 Task: Add an event  with title  Casual Second Networking Event, date '2023/12/24' to 2023/12/25 & Select Event type as  Collective. Add location for the event as  Hong Kong and add a description: Whether you are a seasoned presenter looking to refine your skills or a novice seeking to build confidence, this Presentation Practice session offers a safe and supportive space for you to develop your abilities. Join us to receive valuable feedback, gain insights from peers, and enhance your presentation prowess. Together, we will strive for excellence in public speaking and presentation delivery.Create an event link  http-casualsecondnetworkingeventcom & Select the event color as  Bright Yellow. , logged in from the account softage.4@softage.netand send the event invitation to softage.1@softage.net and softage.2@softage.net
Action: Mouse moved to (778, 109)
Screenshot: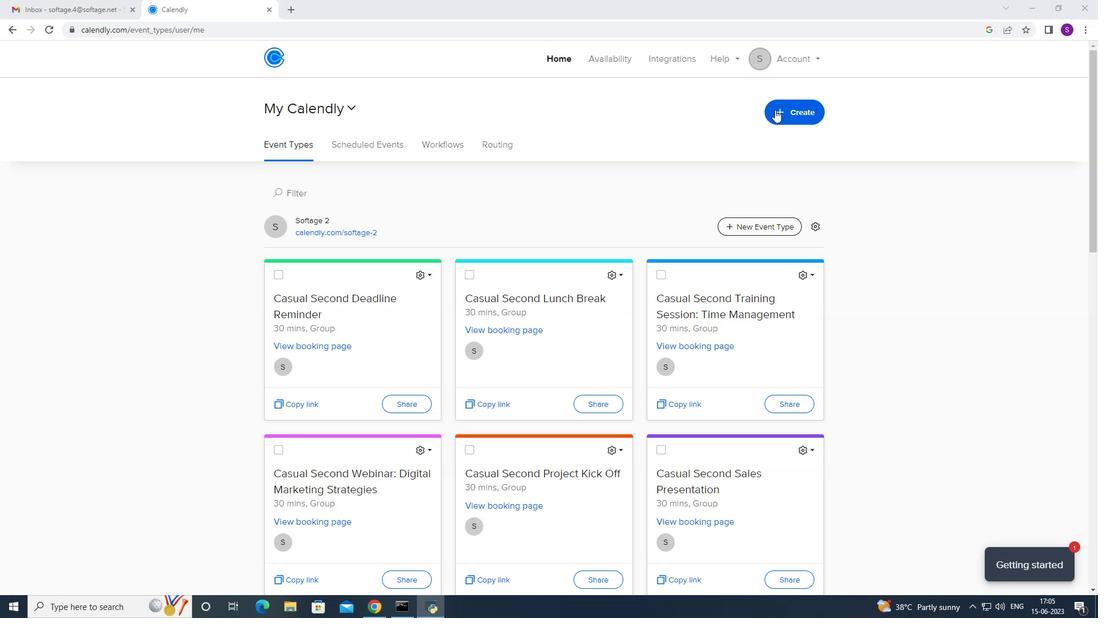 
Action: Mouse pressed left at (778, 109)
Screenshot: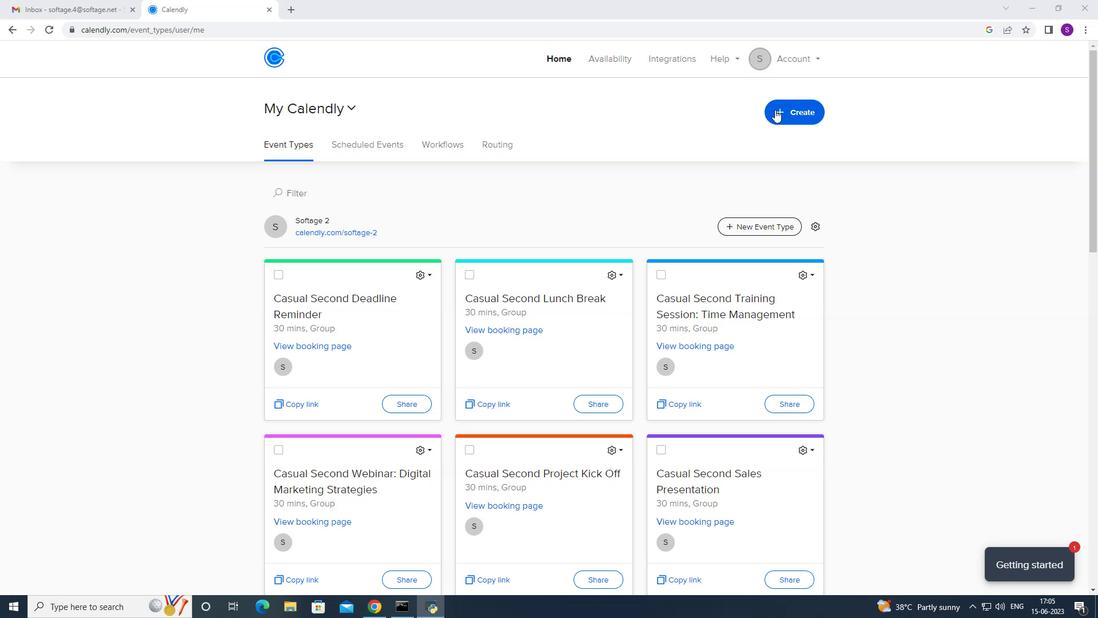 
Action: Mouse moved to (734, 165)
Screenshot: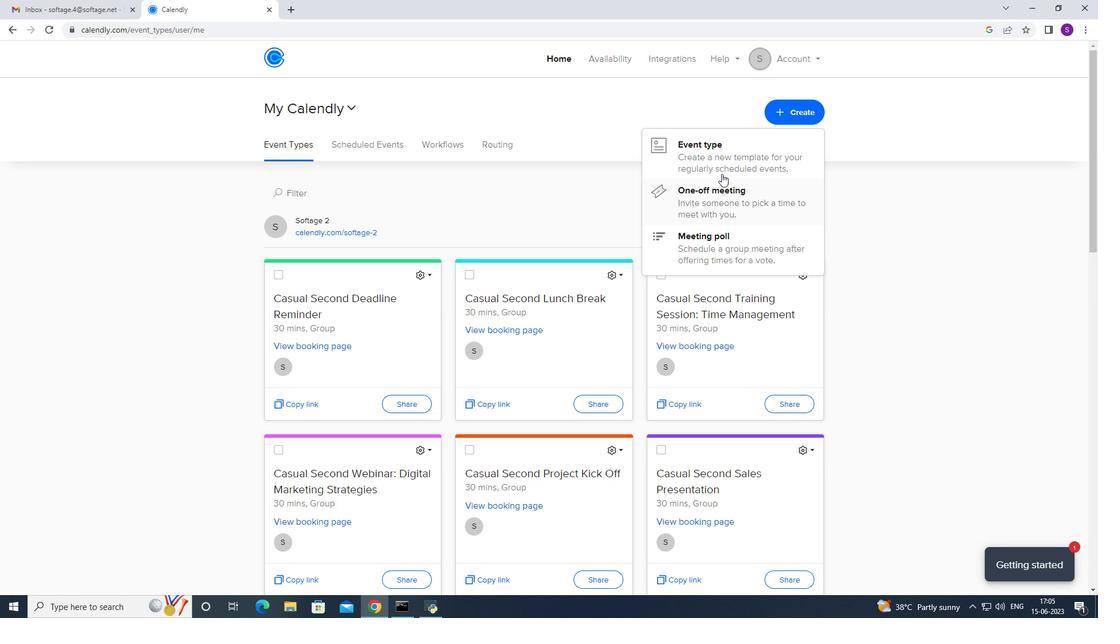 
Action: Mouse pressed left at (734, 165)
Screenshot: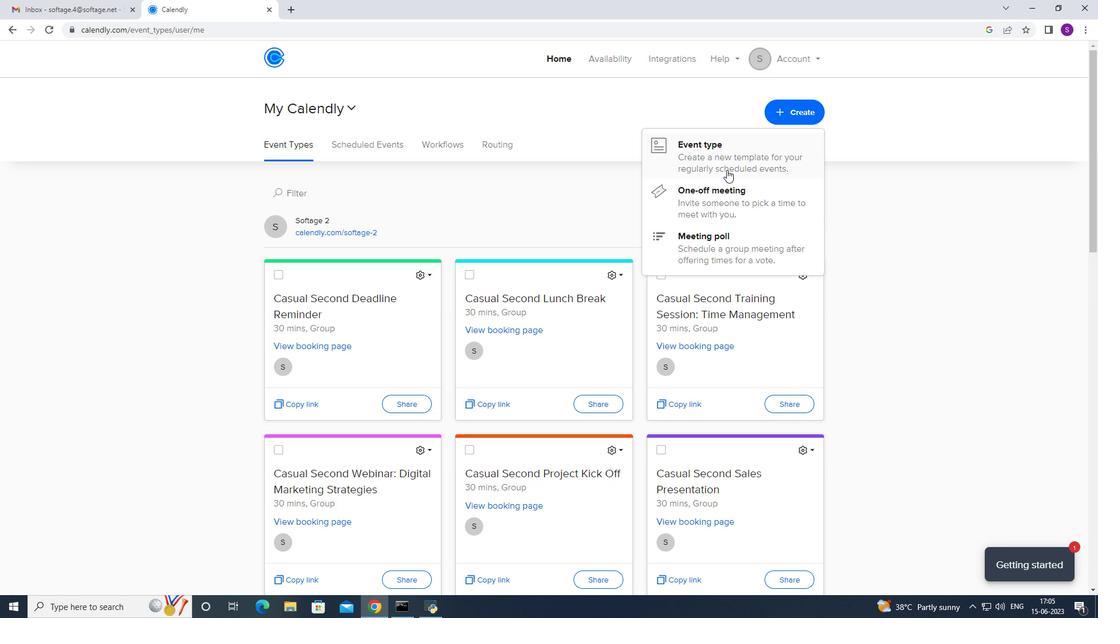 
Action: Mouse moved to (445, 346)
Screenshot: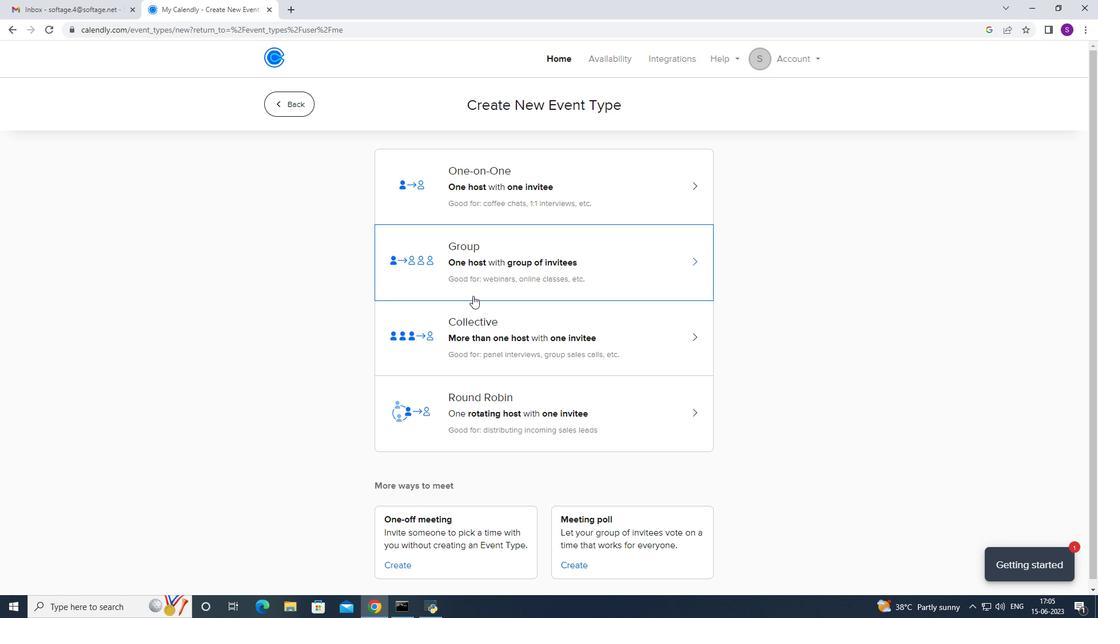 
Action: Mouse pressed left at (445, 346)
Screenshot: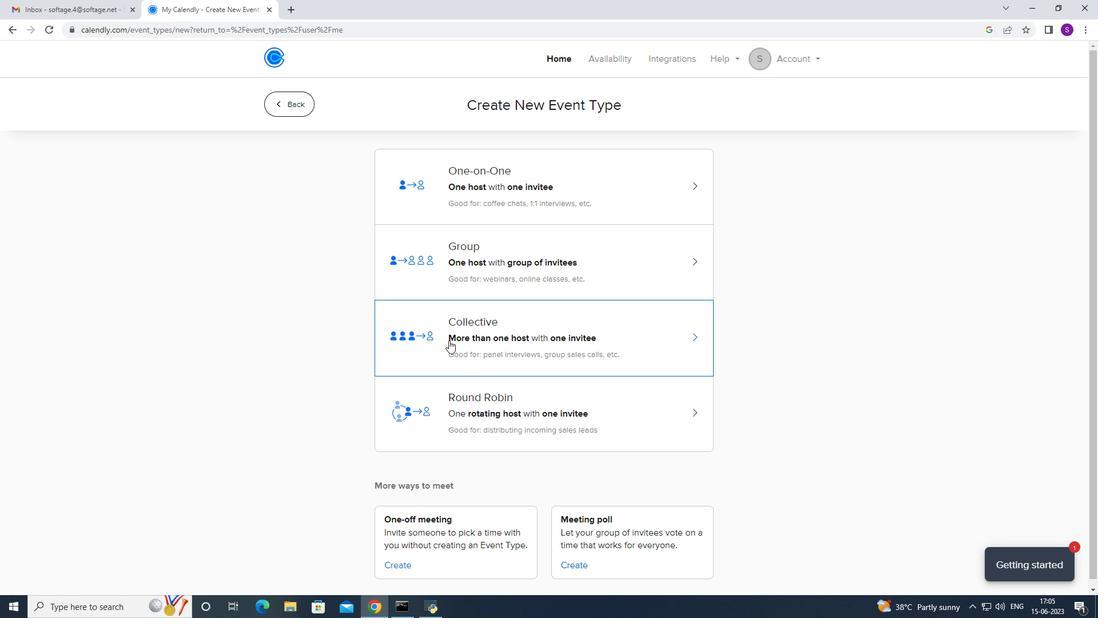 
Action: Mouse moved to (666, 242)
Screenshot: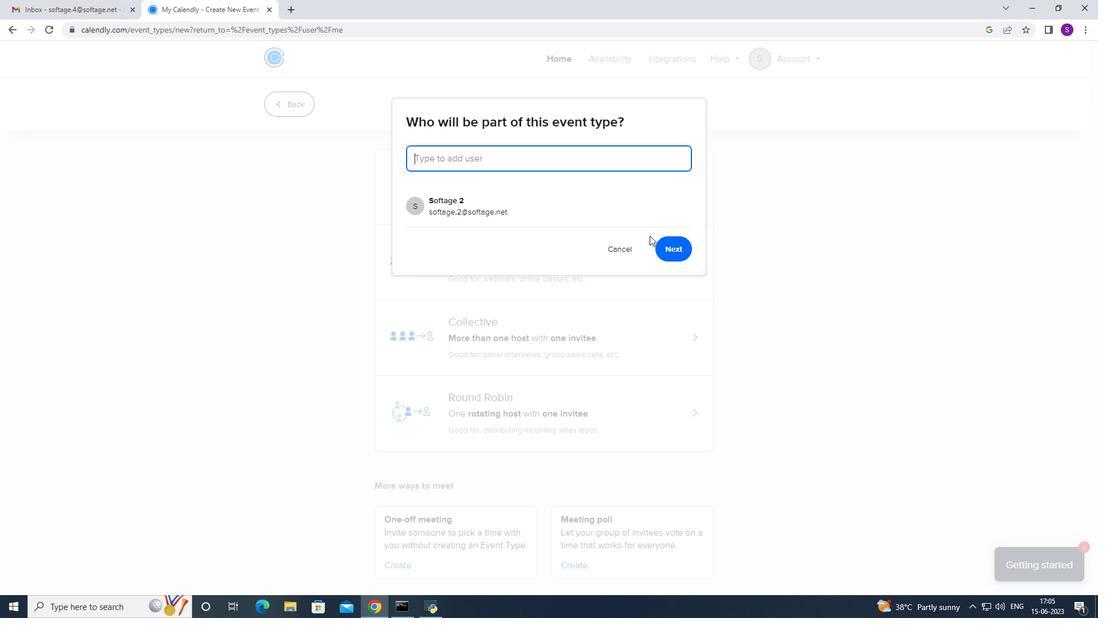 
Action: Mouse pressed left at (666, 242)
Screenshot: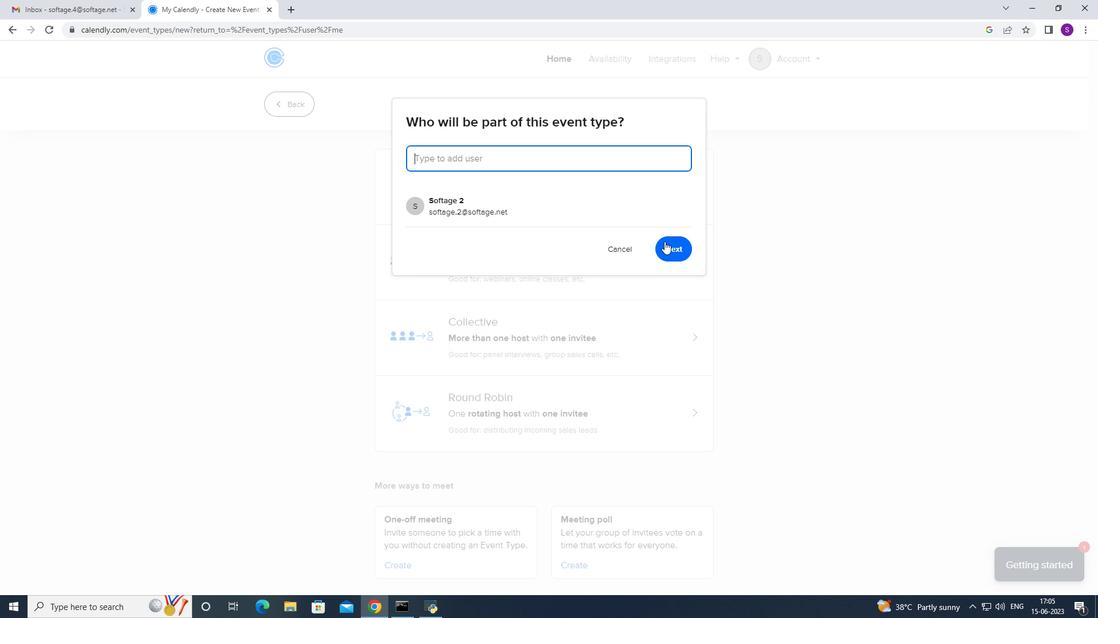 
Action: Mouse moved to (335, 265)
Screenshot: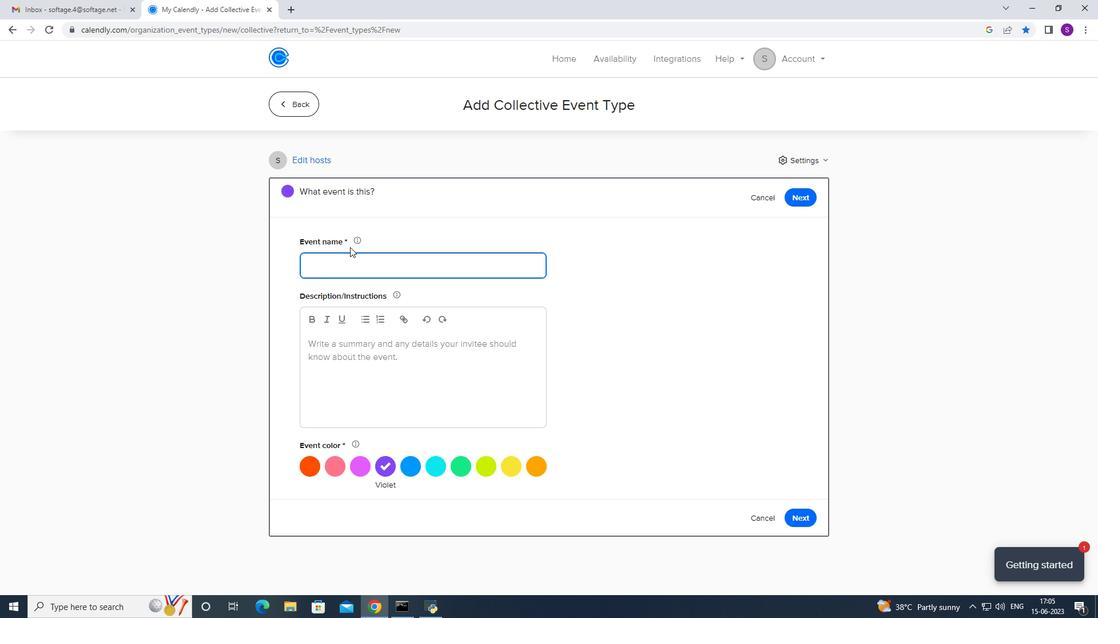 
Action: Mouse pressed left at (335, 265)
Screenshot: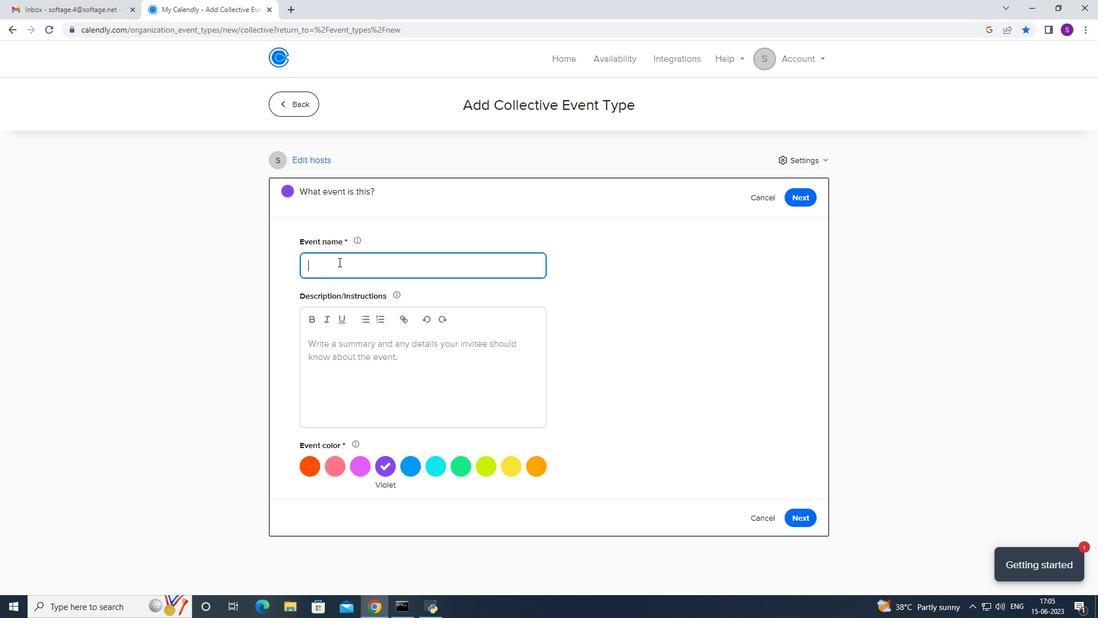 
Action: Mouse moved to (338, 252)
Screenshot: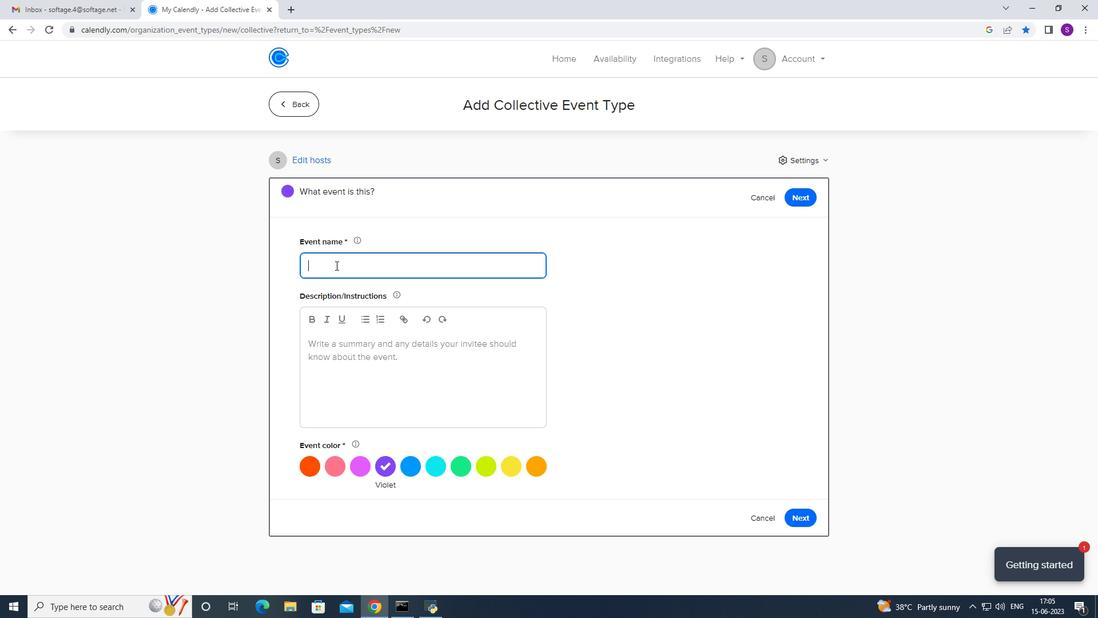 
Action: Key pressed <Key.caps_lock>C<Key.caps_lock>asual<Key.space><Key.caps_lock>S<Key.caps_lock>econd<Key.space><Key.caps_lock>N<Key.caps_lock>etworking<Key.space><Key.caps_lock>E<Key.caps_lock>vent<Key.space>
Screenshot: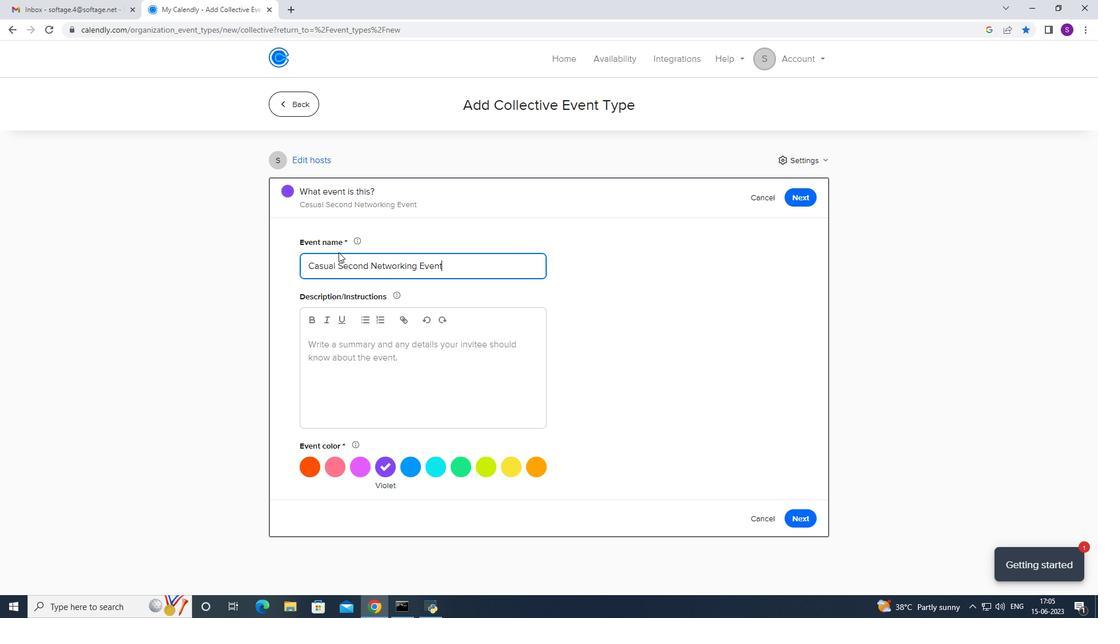 
Action: Mouse moved to (319, 352)
Screenshot: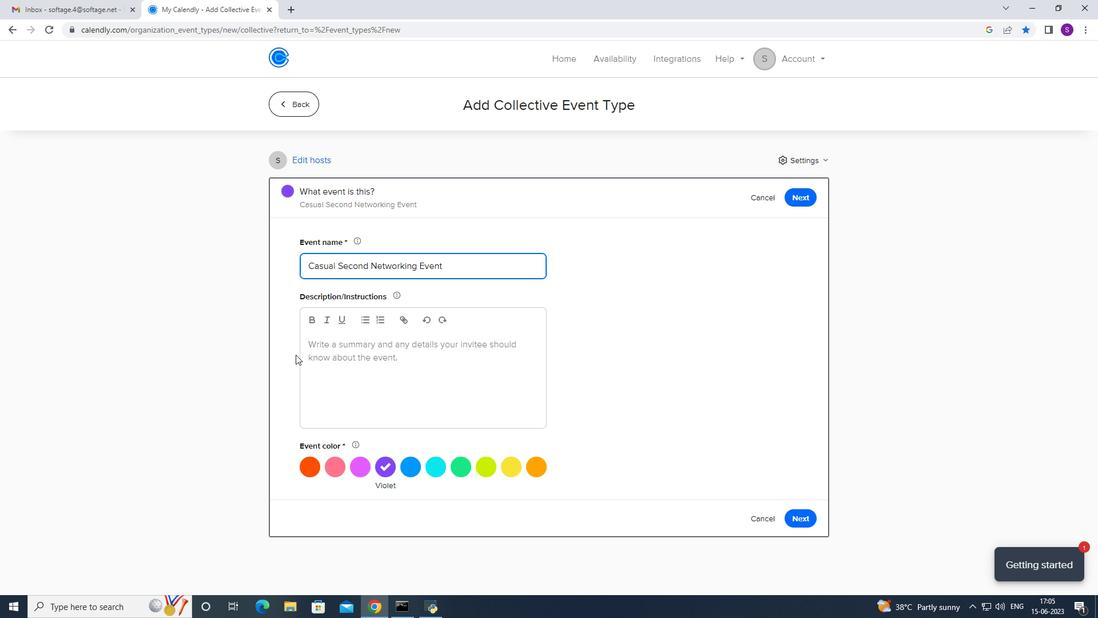 
Action: Mouse pressed left at (319, 352)
Screenshot: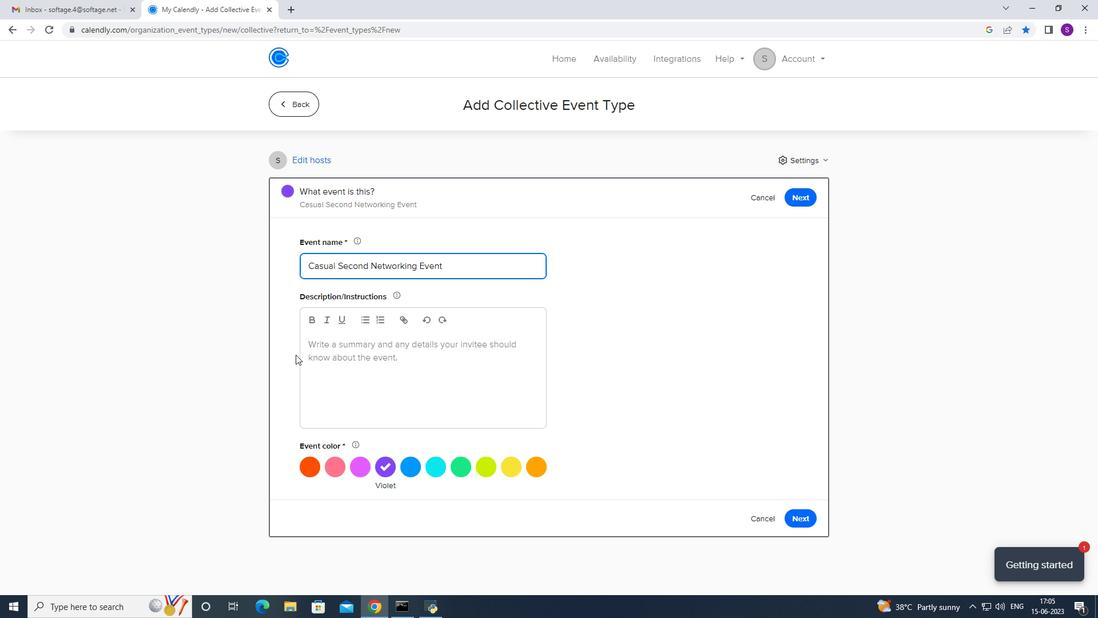 
Action: Mouse moved to (313, 351)
Screenshot: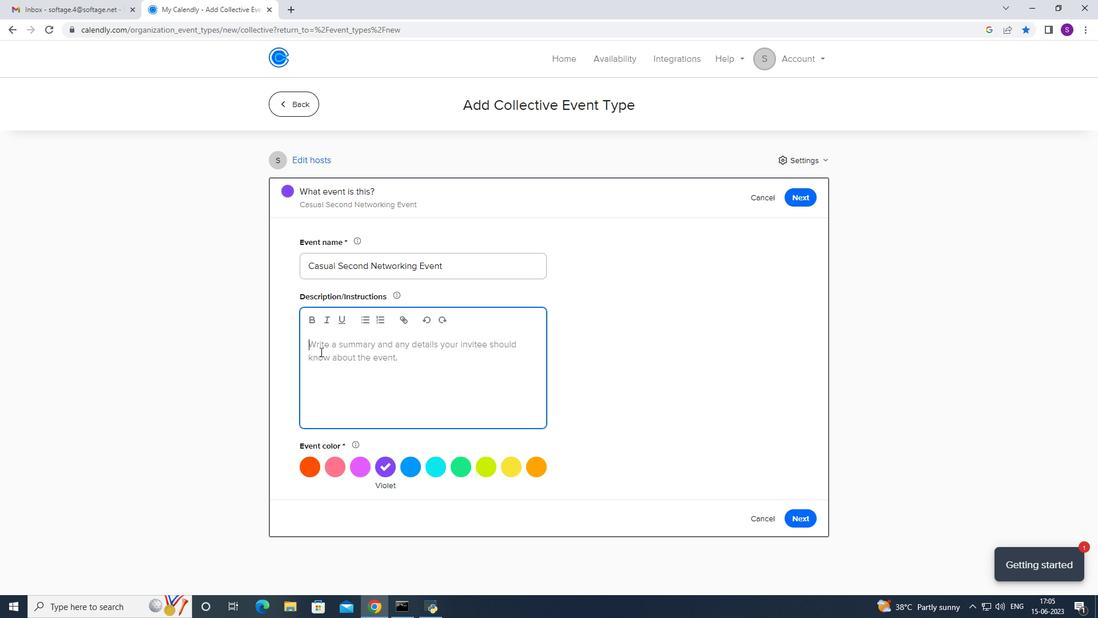 
Action: Key pressed <Key.caps_lock>W<Key.caps_lock>hether<Key.space>you<Key.space>are<Key.space>a<Key.space>seasoned<Key.space>presenter<Key.space>or<Key.space>an<Key.backspace><Key.space>novice<Key.space>seekingtpo<Key.space><Key.backspace><Key.backspace><Key.backspace><Key.space><Key.backspace><Key.backspace><Key.space>ty<Key.backspace>o<Key.space>build<Key.space>cong<Key.backspace>fidence,this<Key.space>presentation<Key.space>prtactice<Key.space><Key.backspace><Key.backspace><Key.backspace><Key.backspace><Key.backspace><Key.backspace><Key.backspace><Key.backspace><Key.backspace><Key.backspace><Key.space>practice<Key.space>
Screenshot: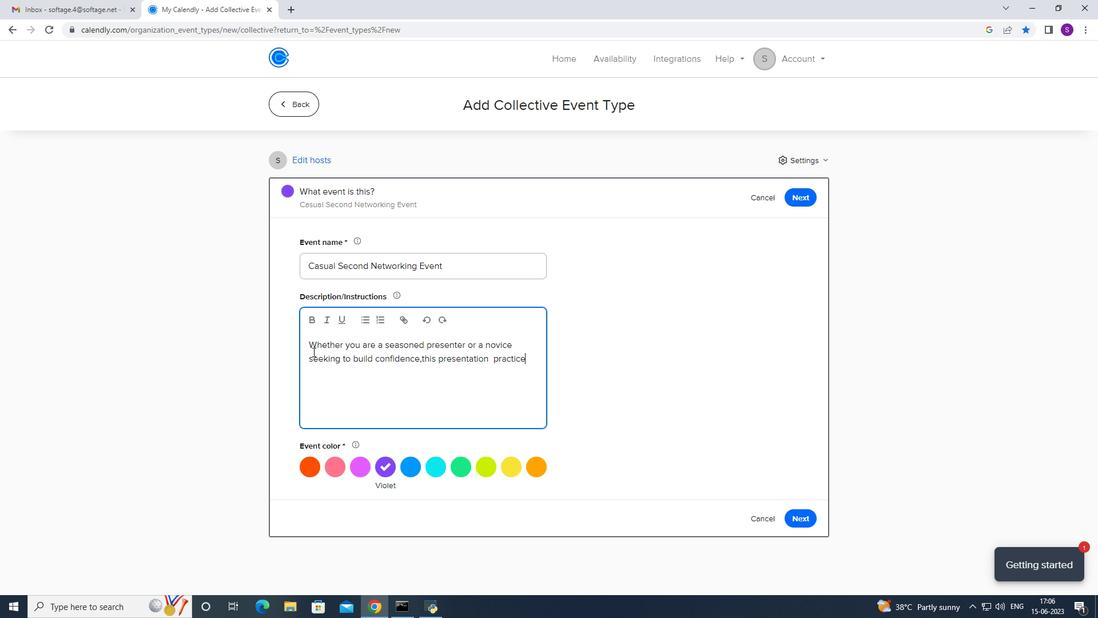 
Action: Mouse moved to (446, 353)
Screenshot: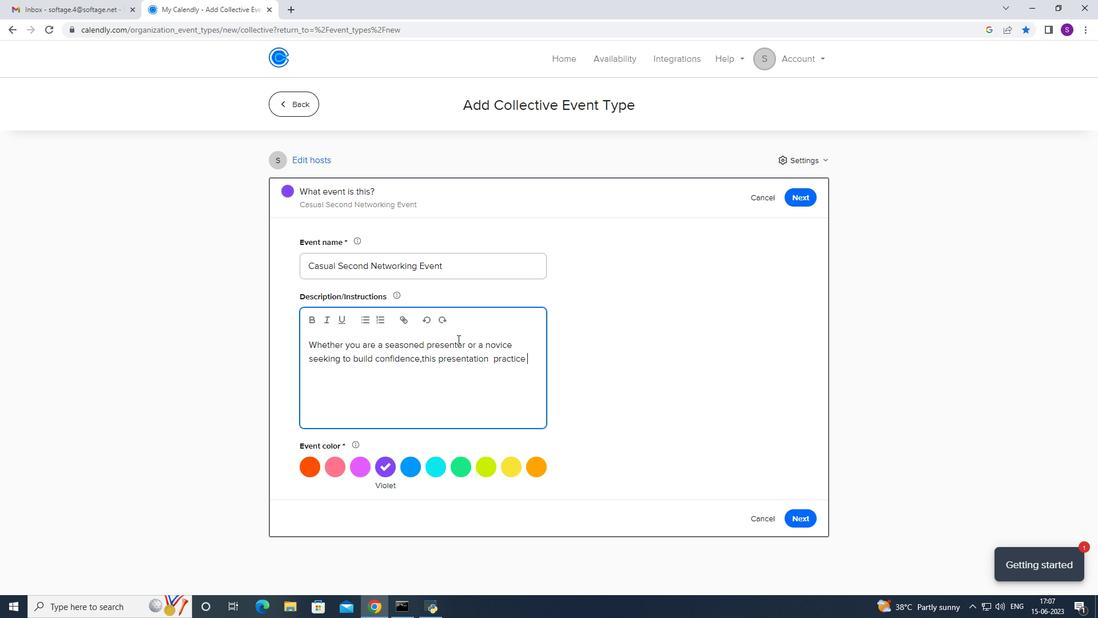 
Action: Mouse pressed left at (446, 353)
Screenshot: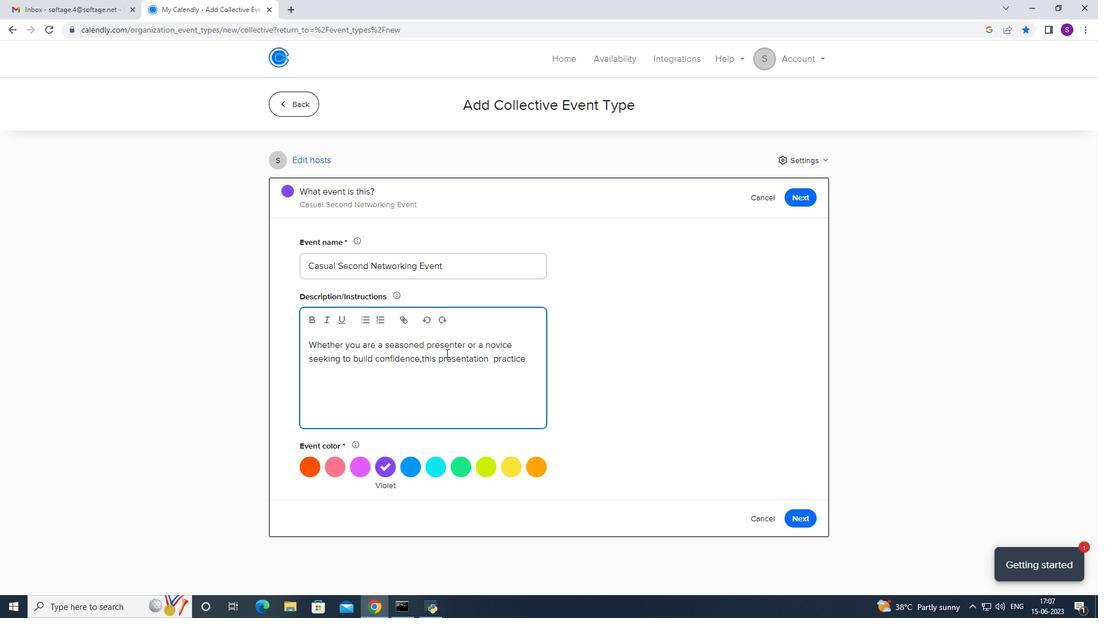 
Action: Mouse moved to (440, 355)
Screenshot: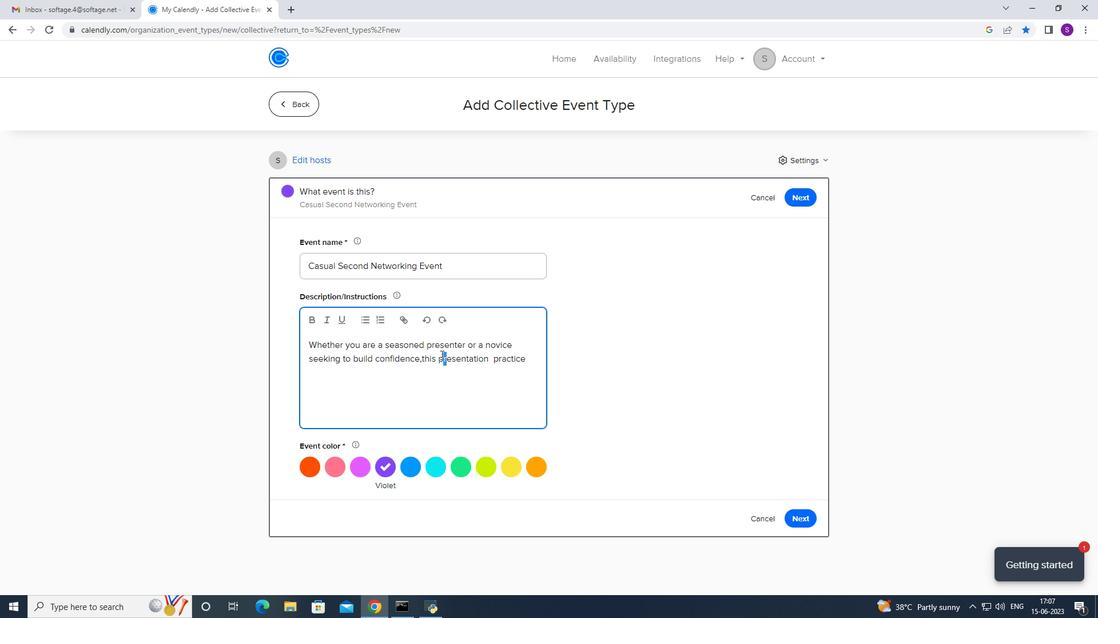 
Action: Mouse pressed left at (440, 355)
Screenshot: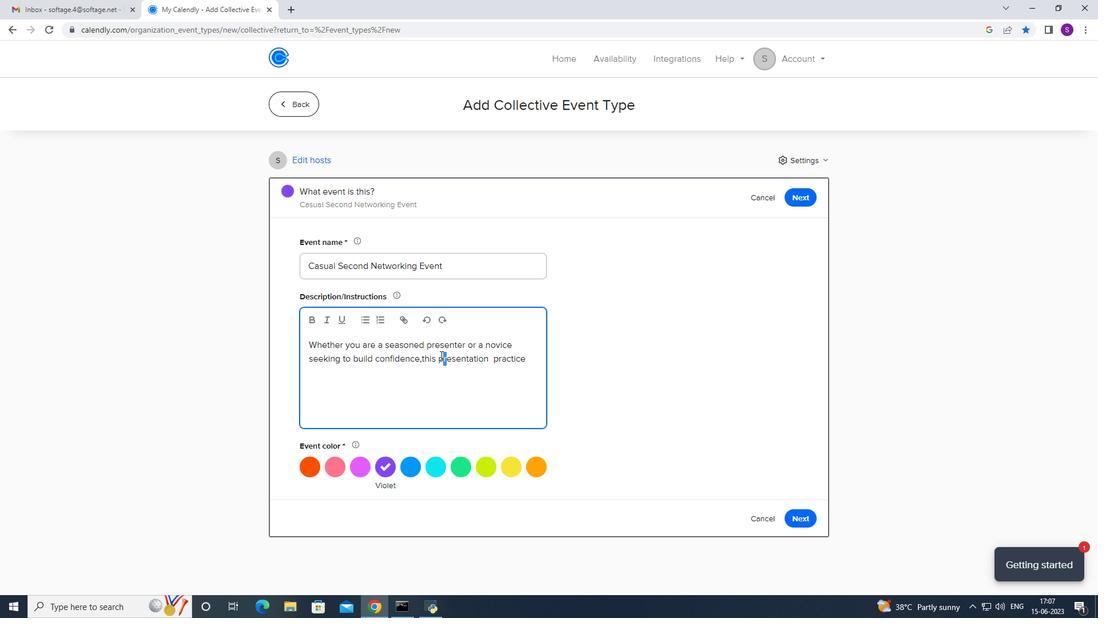 
Action: Mouse moved to (440, 356)
Screenshot: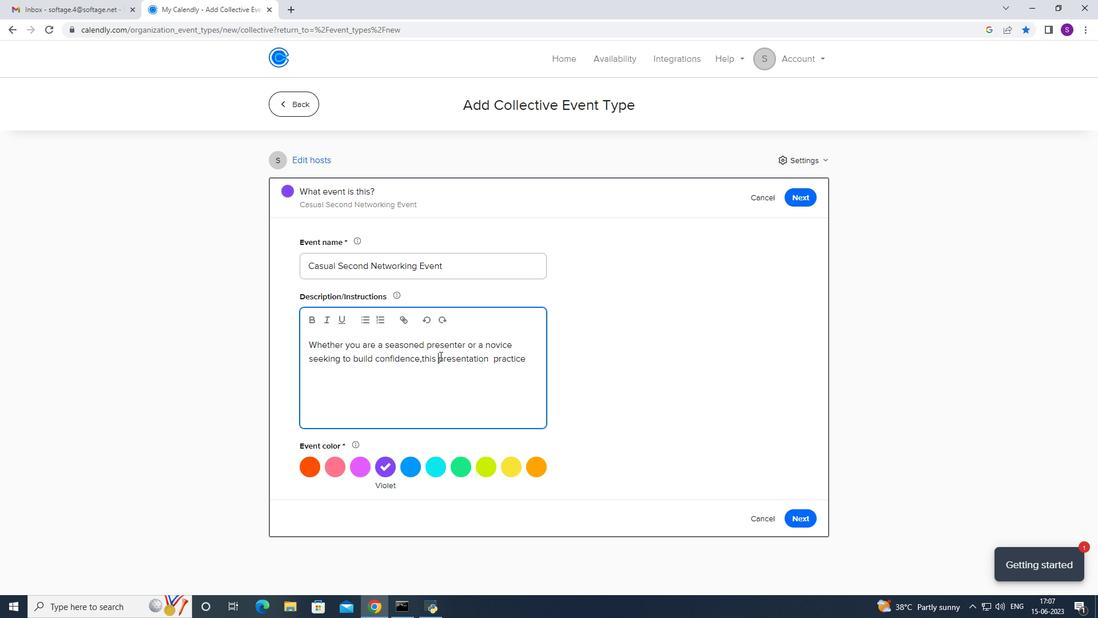
Action: Mouse pressed left at (440, 356)
Screenshot: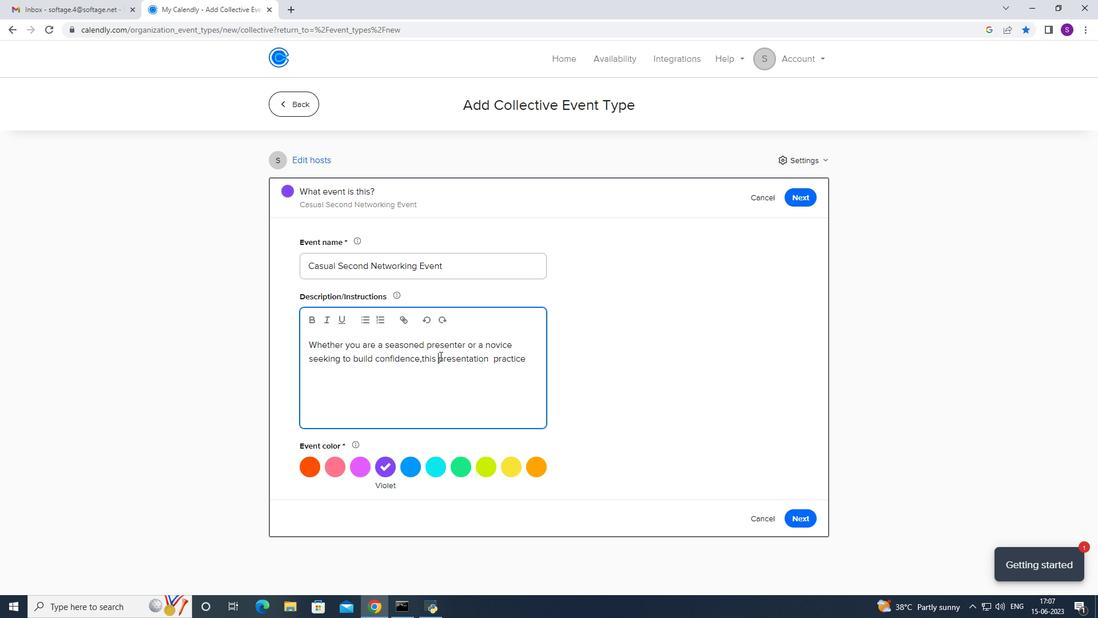 
Action: Mouse pressed left at (440, 356)
Screenshot: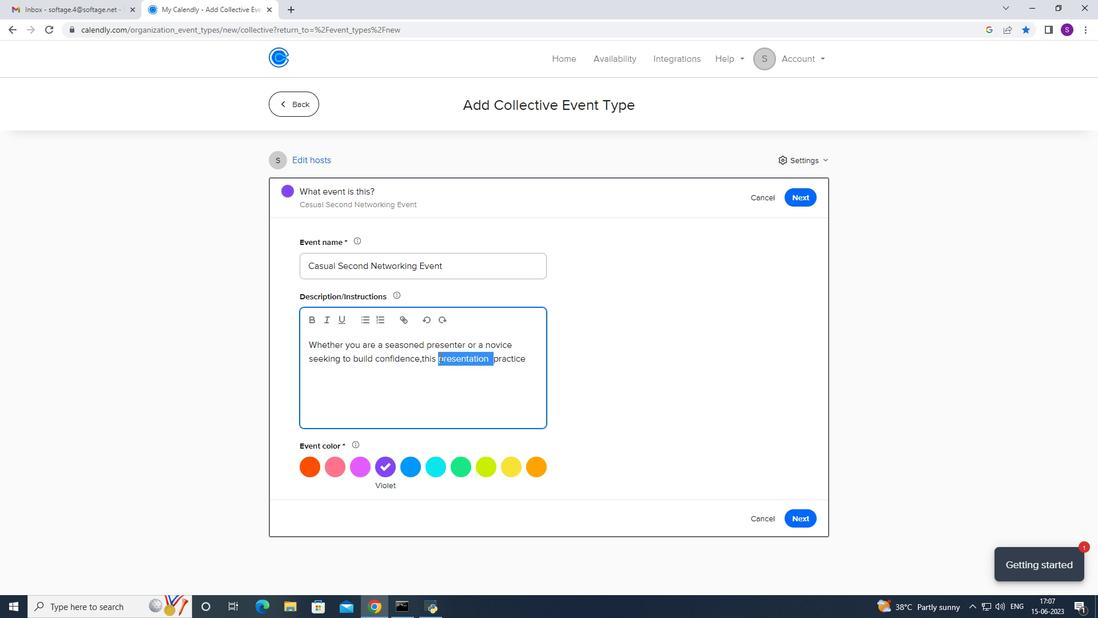 
Action: Mouse moved to (527, 357)
Screenshot: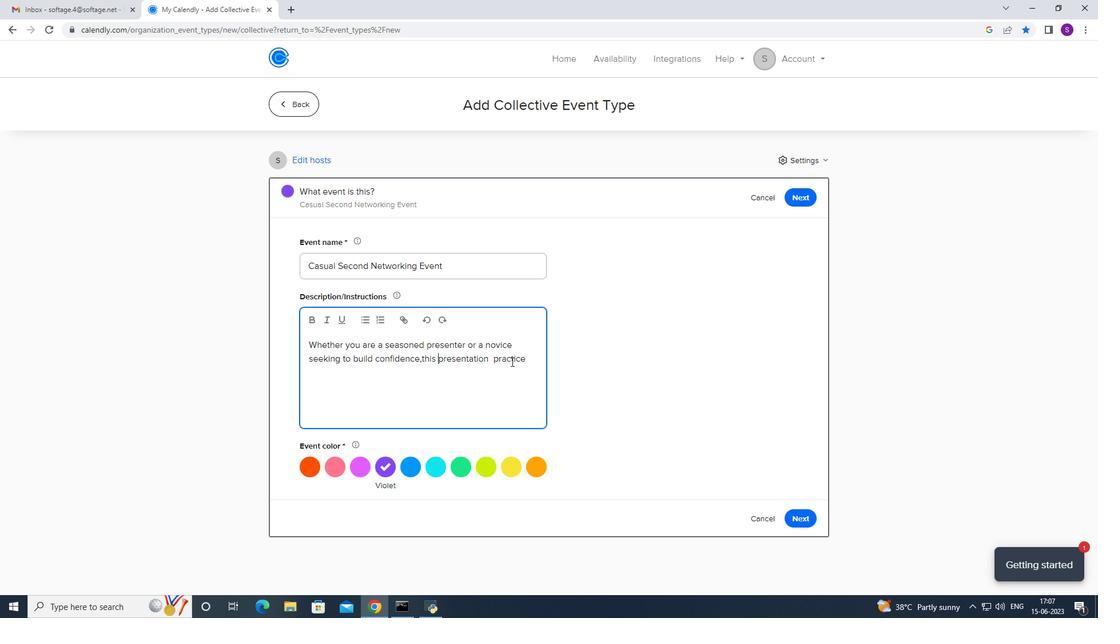 
Action: Mouse pressed left at (527, 357)
Screenshot: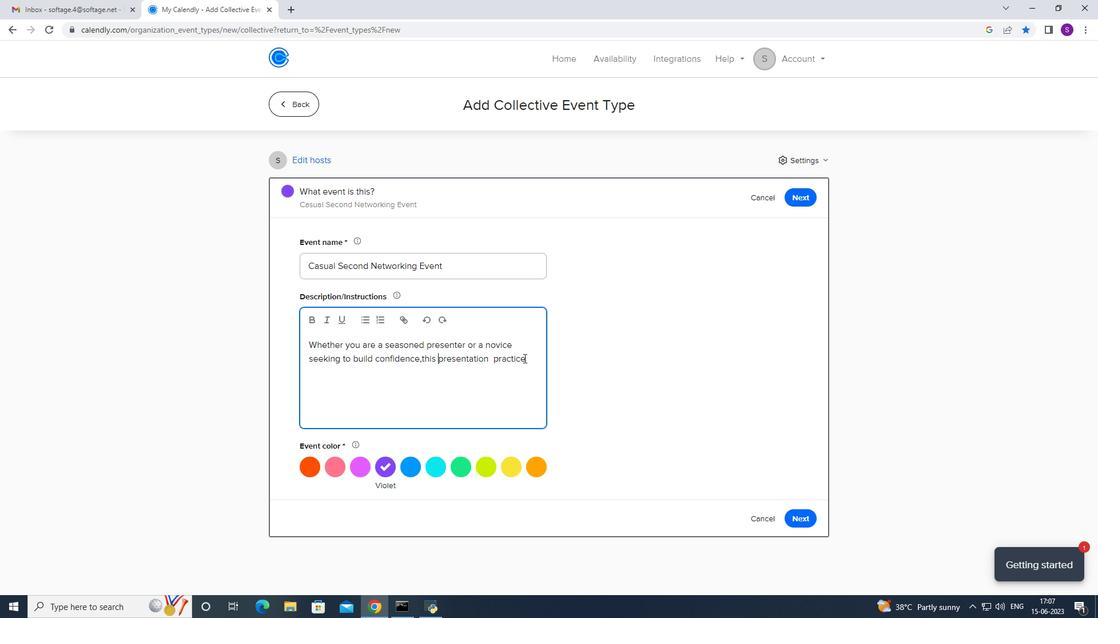 
Action: Mouse moved to (531, 357)
Screenshot: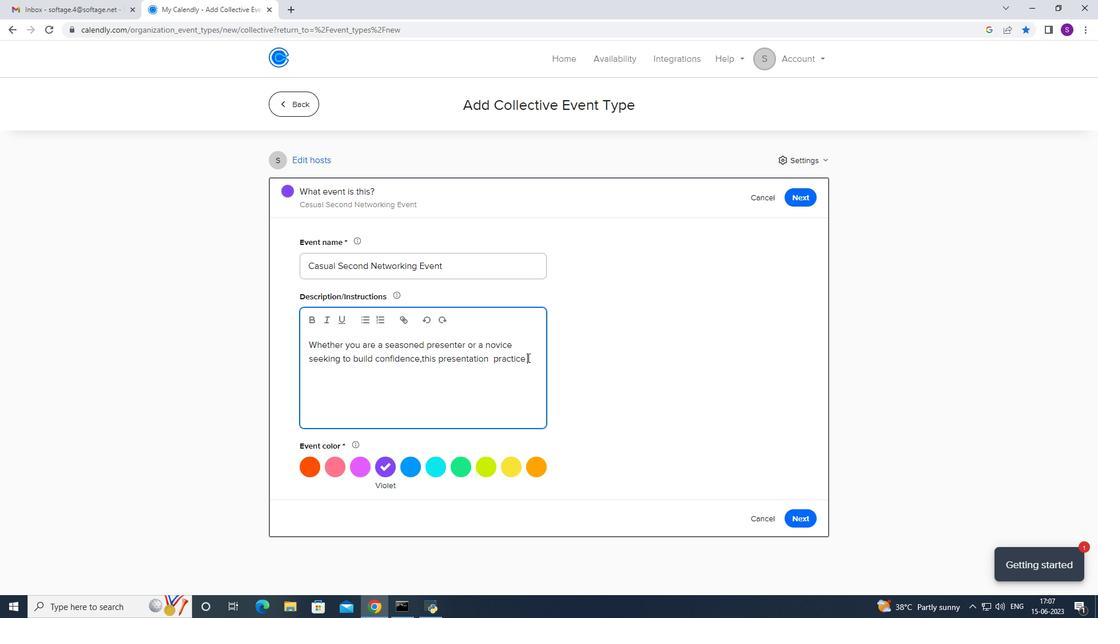 
Action: Key pressed <Key.space>session<Key.space>offers<Key.space>a<Key.space>safe<Key.space>and<Key.space>supportibvre<Key.backspace><Key.backspace><Key.backspace><Key.backspace><Key.backspace>ve<Key.space>sp
Screenshot: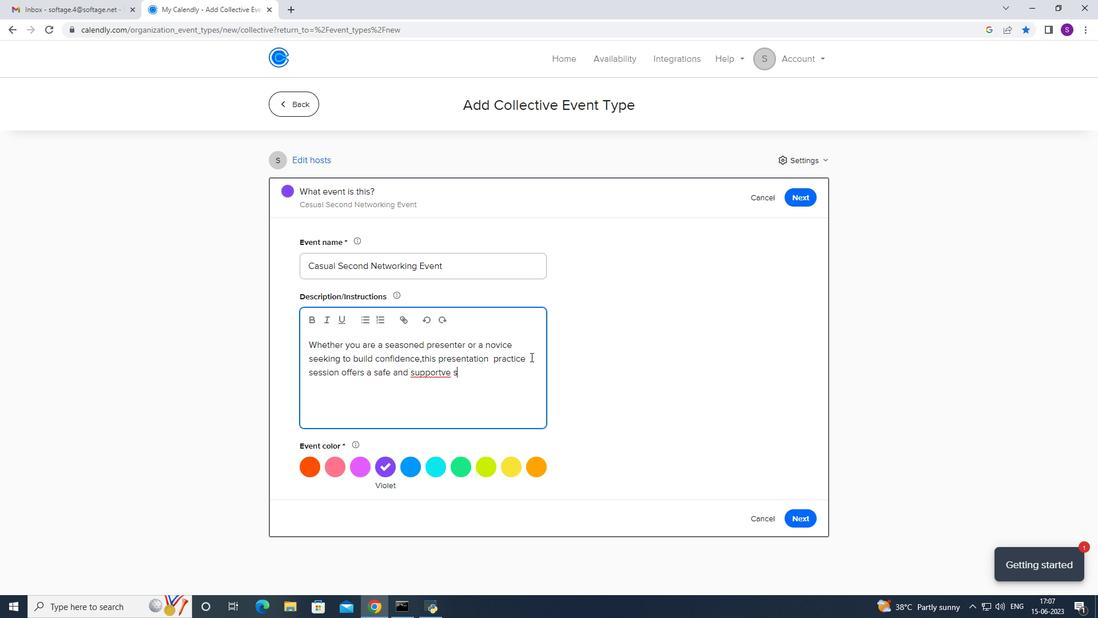 
Action: Mouse moved to (443, 375)
Screenshot: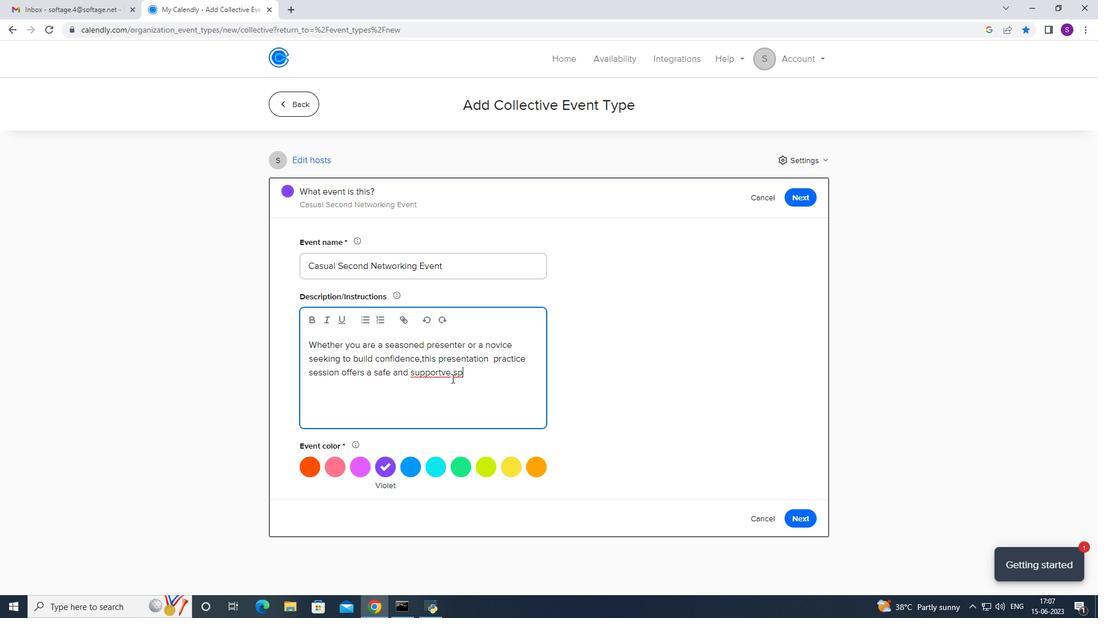 
Action: Mouse pressed left at (443, 375)
Screenshot: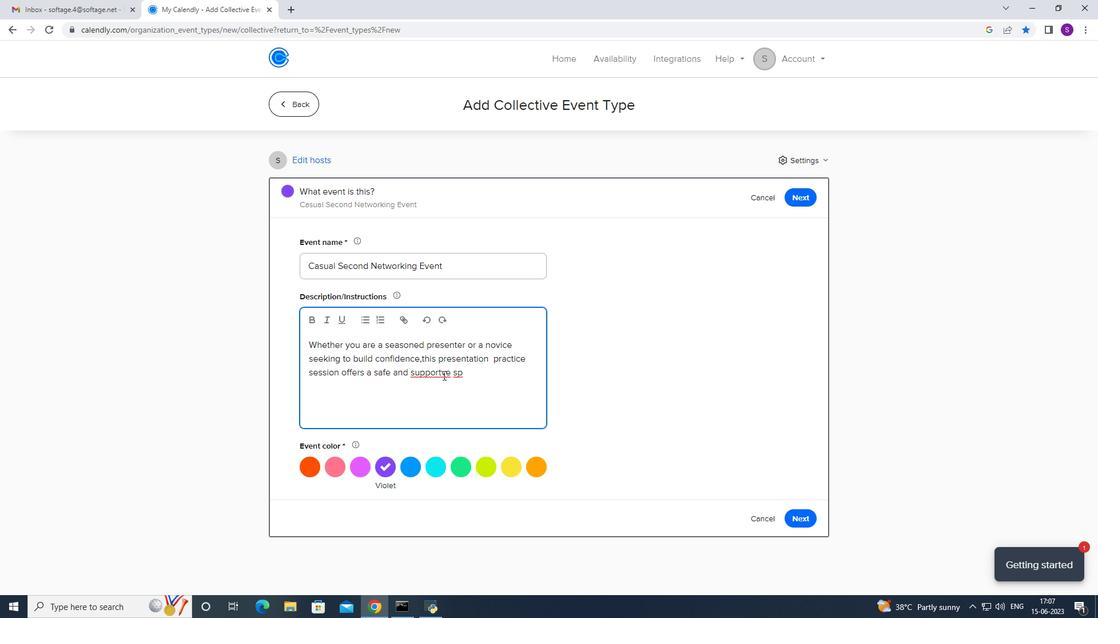 
Action: Key pressed i
Screenshot: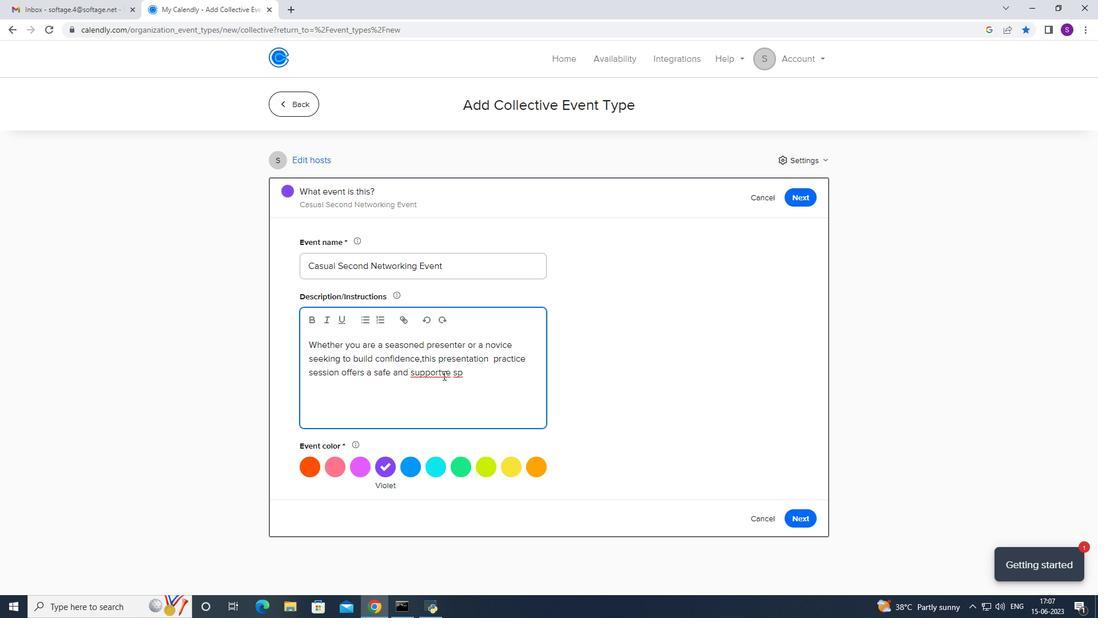 
Action: Mouse moved to (475, 373)
Screenshot: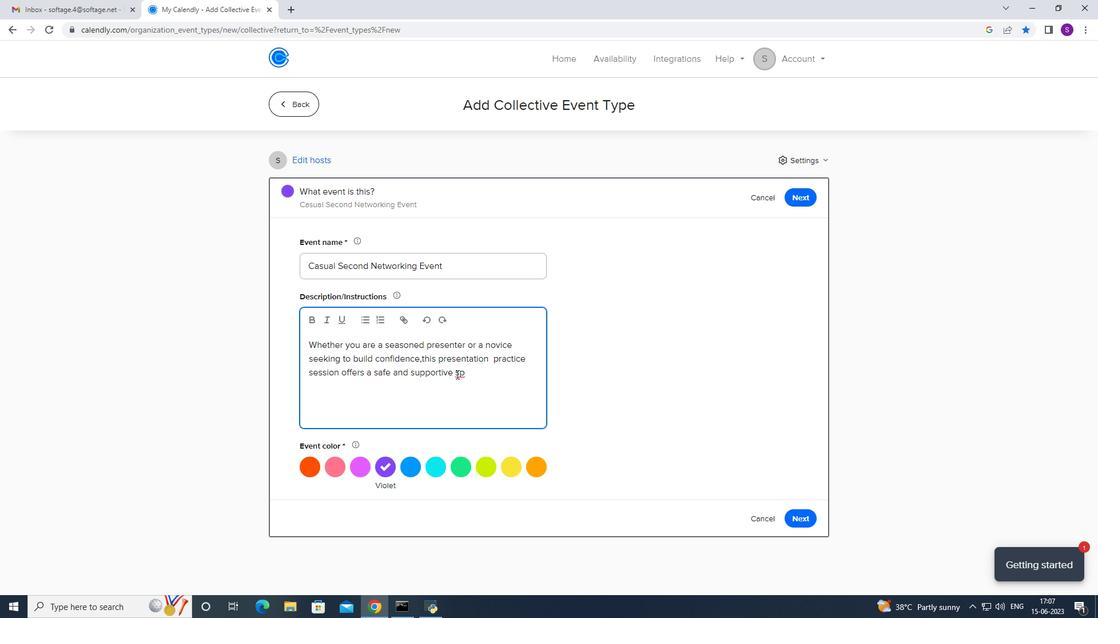 
Action: Mouse pressed left at (475, 373)
Screenshot: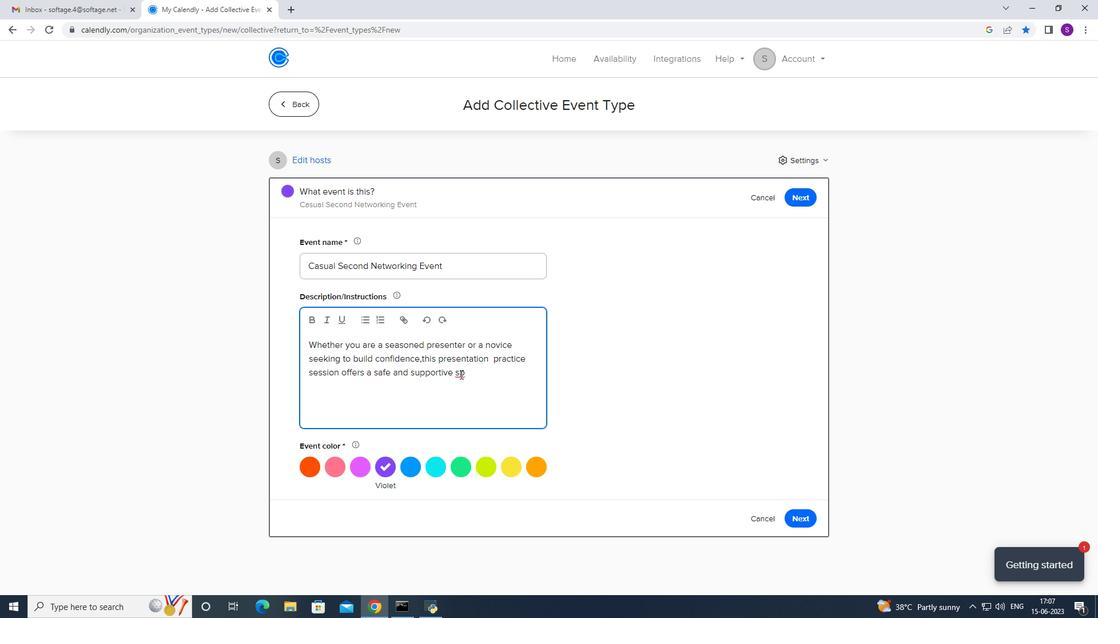 
Action: Mouse moved to (478, 374)
Screenshot: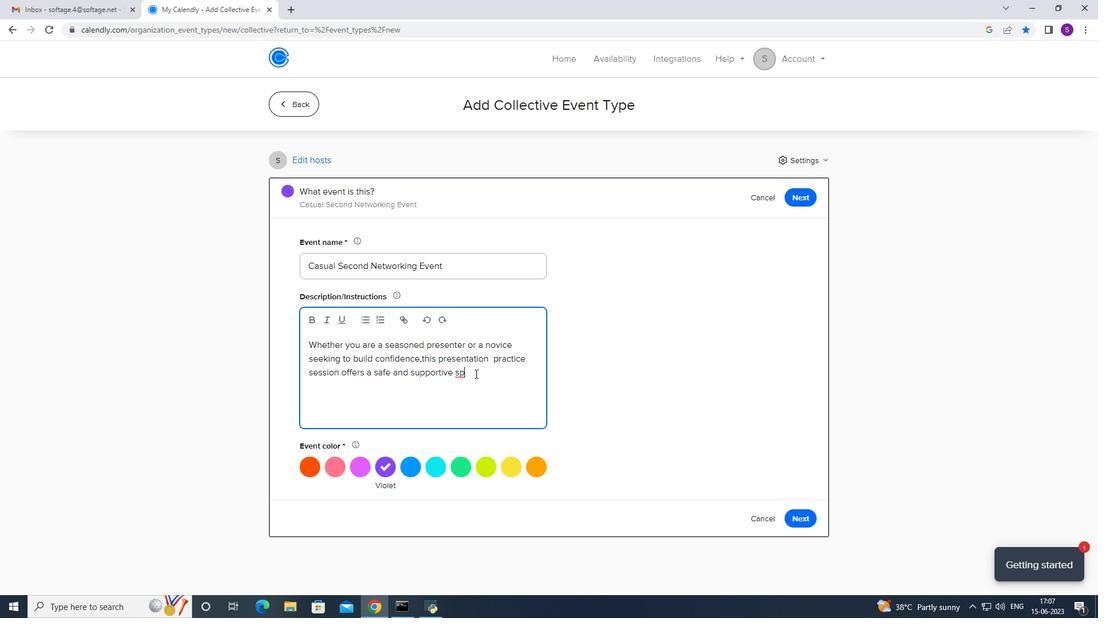 
Action: Key pressed ace<Key.space>for<Key.space>you<Key.space>to<Key.space>devek<Key.backspace><Key.backspace>elop<Key.space>your<Key.space>abilitiesw.<Key.space><Key.backspace><Key.backspace><Key.backspace>.<Key.space><Key.caps_lock>J<Key.caps_lock>oi<Key.backspace><Key.backspace>oin<Key.space>us<Key.space>to<Key.space>recieve<Key.space>valuablke<Key.space>feedbvack<Key.space>
Screenshot: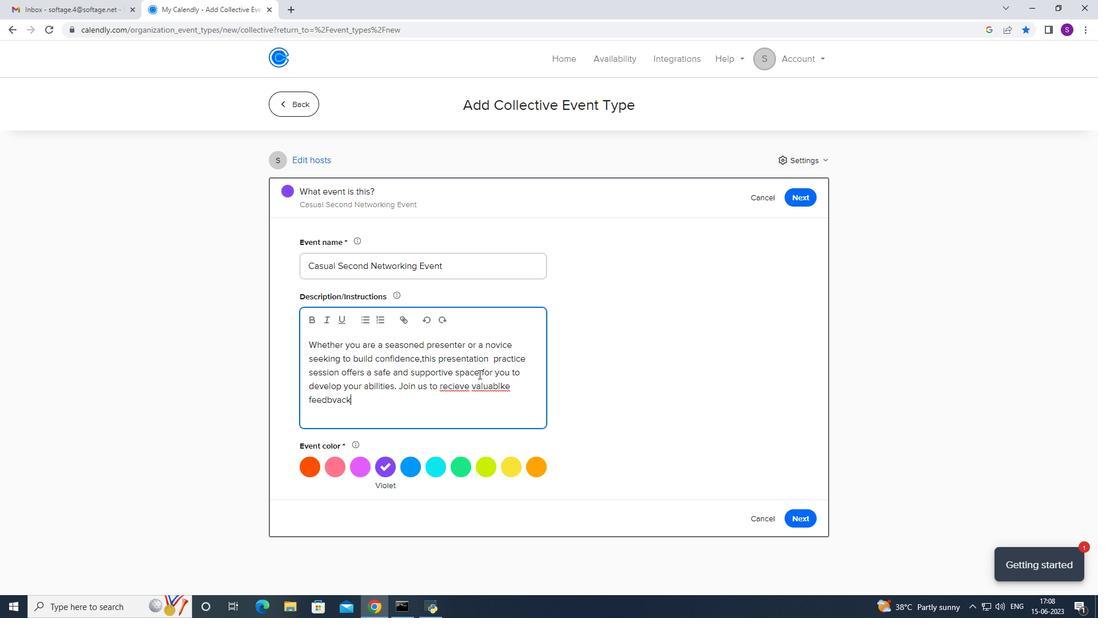 
Action: Mouse moved to (500, 394)
Screenshot: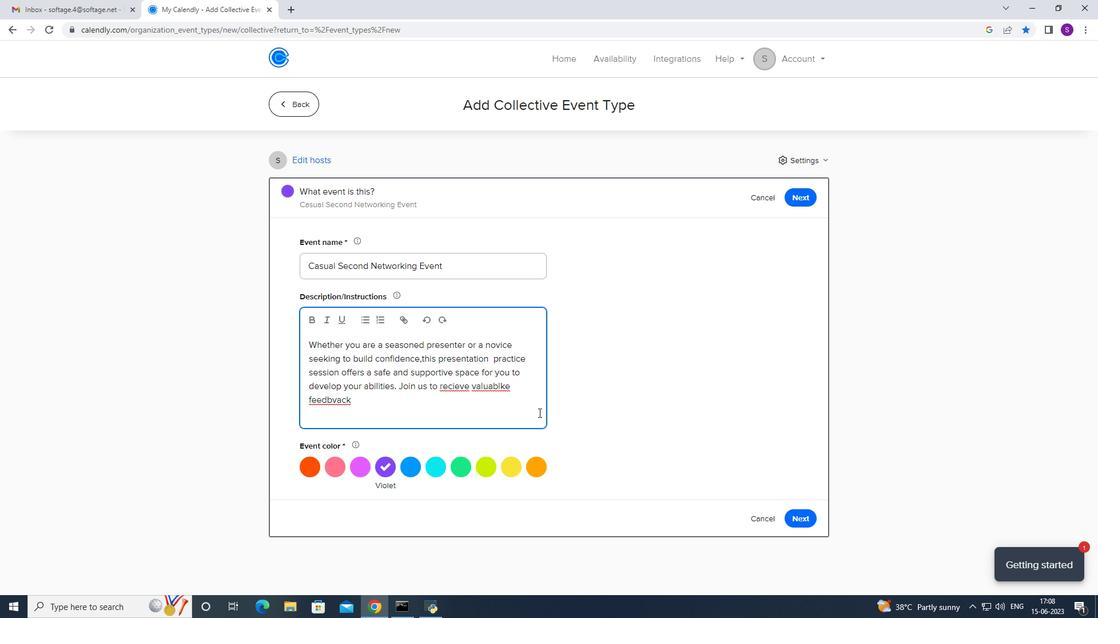 
Action: Mouse pressed left at (500, 394)
Screenshot: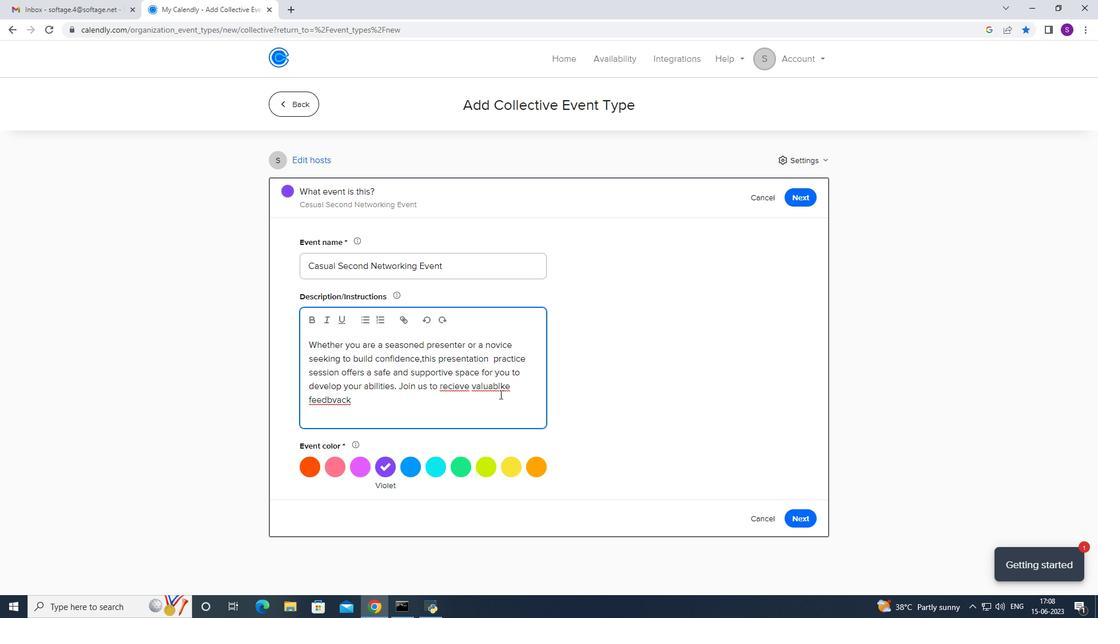
Action: Mouse pressed right at (500, 394)
Screenshot: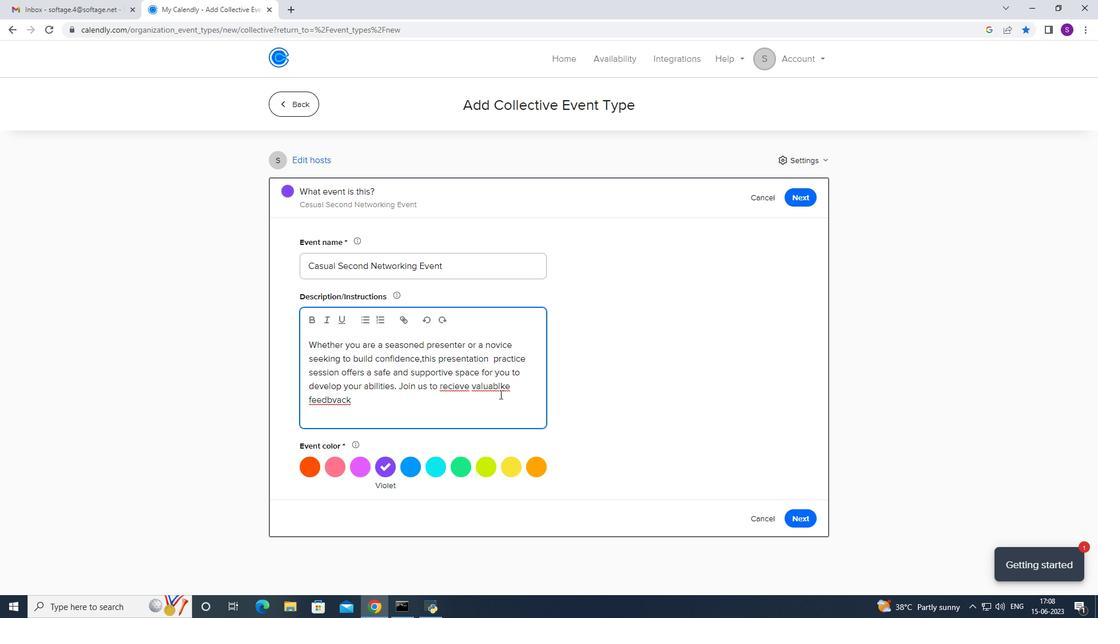 
Action: Mouse moved to (507, 389)
Screenshot: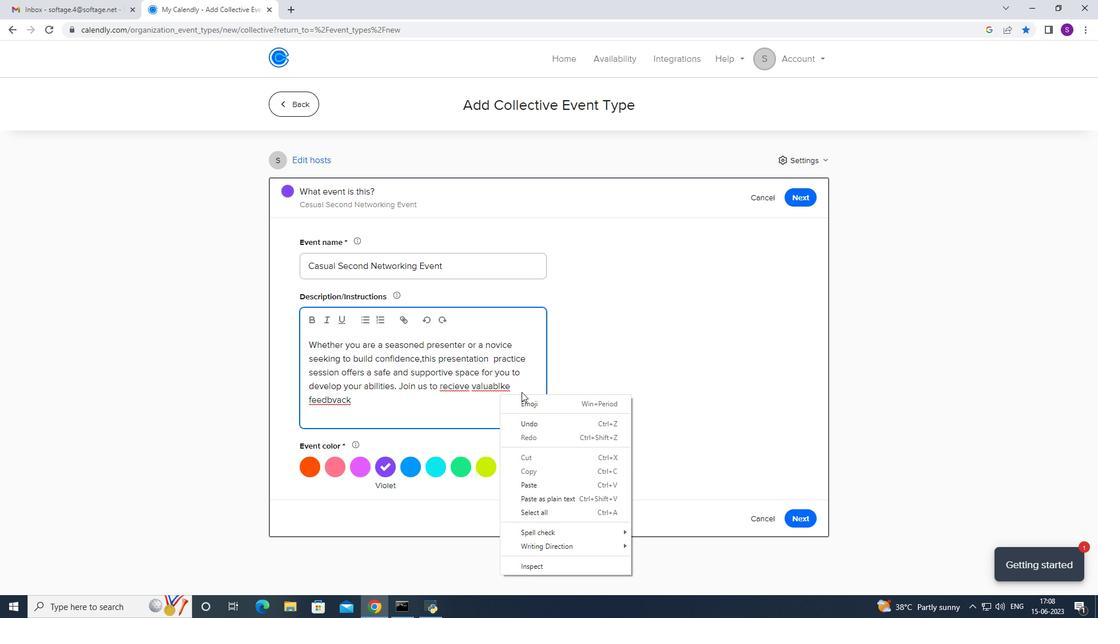 
Action: Mouse pressed left at (507, 389)
Screenshot: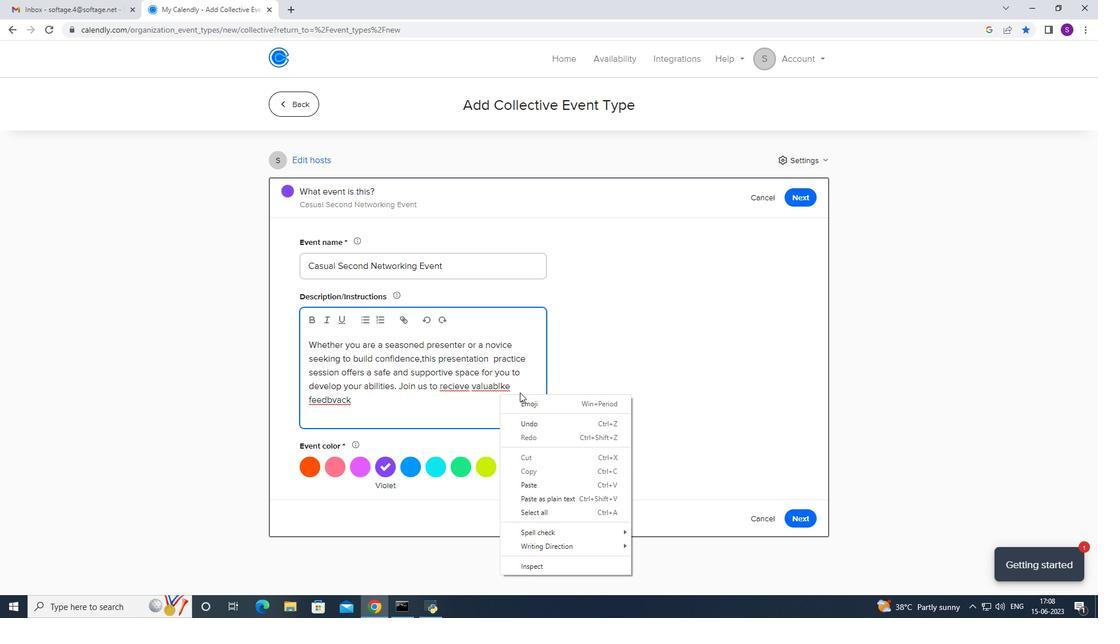 
Action: Mouse pressed right at (507, 389)
Screenshot: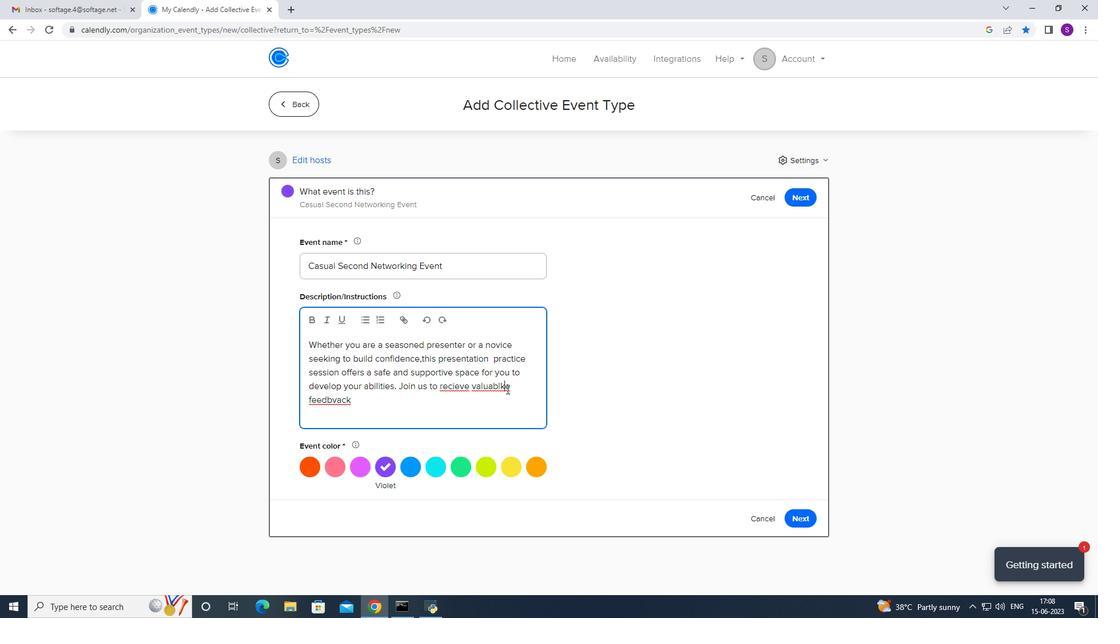 
Action: Mouse moved to (518, 396)
Screenshot: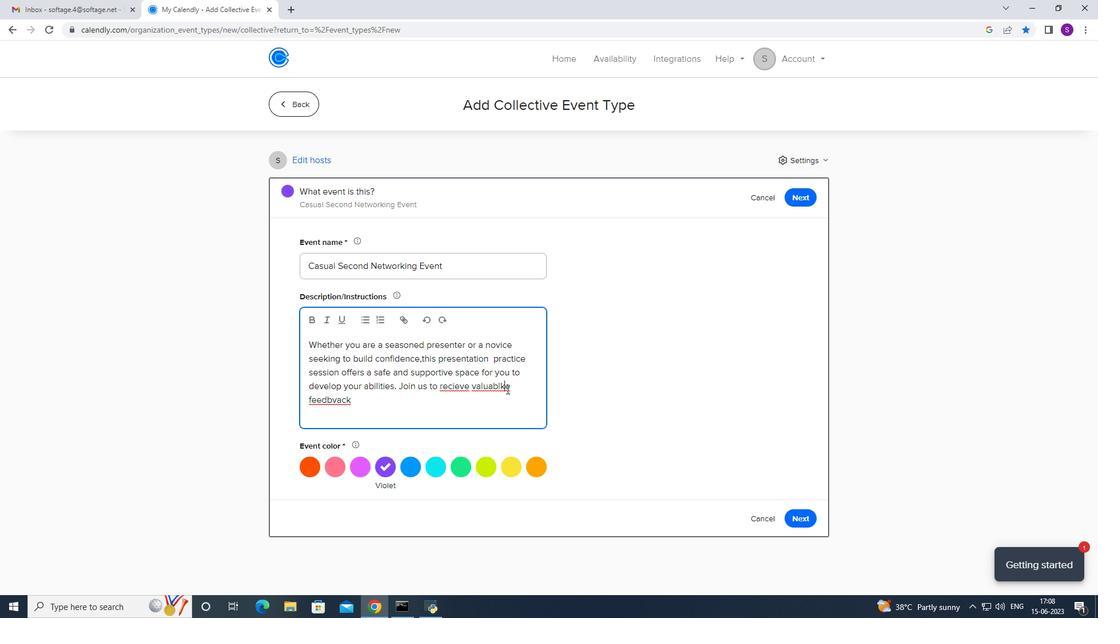 
Action: Mouse pressed left at (518, 396)
Screenshot: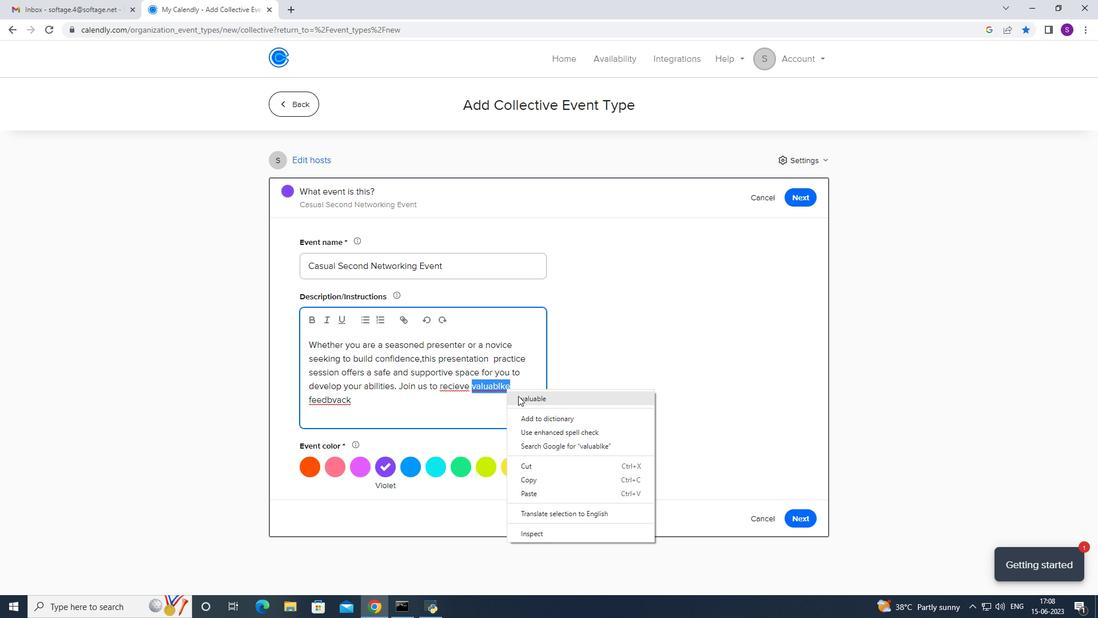 
Action: Mouse moved to (461, 381)
Screenshot: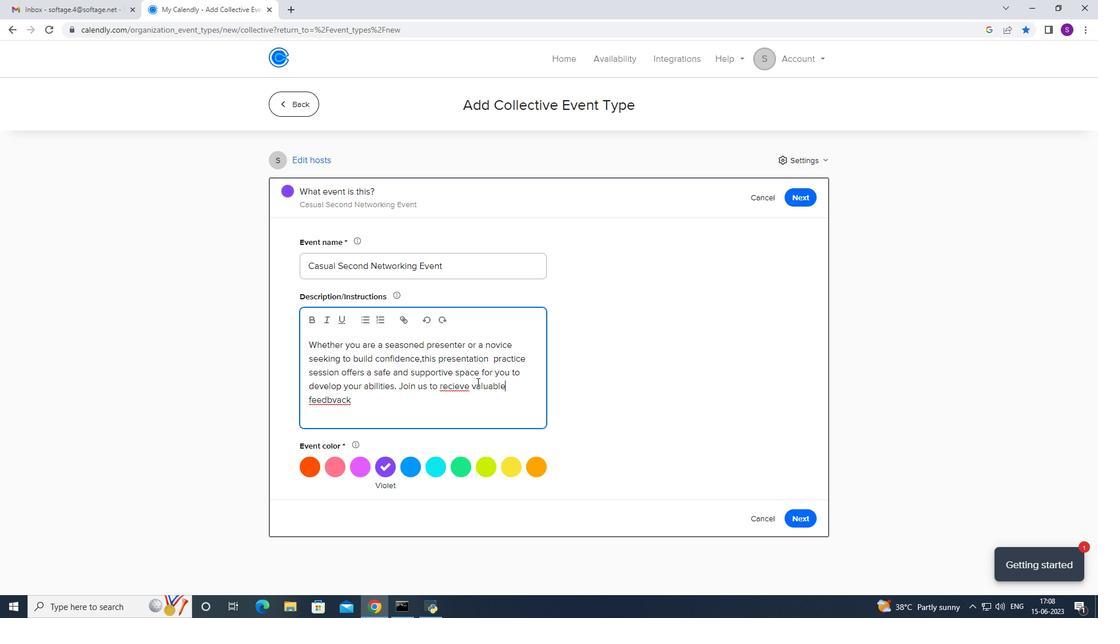 
Action: Mouse pressed right at (461, 381)
Screenshot: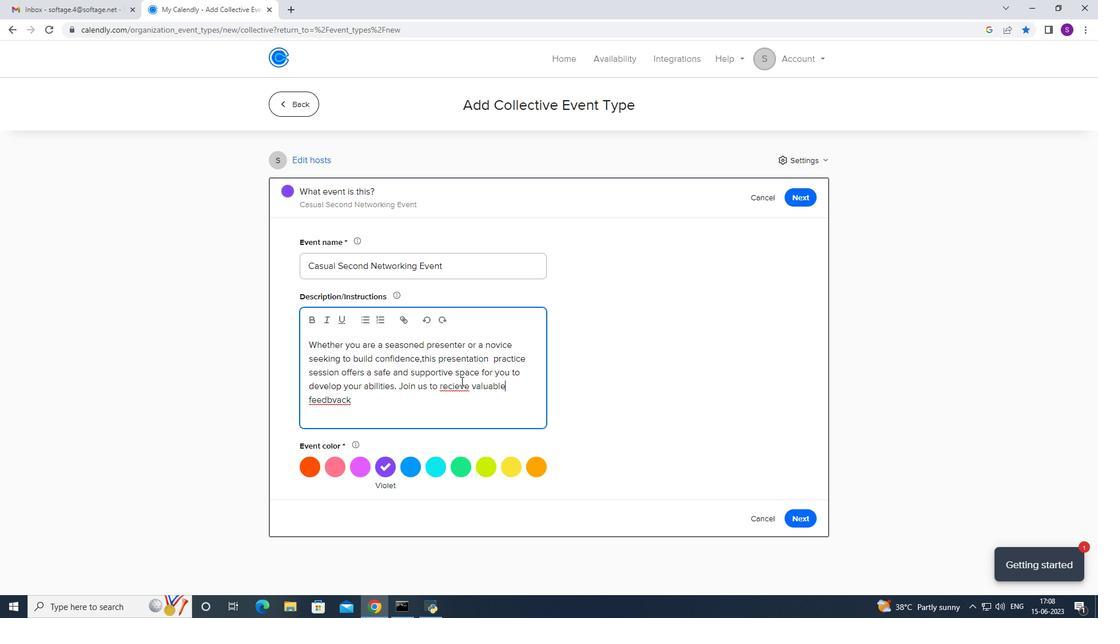 
Action: Mouse moved to (468, 397)
Screenshot: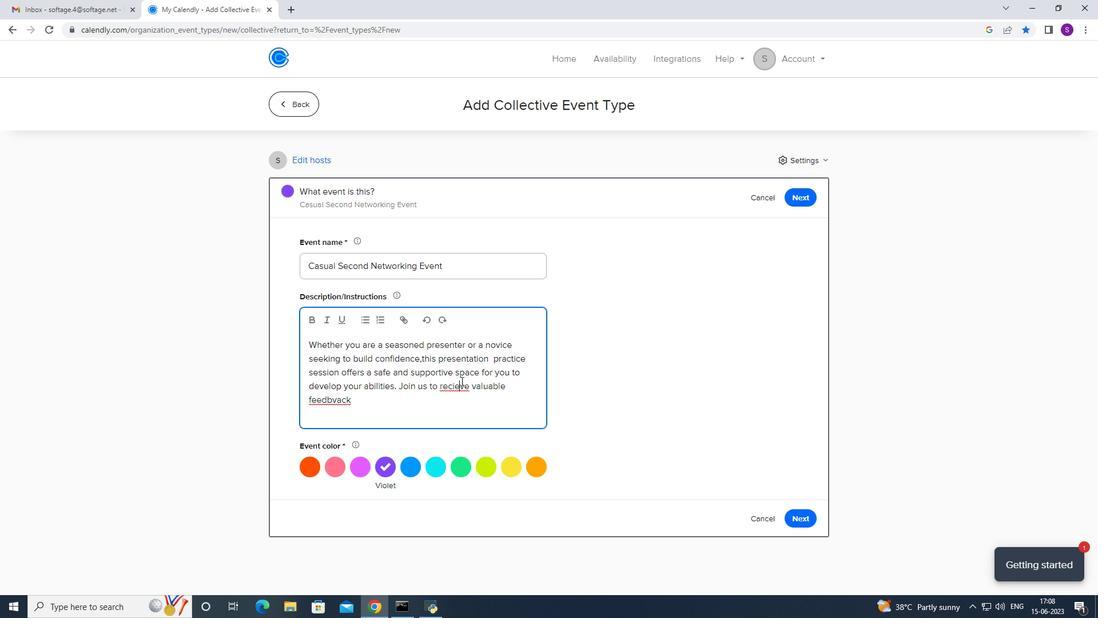 
Action: Mouse pressed left at (468, 397)
Screenshot: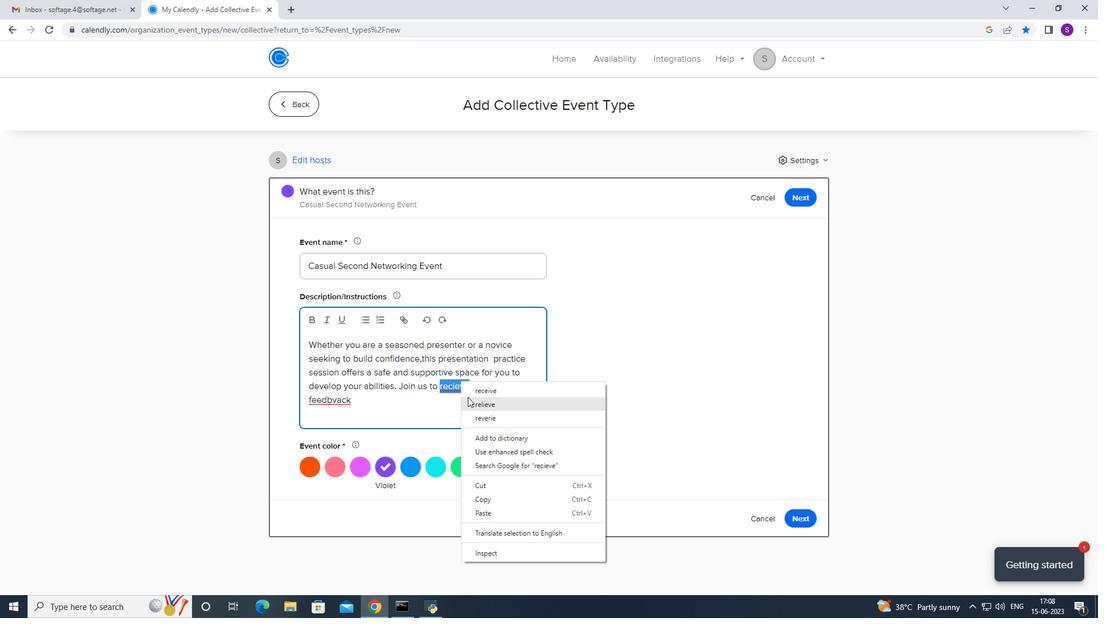 
Action: Mouse moved to (350, 402)
Screenshot: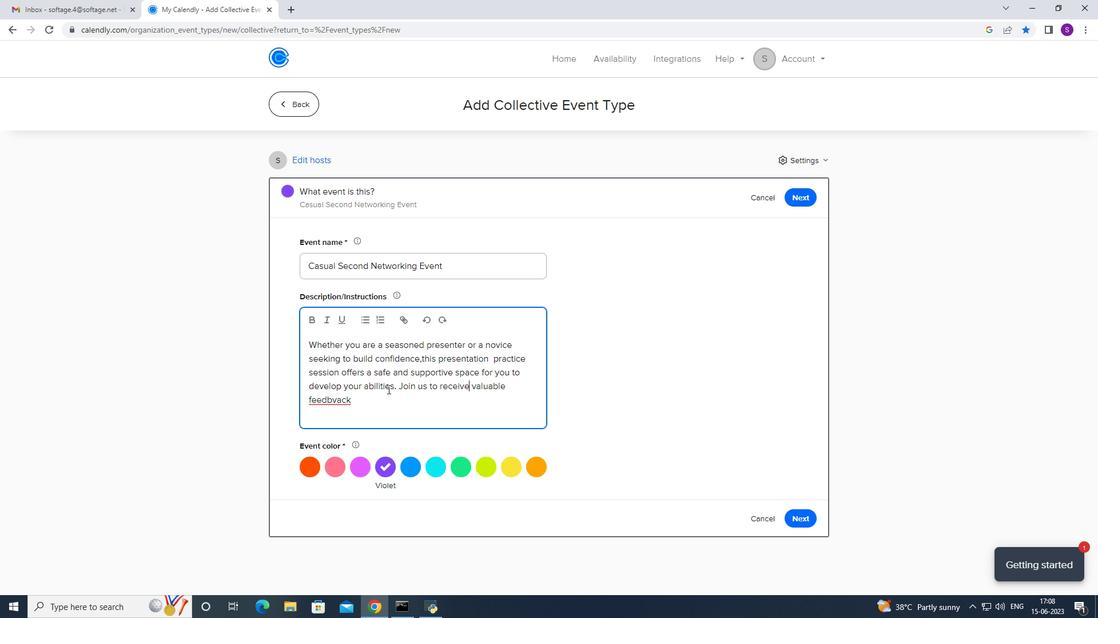 
Action: Mouse pressed right at (350, 402)
Screenshot: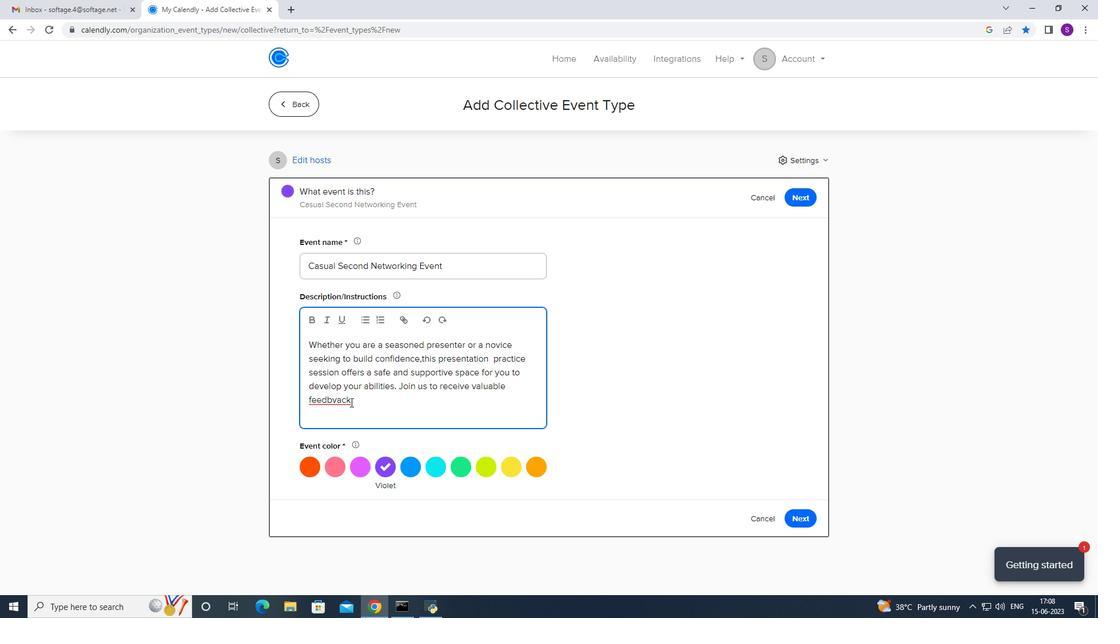 
Action: Mouse moved to (358, 410)
Screenshot: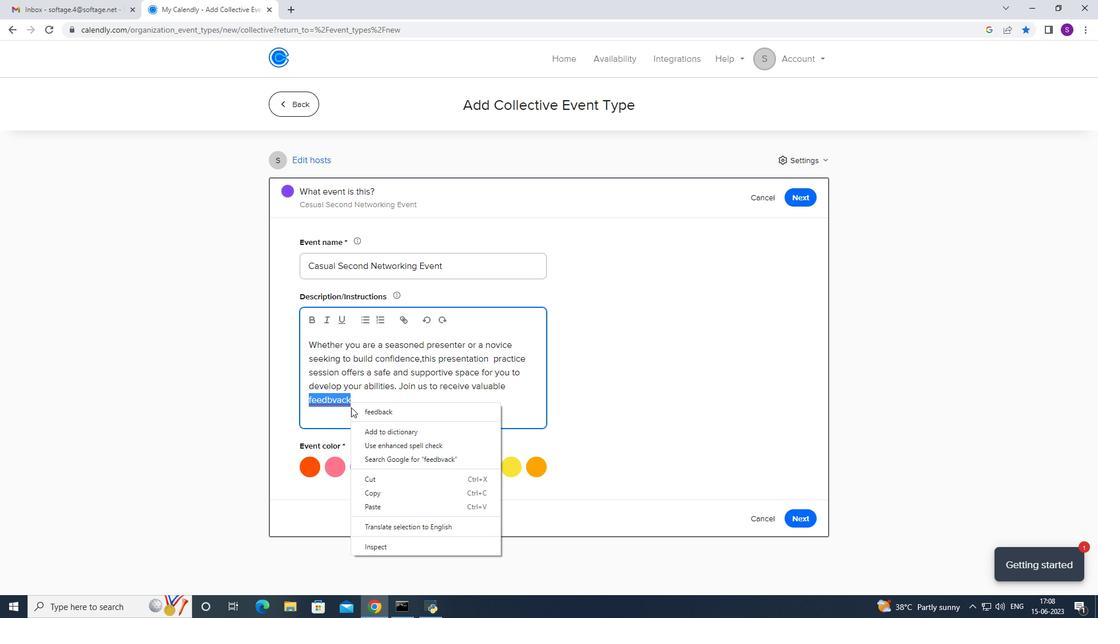 
Action: Mouse pressed left at (358, 410)
Screenshot: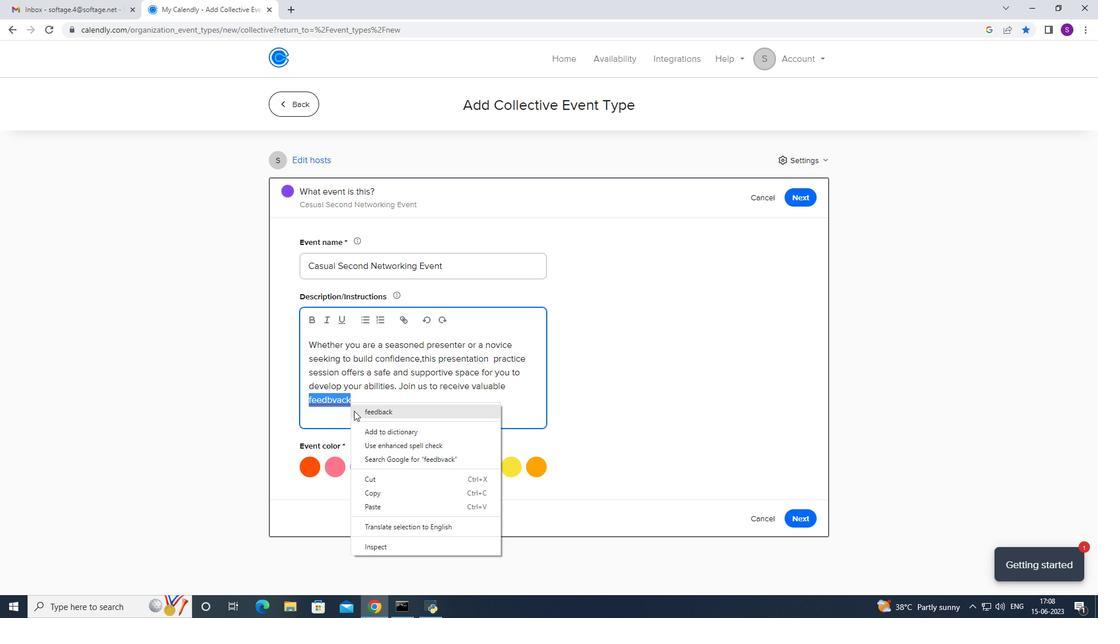 
Action: Mouse moved to (372, 406)
Screenshot: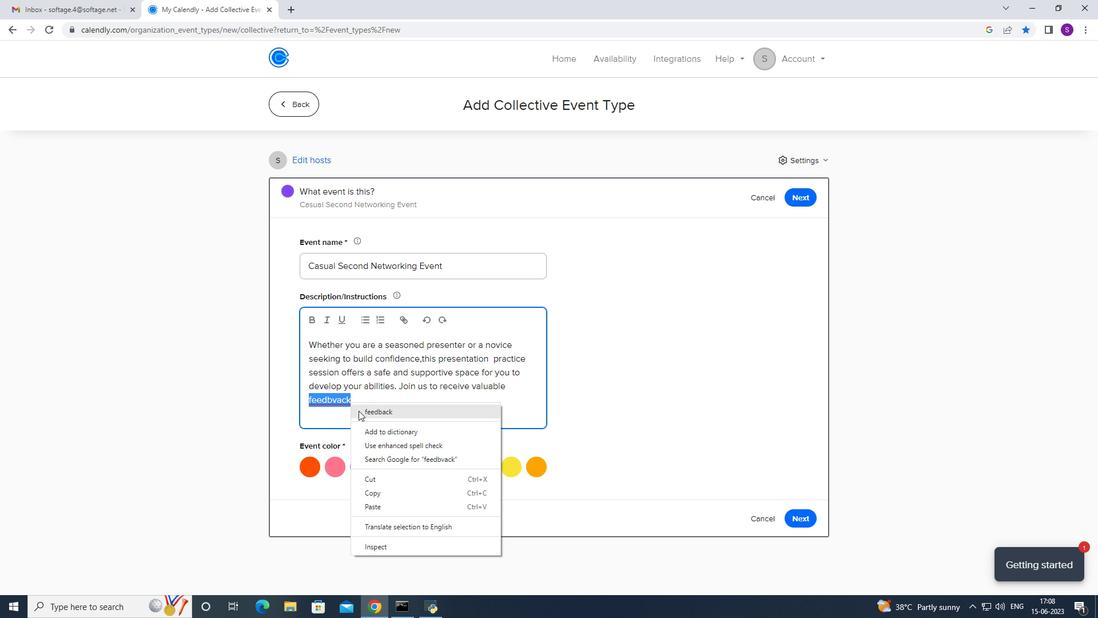 
Action: Mouse pressed left at (372, 406)
Screenshot: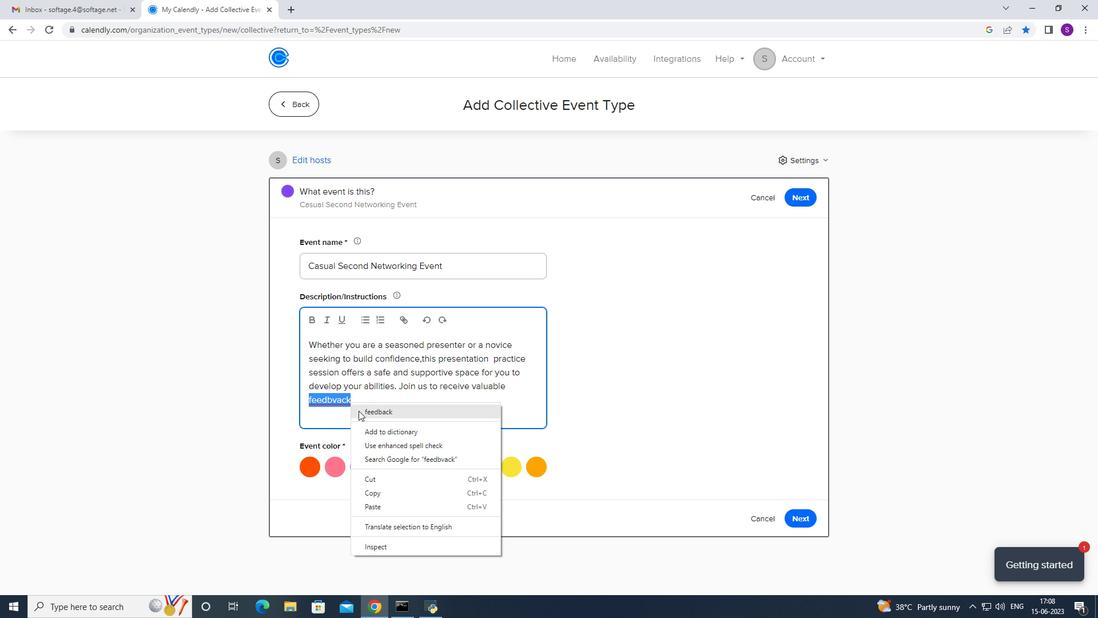 
Action: Mouse moved to (392, 438)
Screenshot: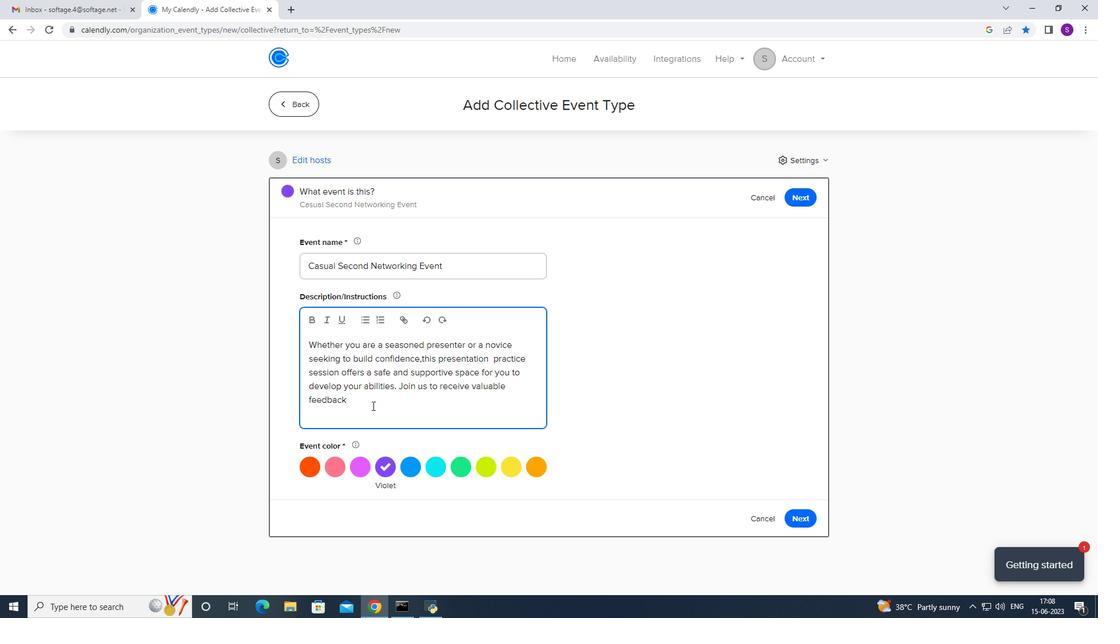 
Action: Key pressed ,gain<Key.space>insights<Key.space>fromn<Key.space><Key.backspace><Key.backspace><Key.backspace><Key.space><Key.backspace>m<Key.space>pert<Key.backspace><Key.backspace>ers<Key.space>and<Key.space>enhance<Key.space>your<Key.space>presentatuion<Key.backspace><Key.backspace><Key.backspace><Key.backspace>ion<Key.space>prowess,<Key.backspace>.<Key.caps_lock>T<Key.caps_lock>ogether<Key.space>qe<Key.space>wil<Key.space><Key.backspace><Key.backspace><Key.backspace><Key.backspace><Key.backspace><Key.backspace><Key.backspace><Key.backspace>wew<Key.backspace><Key.space>will<Key.space>strive<Key.space>for<Key.space>exceollencve<Key.space>ib<Key.space><Key.backspace><Key.backspace><Key.backspace><Key.backspace><Key.backspace><Key.backspace><Key.backspace><Key.backspace><Key.backspace><Key.backspace><Key.backspace><Key.backspace>llence<Key.space>in<Key.space>publicd<Key.space><Key.backspace><Key.backspace><Key.backspace>c<Key.space>speaking<Key.space>and<Key.space>presentatiobn<Key.space><Key.backspace><Key.backspace><Key.backspace>n<Key.space>delivery.
Screenshot: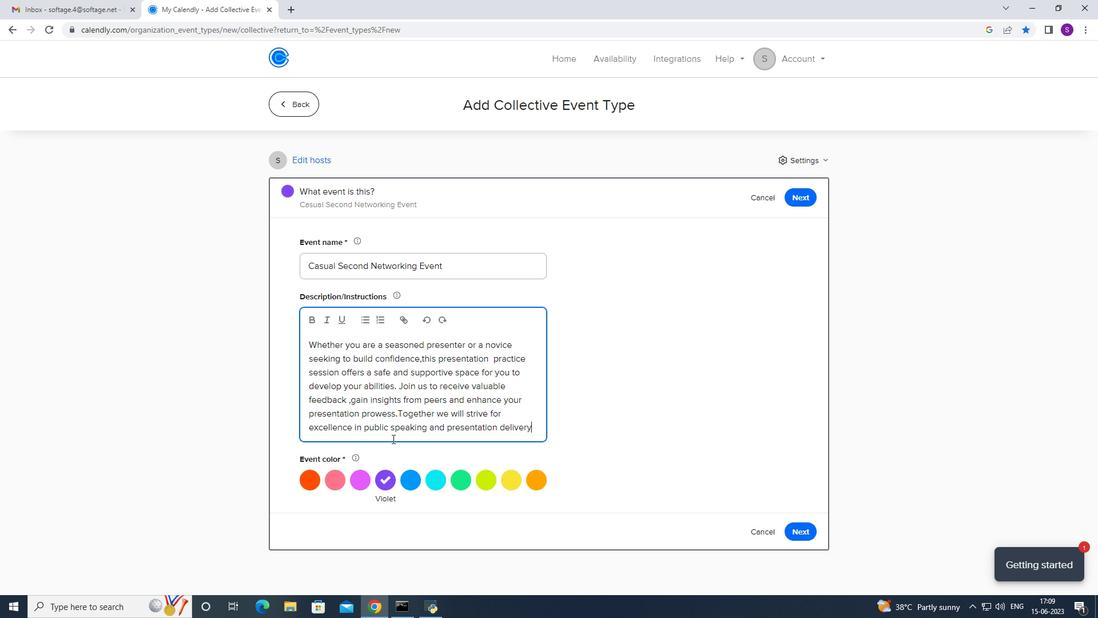 
Action: Mouse moved to (509, 479)
Screenshot: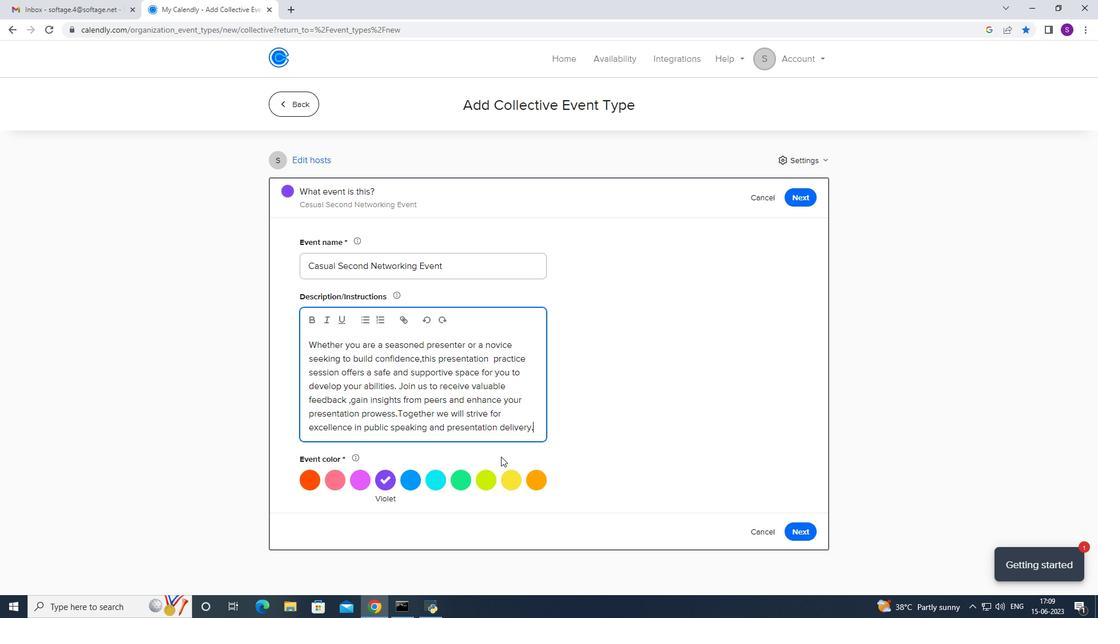 
Action: Mouse pressed left at (509, 479)
Screenshot: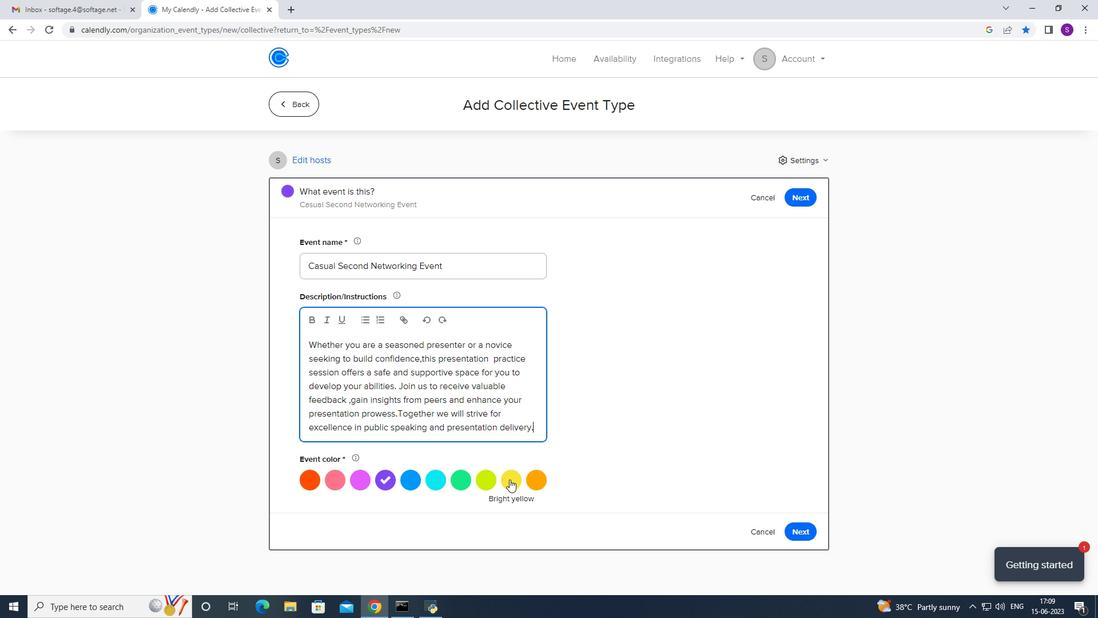 
Action: Mouse moved to (818, 535)
Screenshot: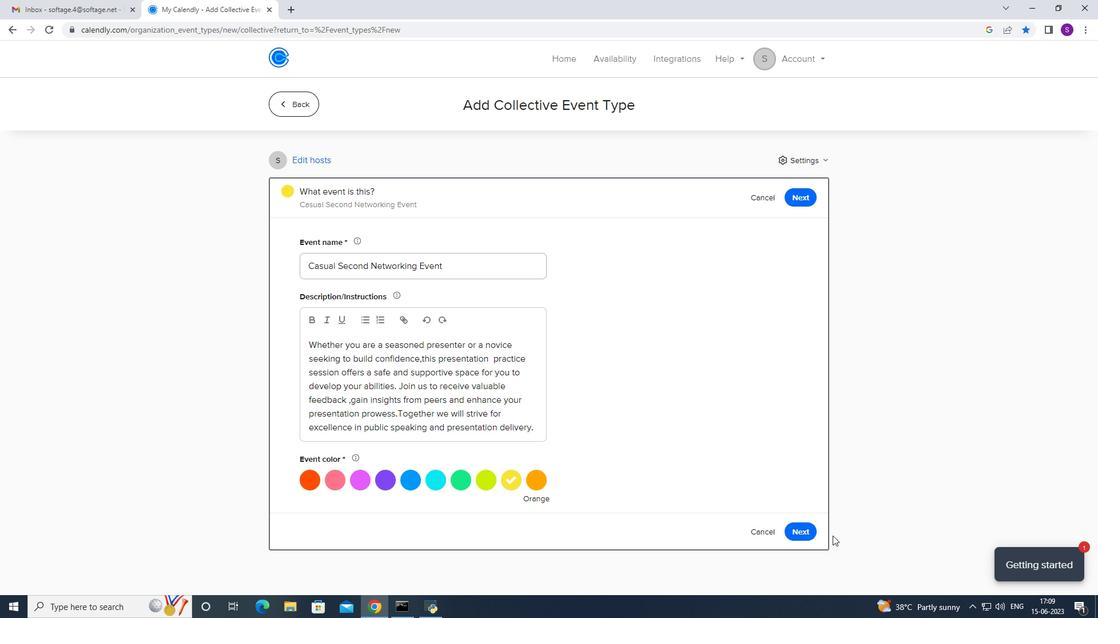 
Action: Mouse pressed left at (818, 535)
Screenshot: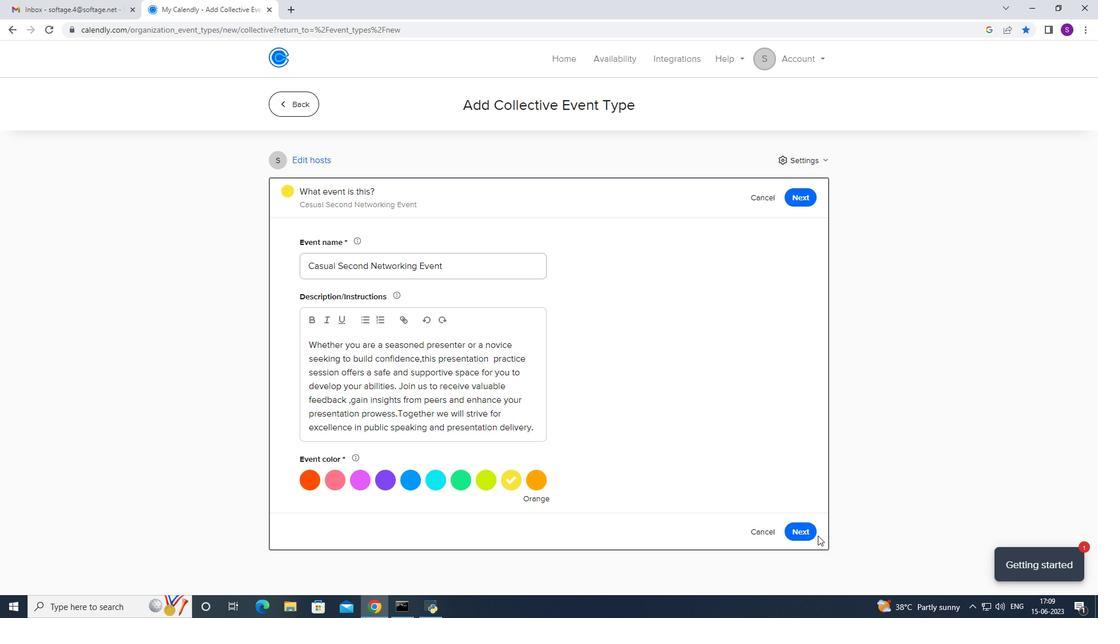 
Action: Mouse moved to (804, 534)
Screenshot: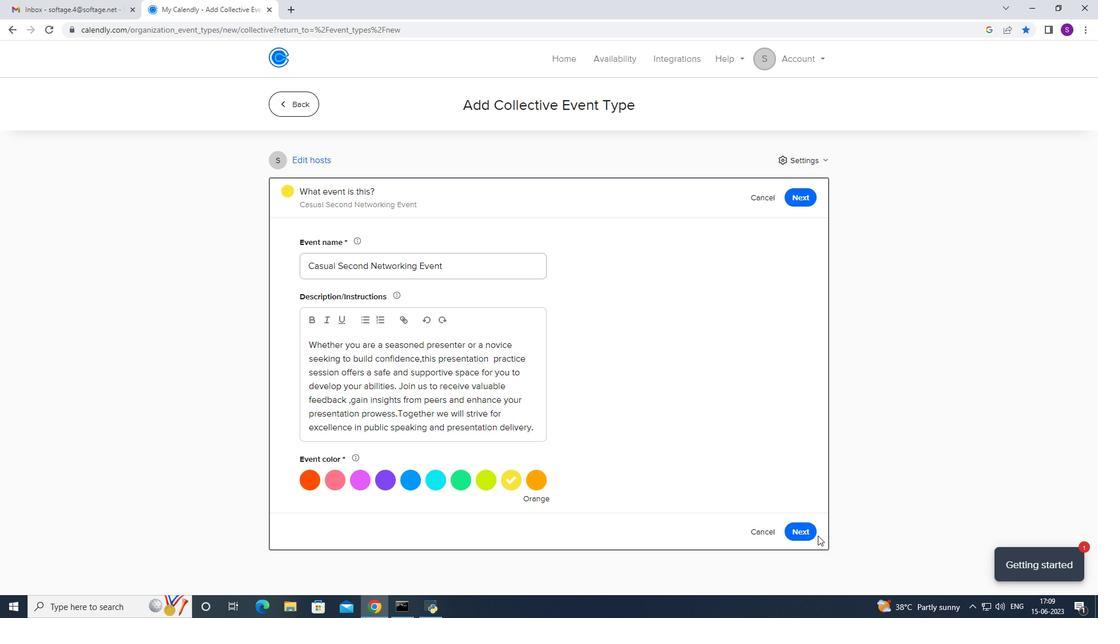 
Action: Mouse pressed left at (804, 534)
Screenshot: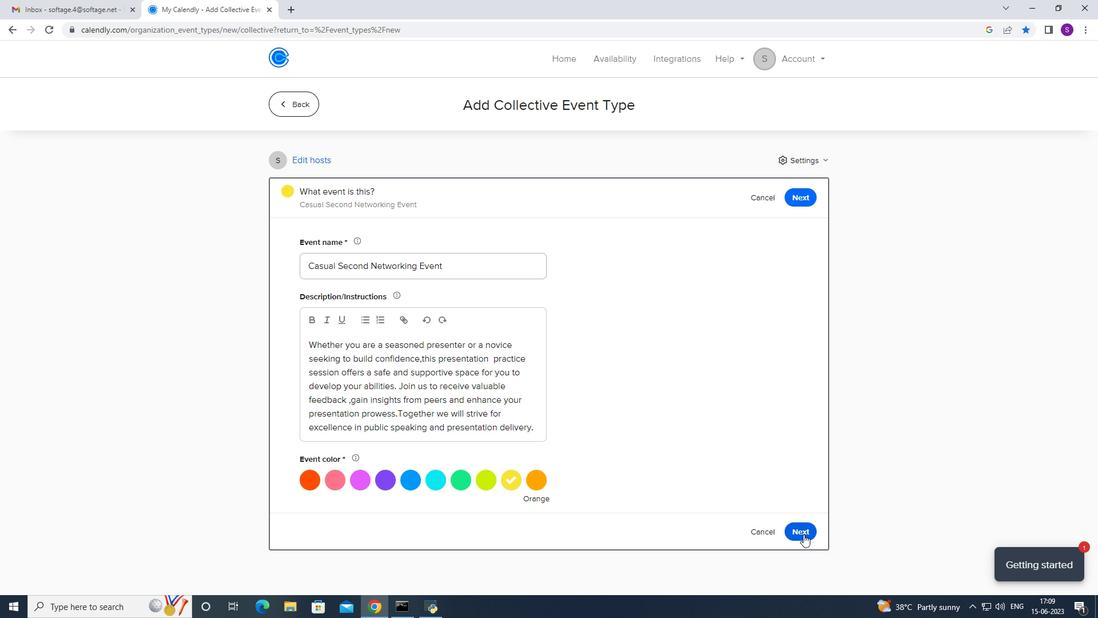 
Action: Mouse moved to (408, 324)
Screenshot: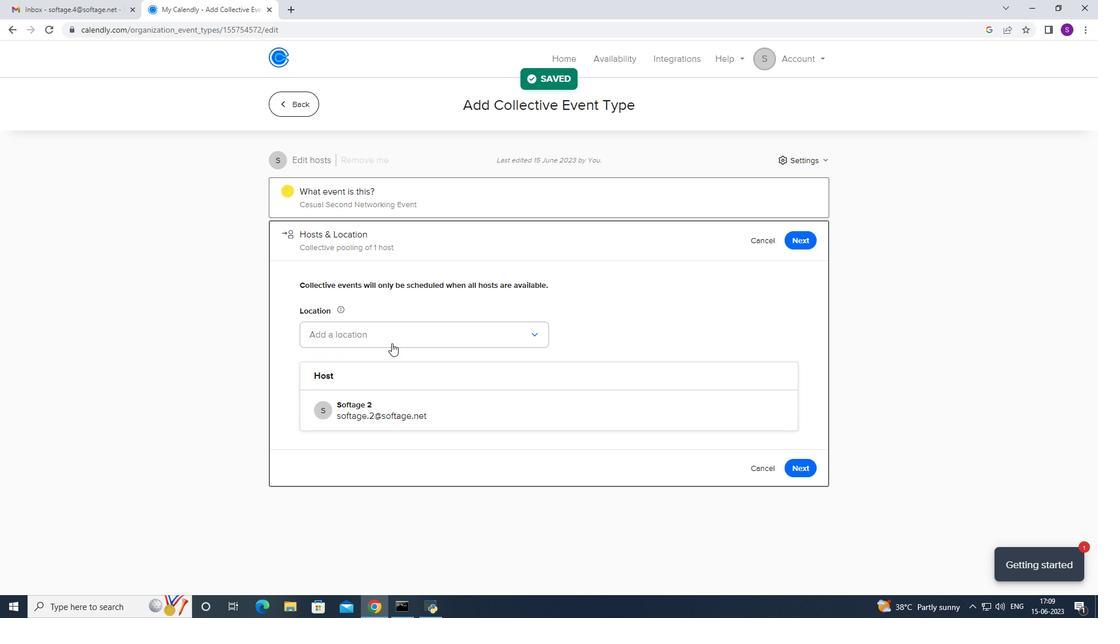
Action: Mouse pressed left at (408, 324)
Screenshot: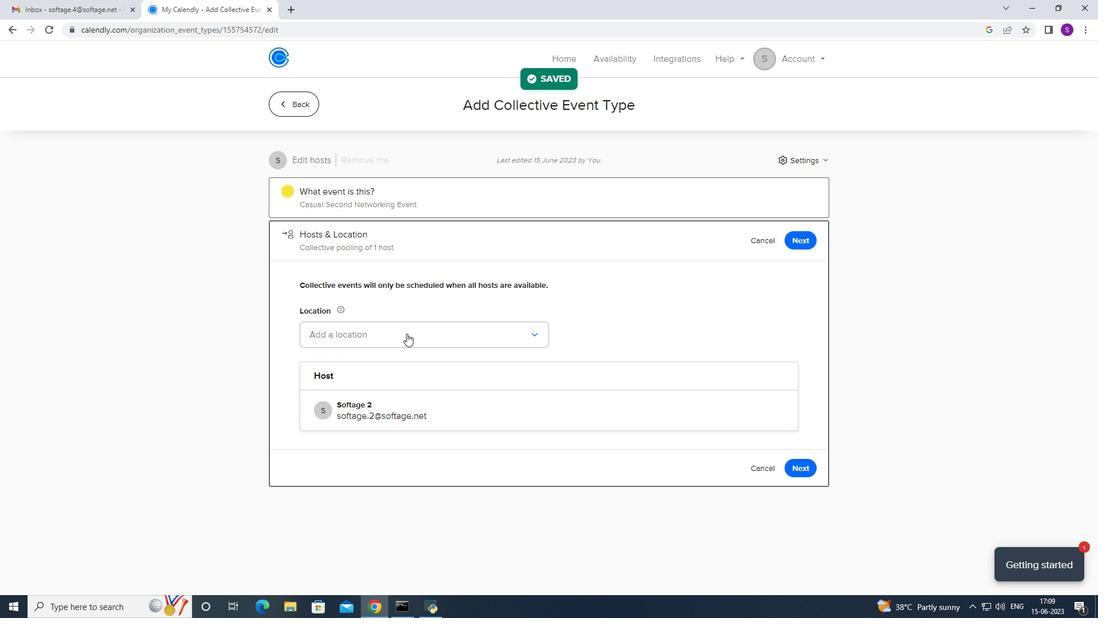 
Action: Mouse moved to (395, 365)
Screenshot: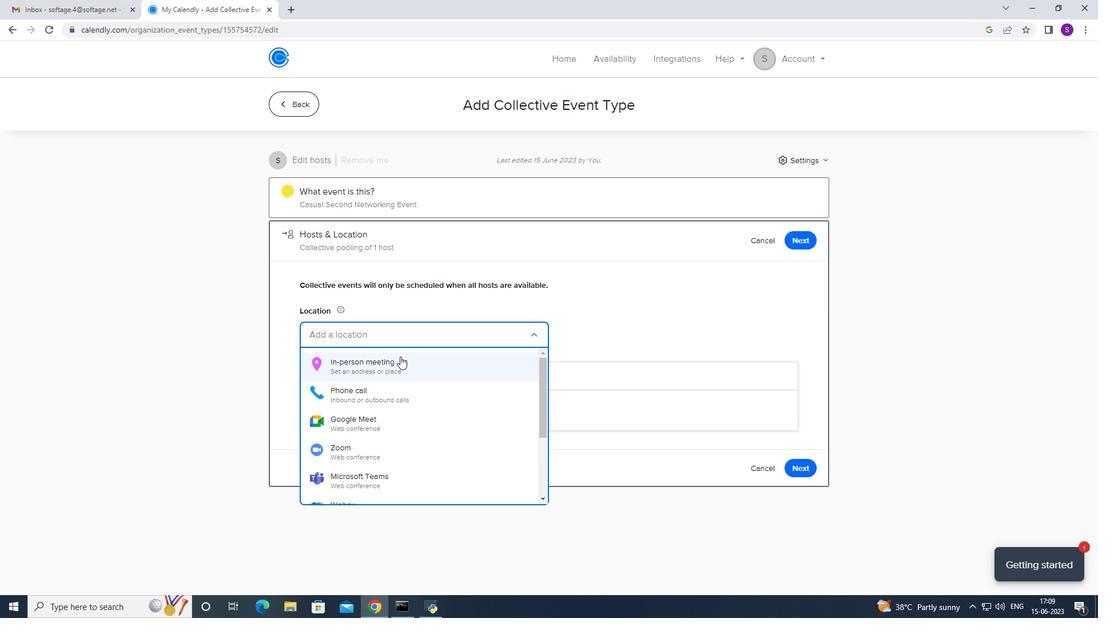 
Action: Mouse pressed left at (395, 365)
Screenshot: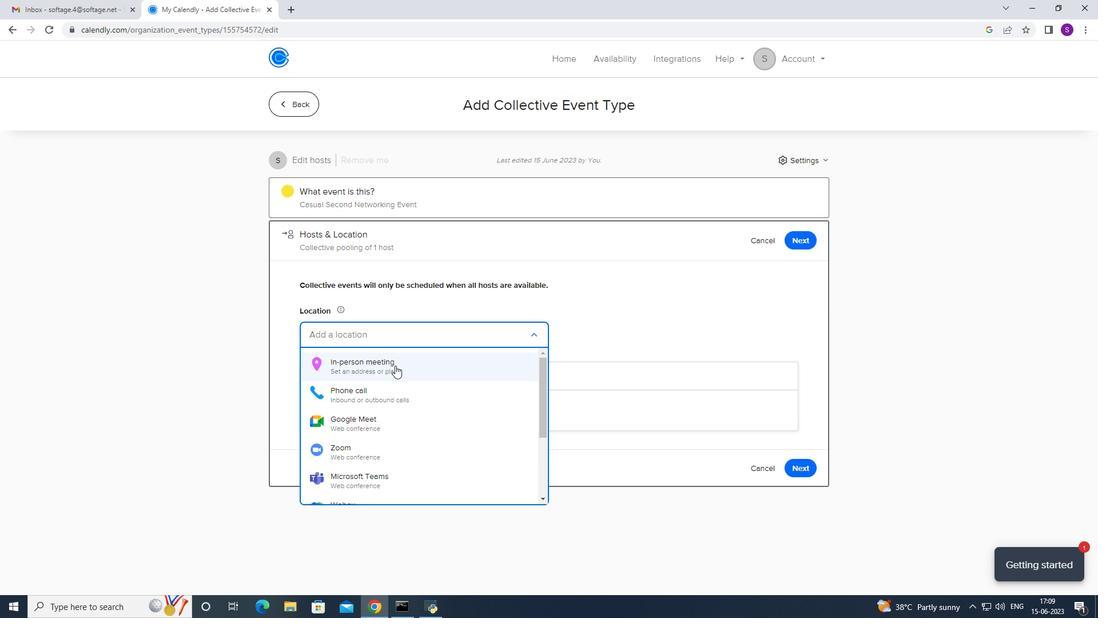 
Action: Mouse moved to (503, 183)
Screenshot: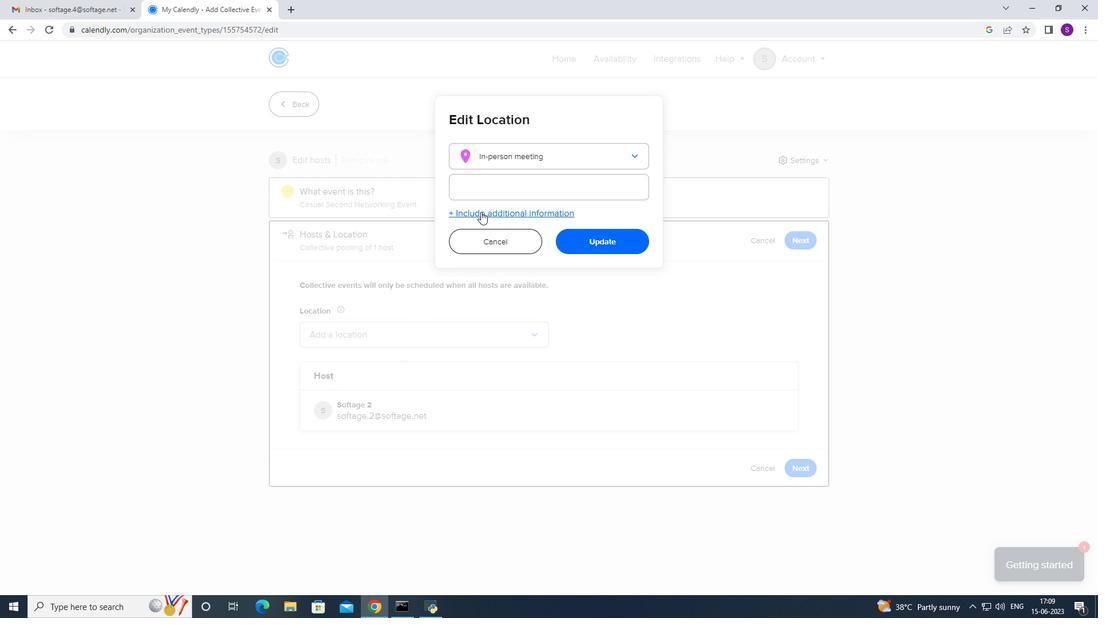 
Action: Mouse pressed left at (503, 183)
Screenshot: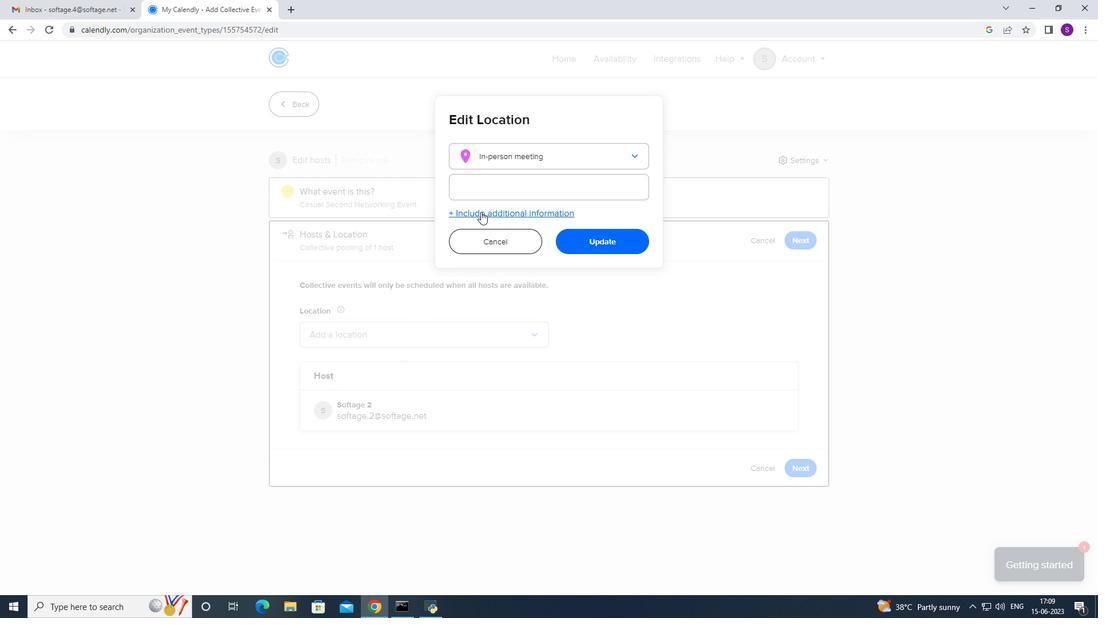
Action: Mouse moved to (504, 183)
Screenshot: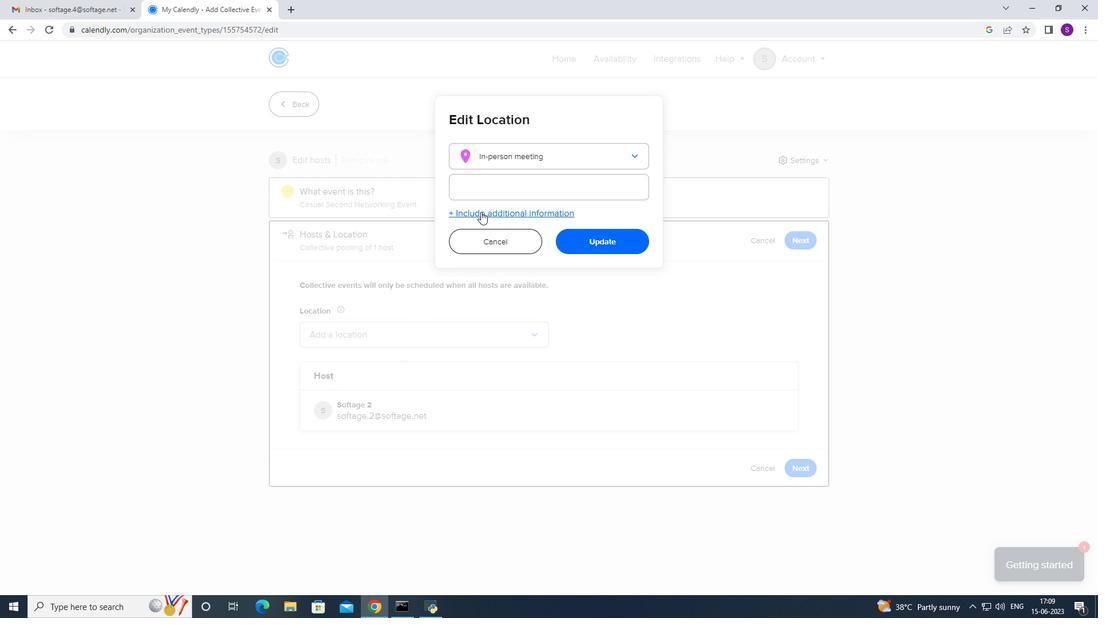 
Action: Key pressed <Key.caps_lock>H<Key.caps_lock>ong<Key.space><Key.caps_lock>KJ<Key.caps_lock><Key.backspace>ong,<Key.space><Key.caps_lock>C<Key.caps_lock>hoina<Key.backspace><Key.backspace><Key.backspace><Key.backspace><Key.backspace>g<Key.backspace>hina
Screenshot: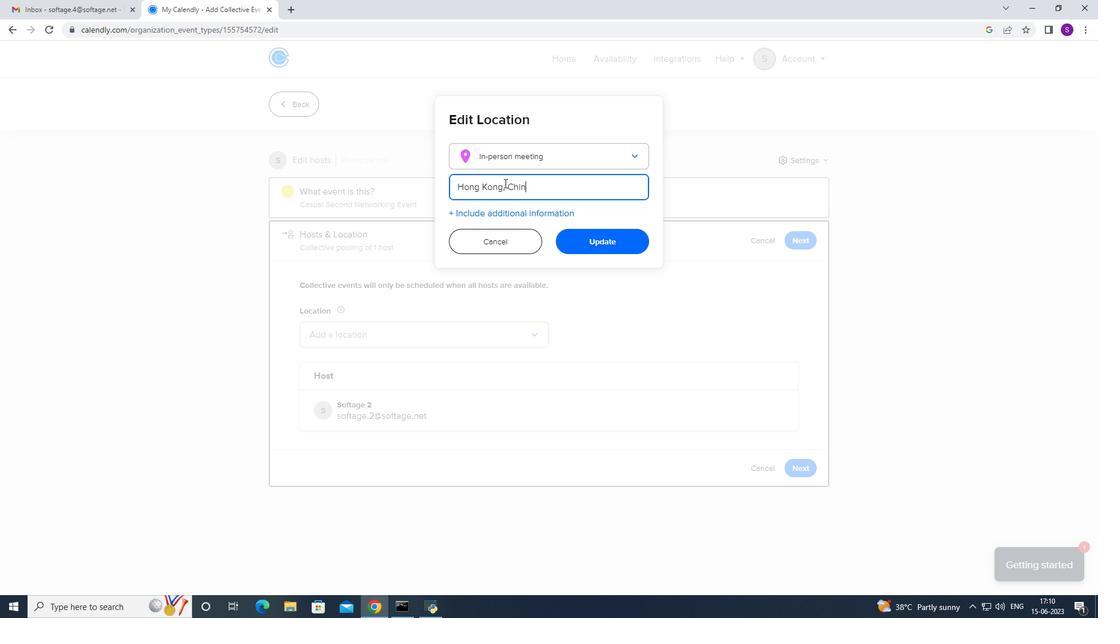 
Action: Mouse moved to (622, 250)
Screenshot: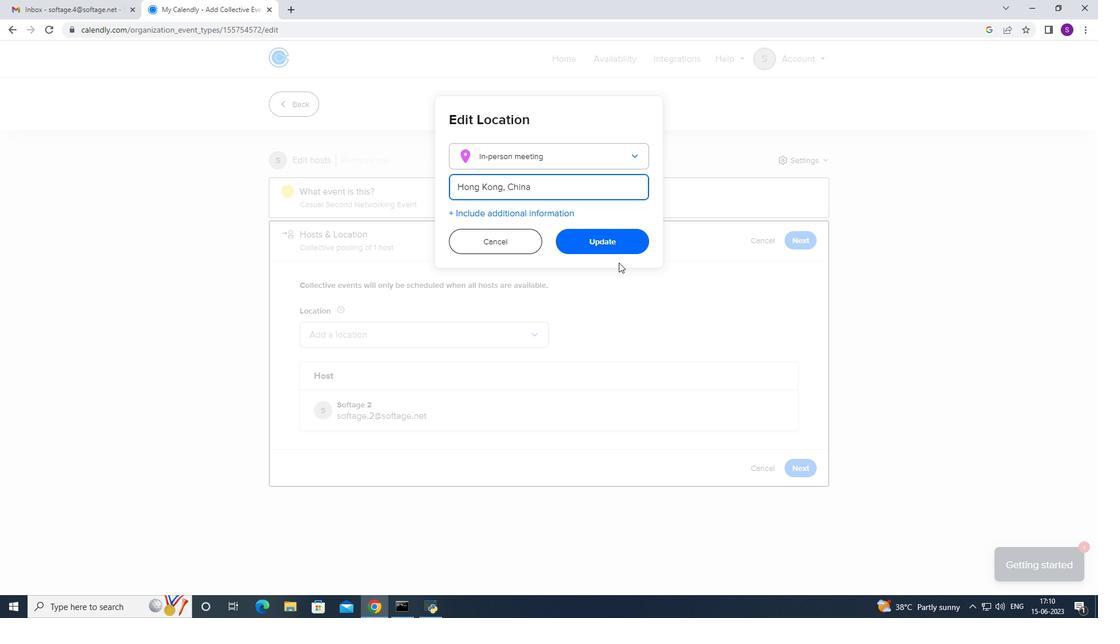 
Action: Mouse pressed left at (622, 250)
Screenshot: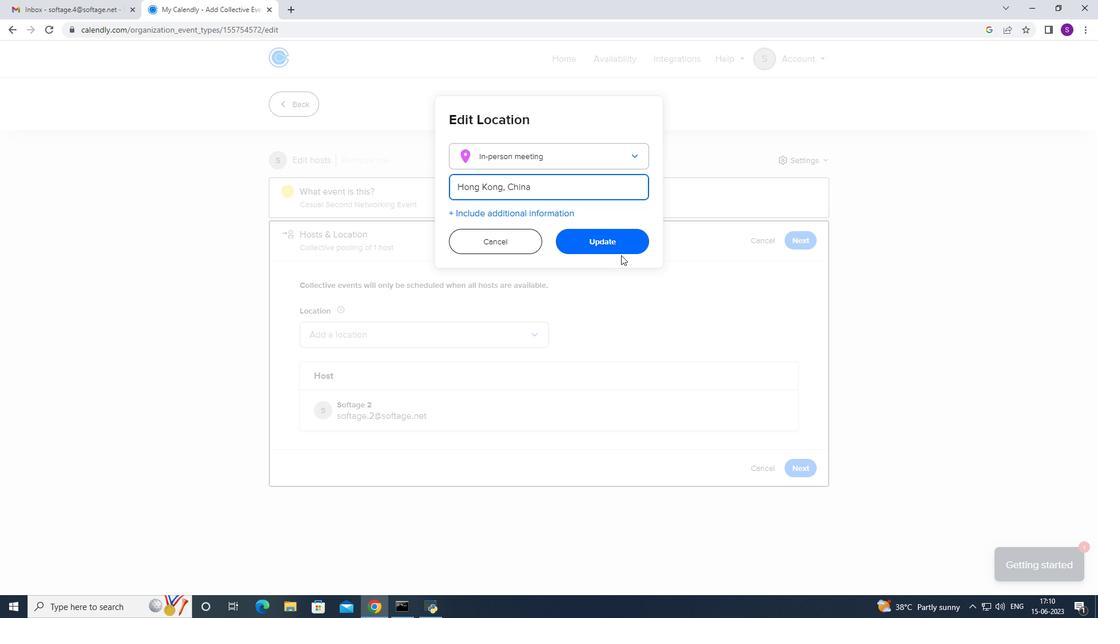 
Action: Mouse moved to (802, 467)
Screenshot: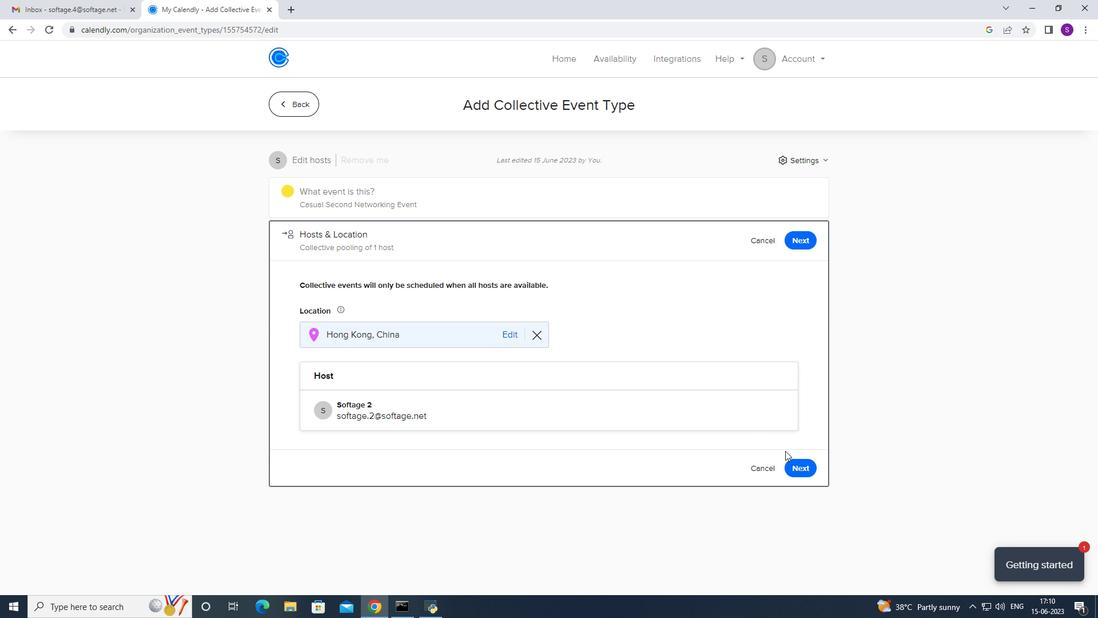 
Action: Mouse pressed left at (802, 467)
Screenshot: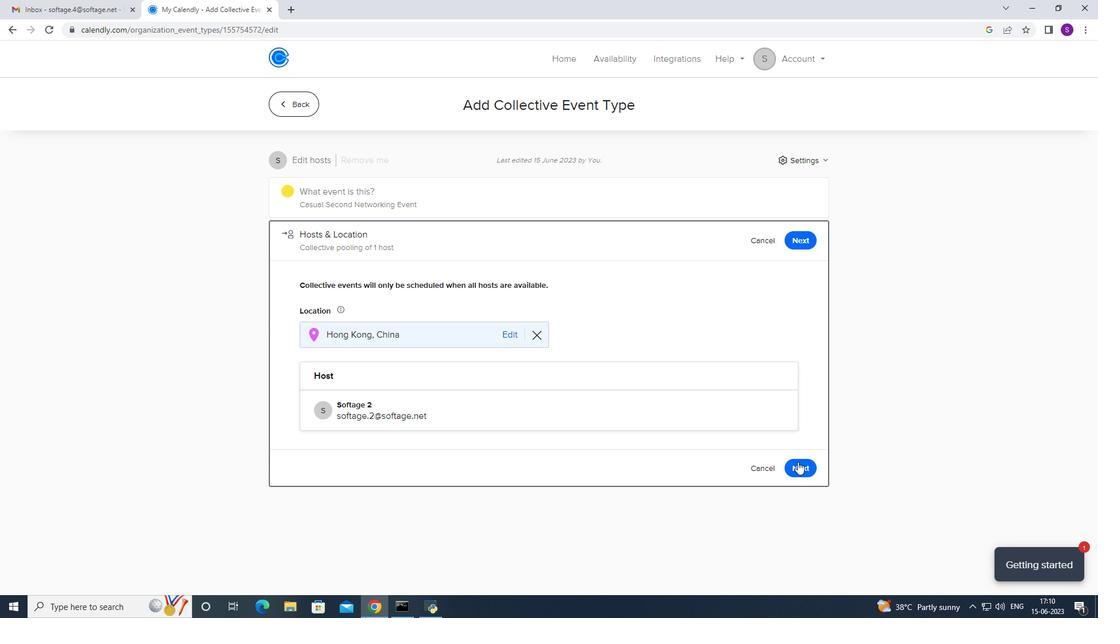 
Action: Mouse moved to (336, 411)
Screenshot: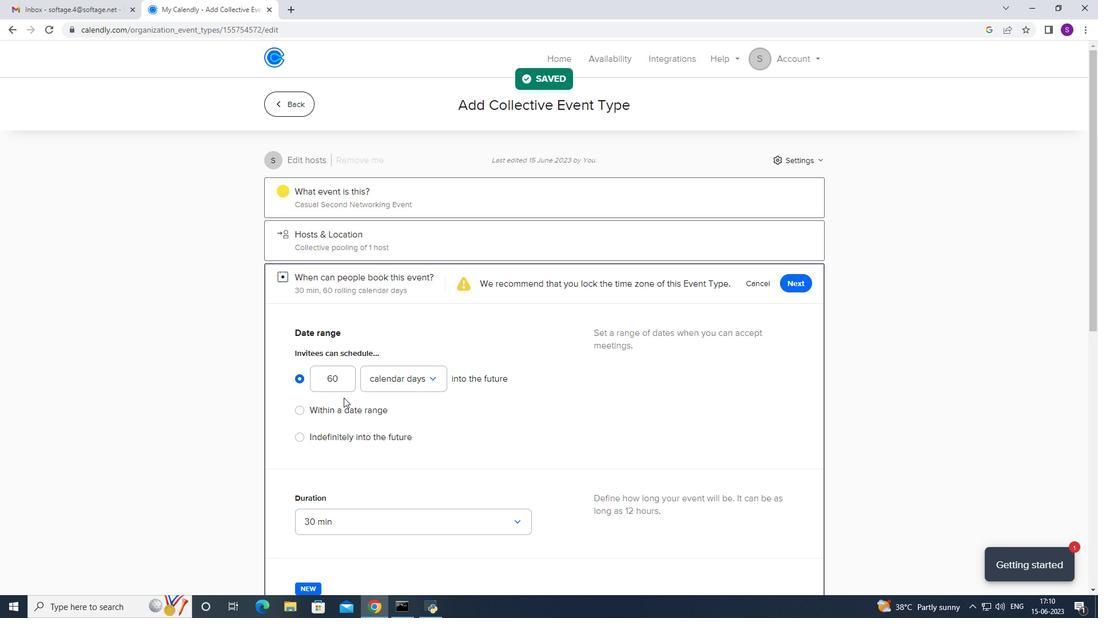 
Action: Mouse pressed left at (336, 411)
Screenshot: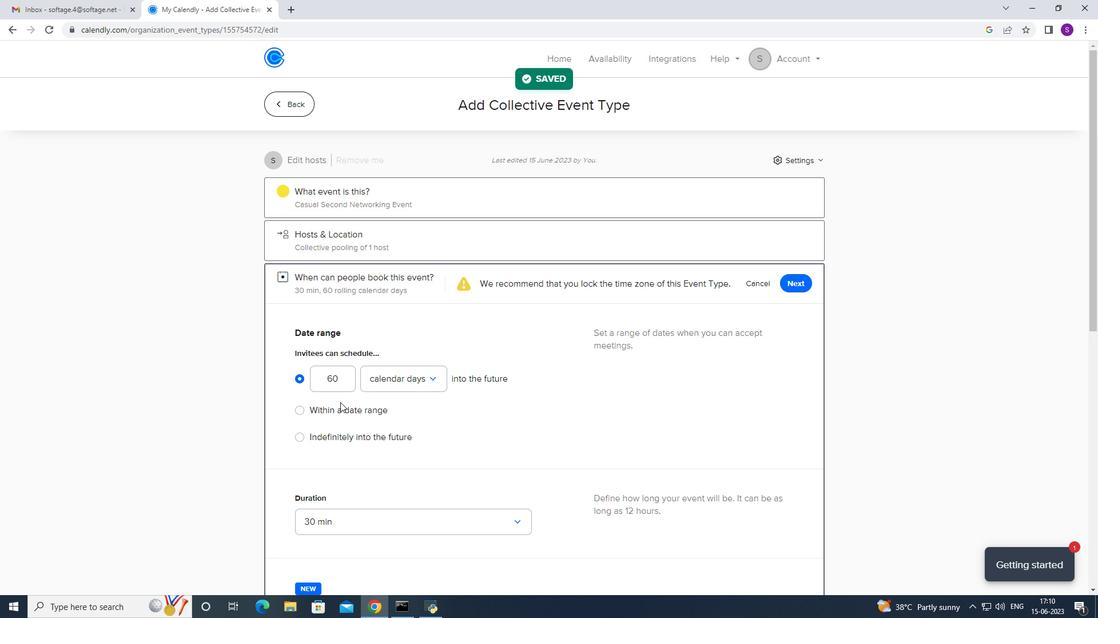 
Action: Mouse moved to (414, 422)
Screenshot: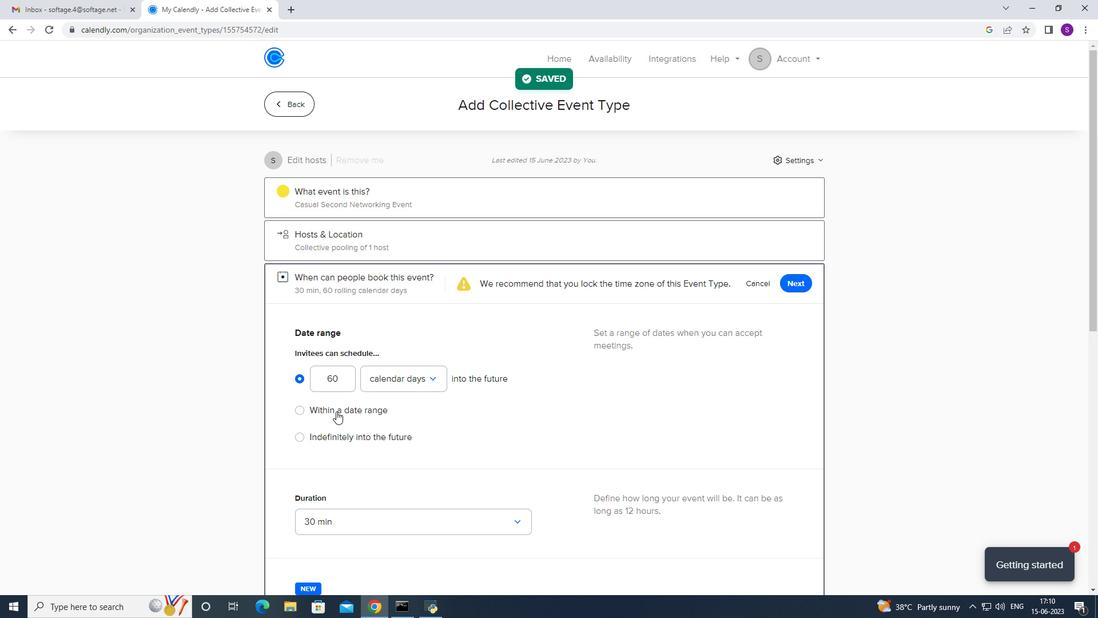 
Action: Mouse pressed left at (414, 422)
Screenshot: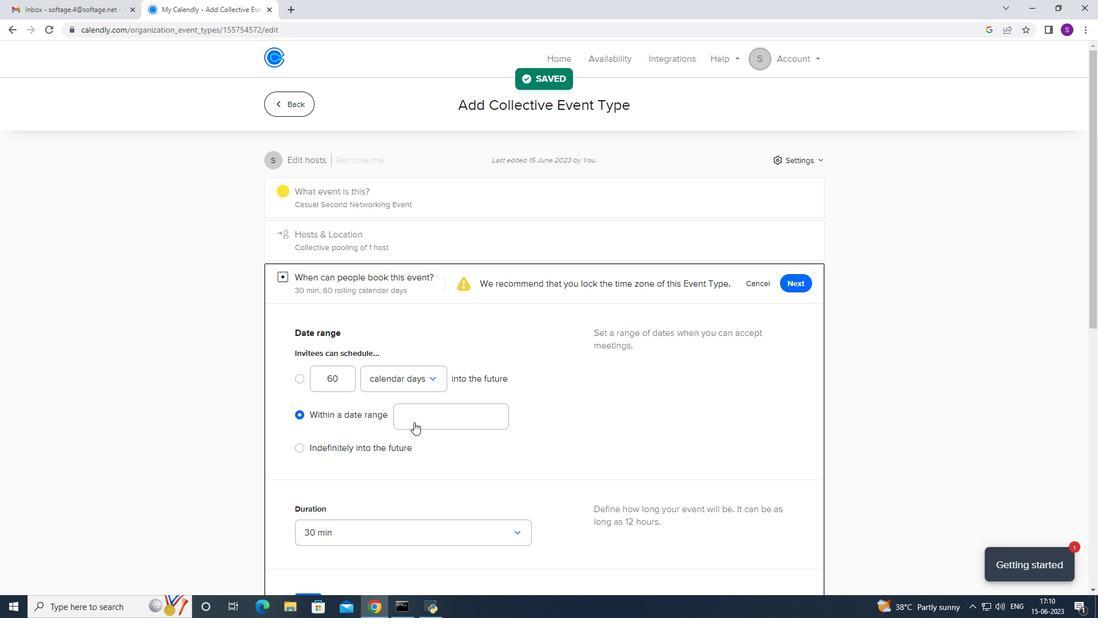 
Action: Mouse moved to (482, 216)
Screenshot: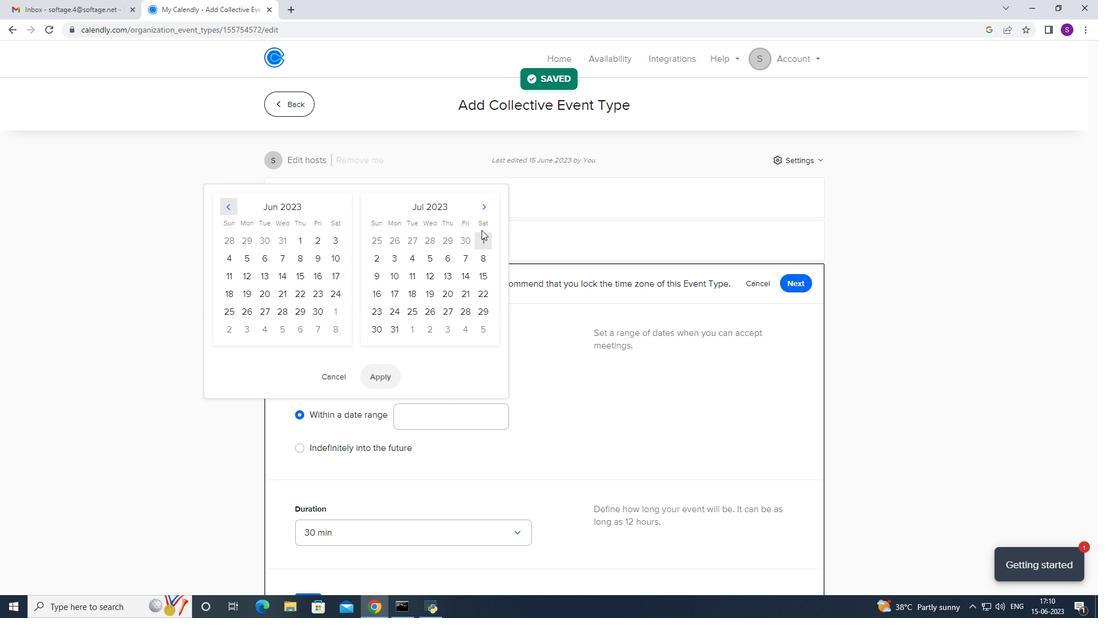 
Action: Mouse pressed left at (482, 216)
Screenshot: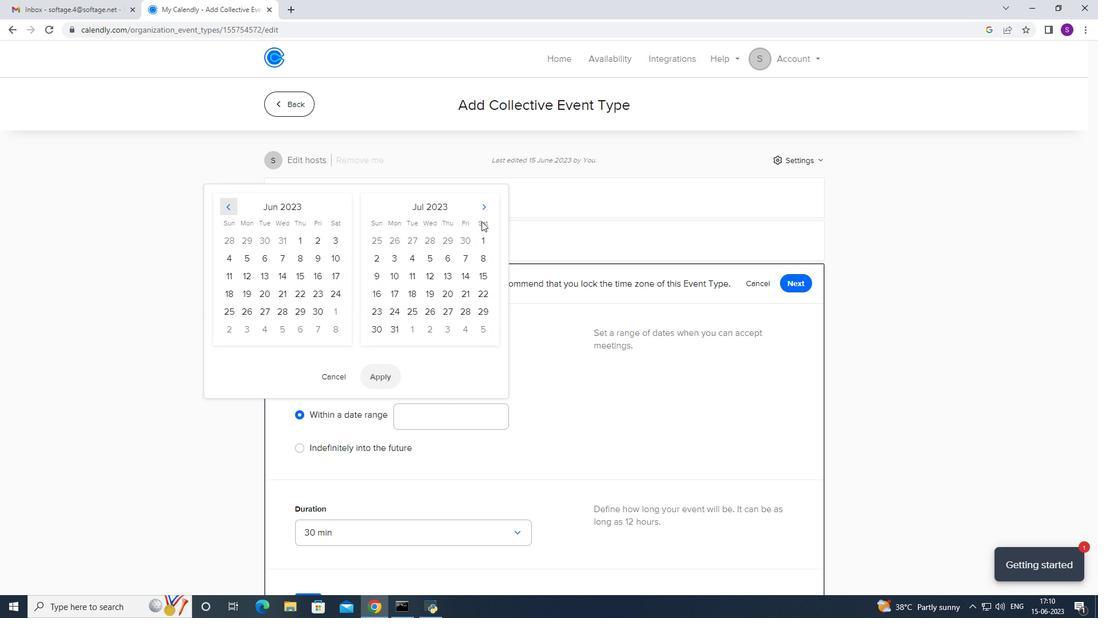 
Action: Mouse moved to (484, 214)
Screenshot: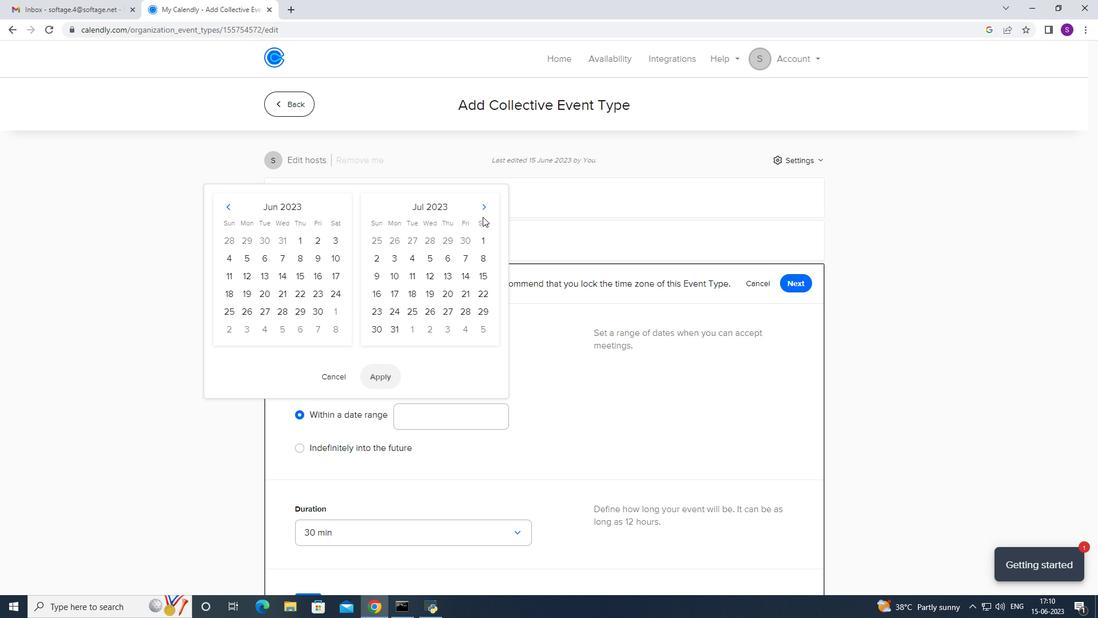 
Action: Mouse pressed left at (484, 214)
Screenshot: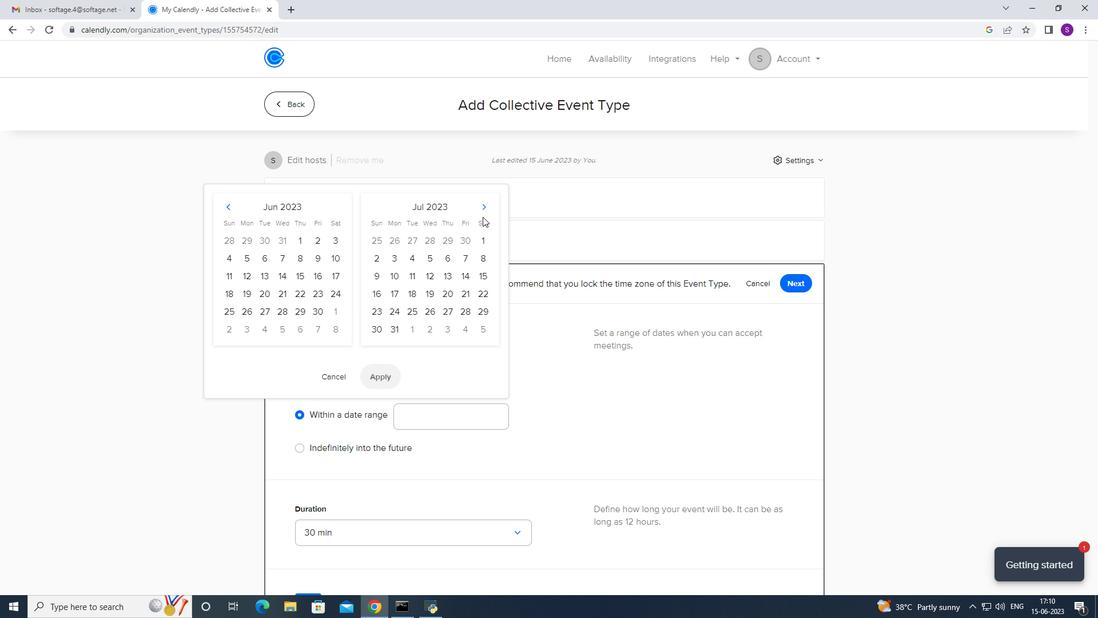 
Action: Mouse pressed left at (484, 214)
Screenshot: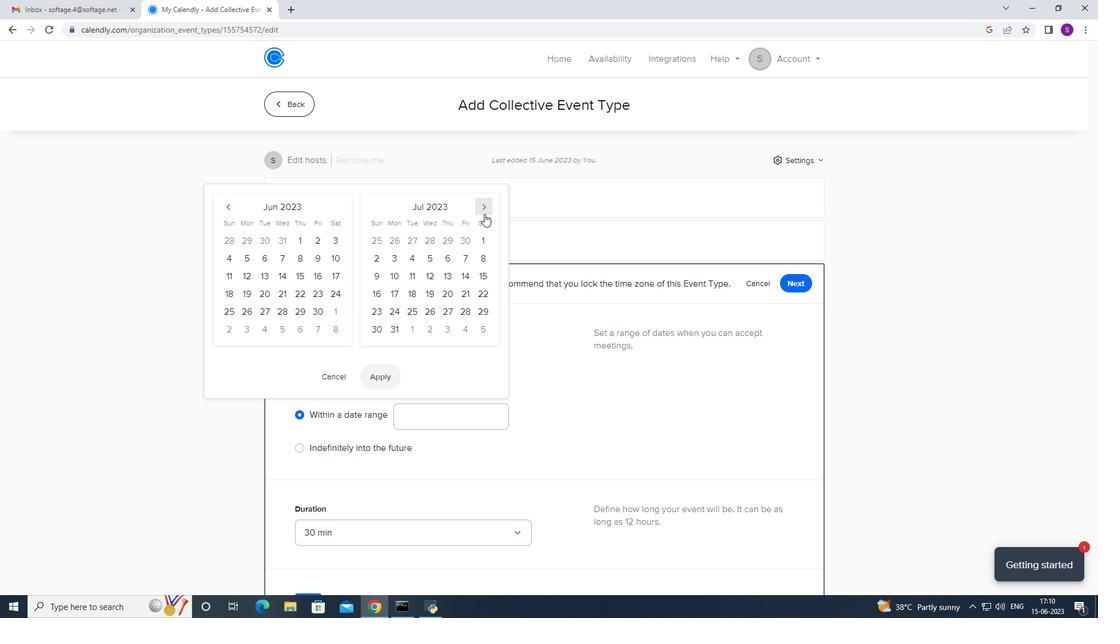 
Action: Mouse pressed left at (484, 214)
Screenshot: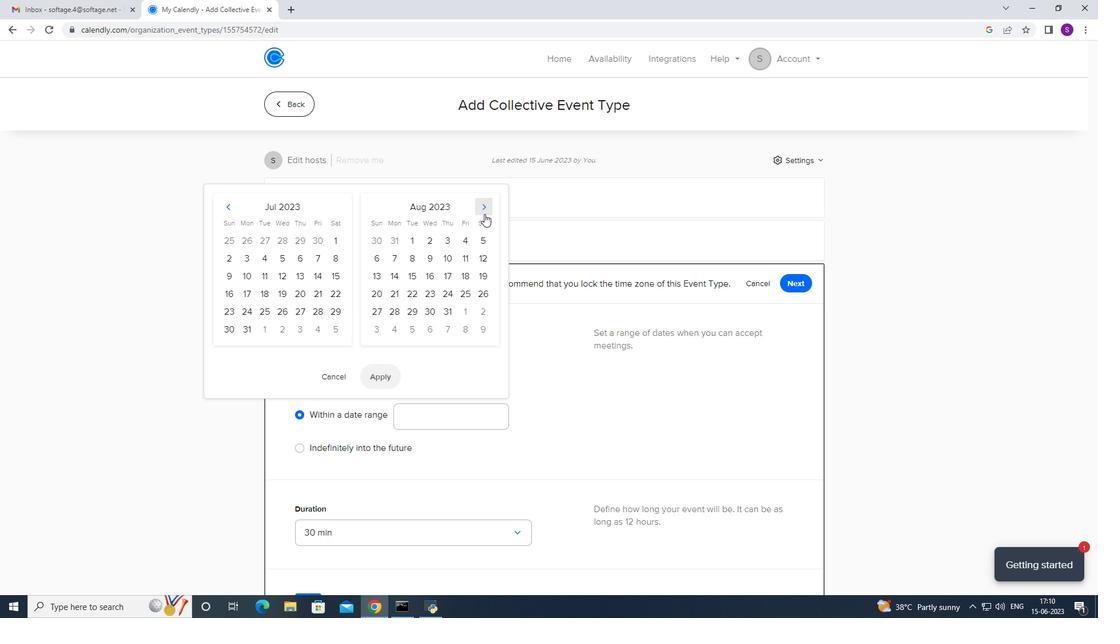 
Action: Mouse pressed left at (484, 214)
Screenshot: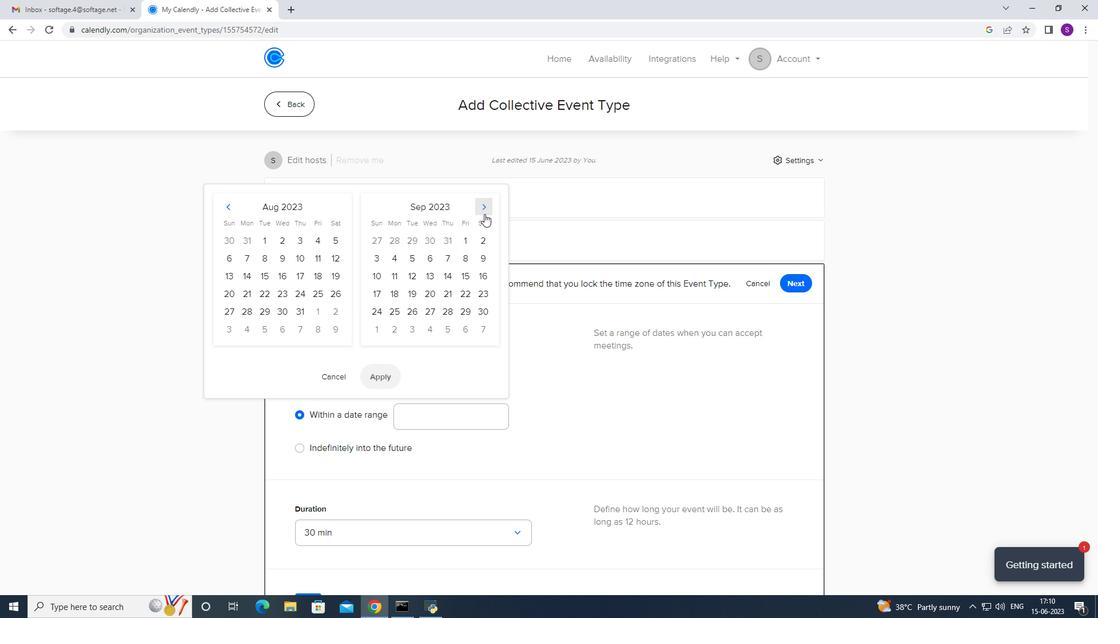 
Action: Mouse pressed left at (484, 214)
Screenshot: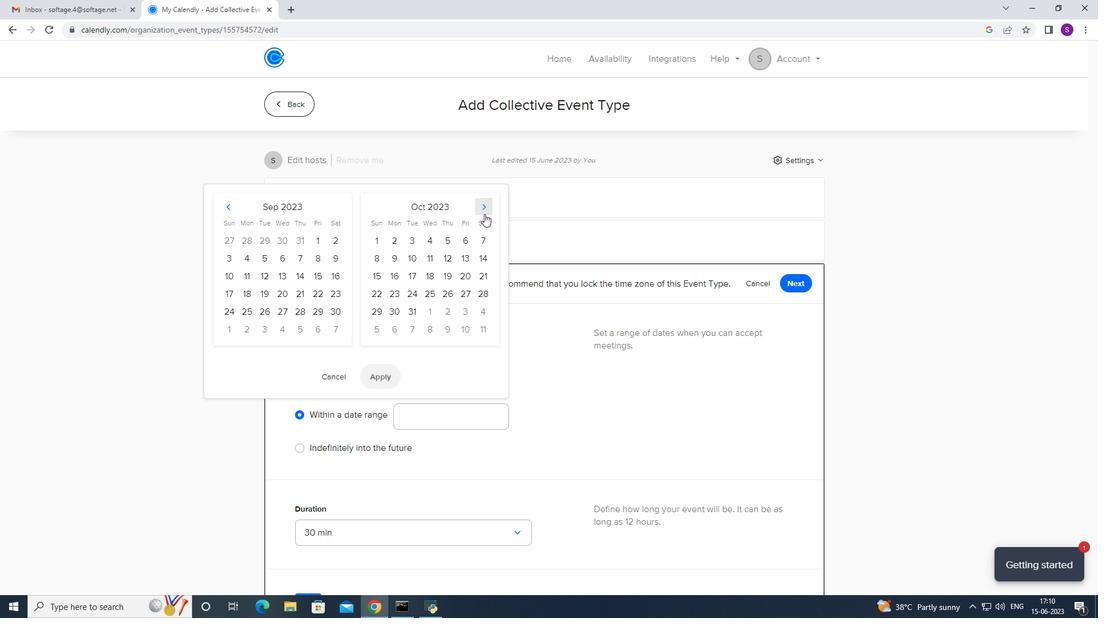 
Action: Mouse moved to (376, 310)
Screenshot: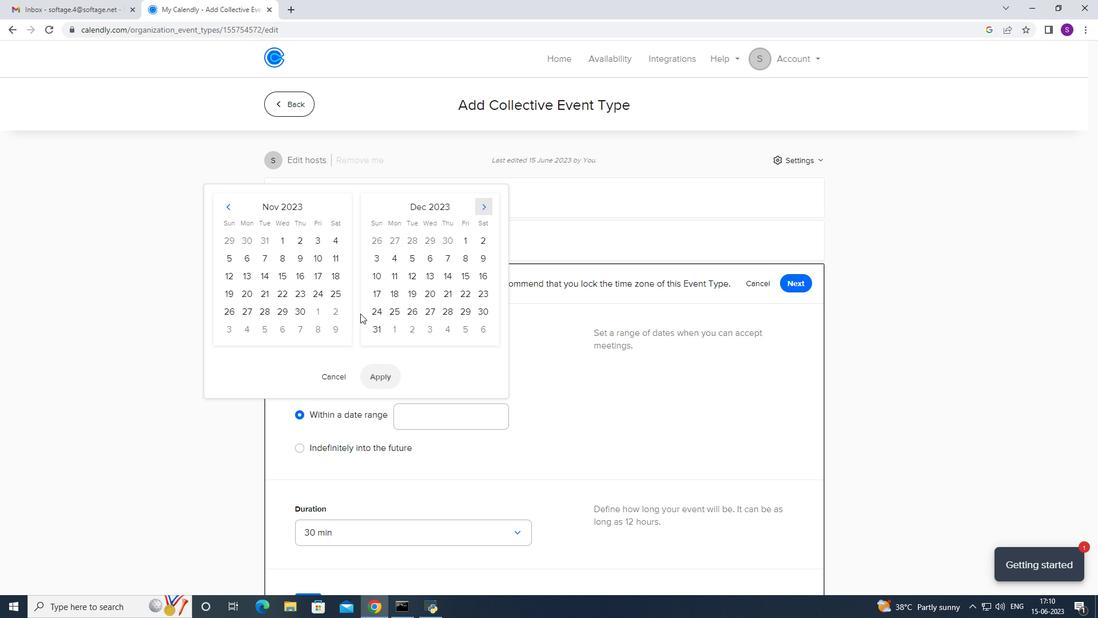 
Action: Mouse pressed left at (376, 310)
Screenshot: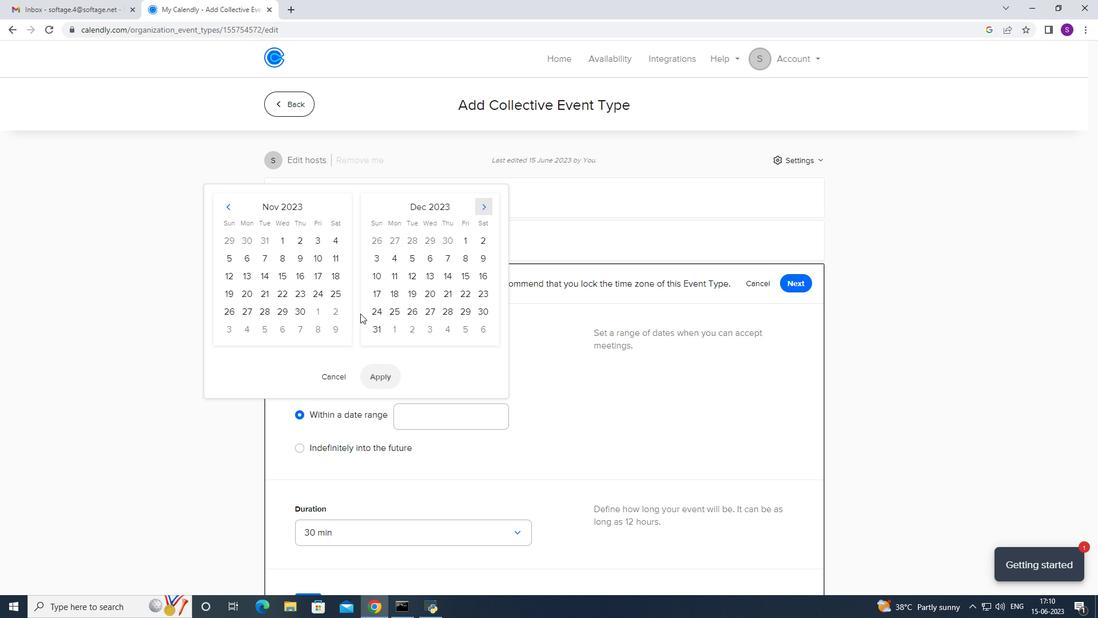 
Action: Mouse moved to (388, 306)
Screenshot: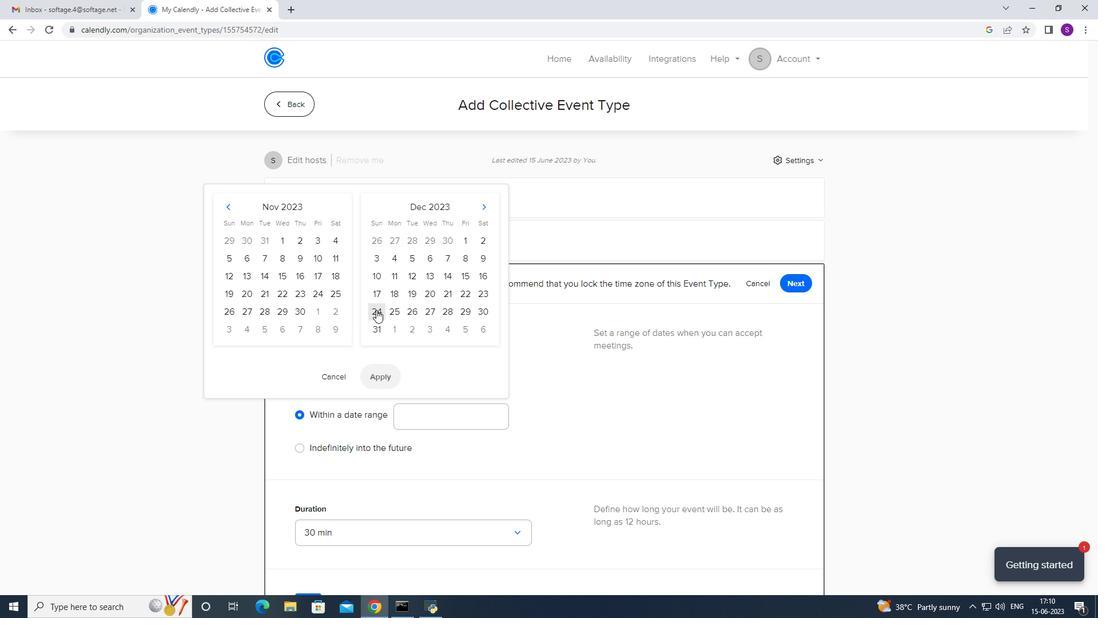 
Action: Mouse pressed left at (388, 306)
Screenshot: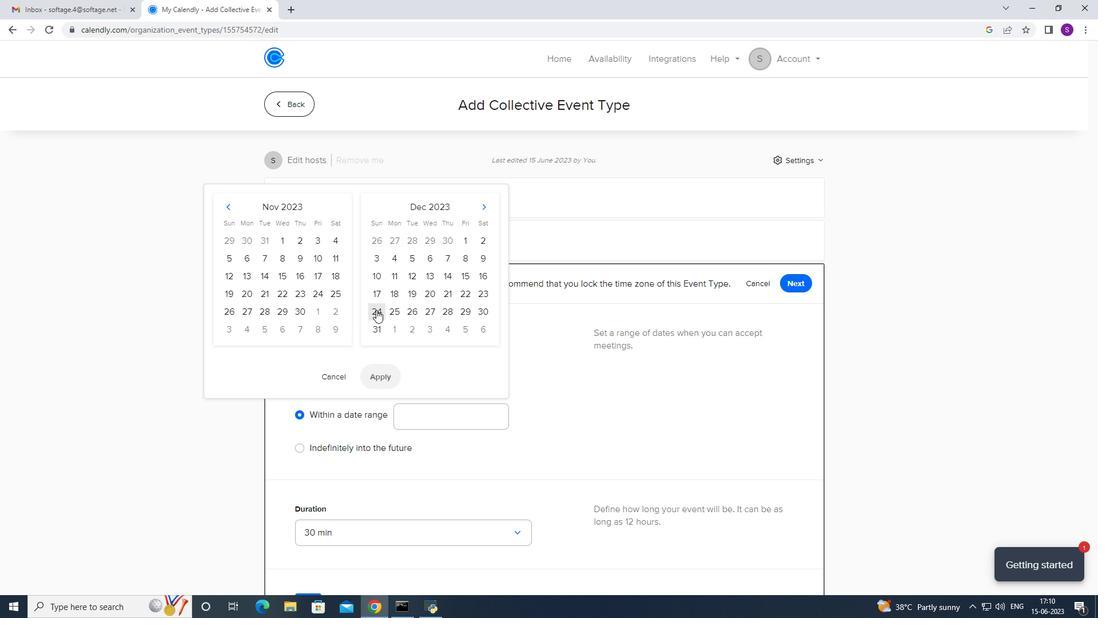 
Action: Mouse moved to (378, 373)
Screenshot: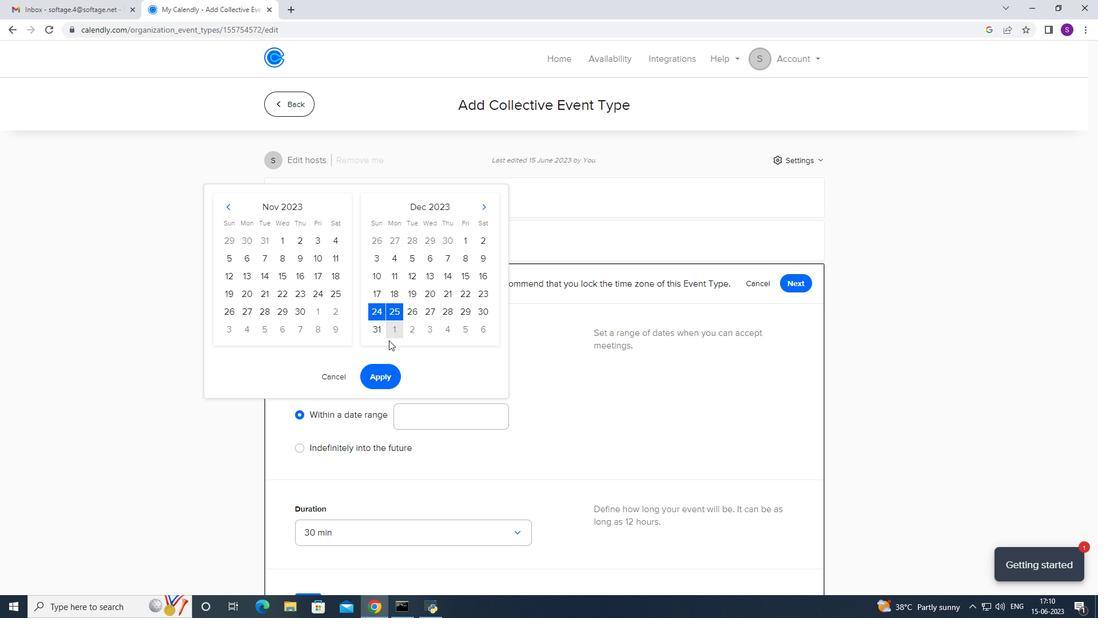 
Action: Mouse pressed left at (378, 373)
Screenshot: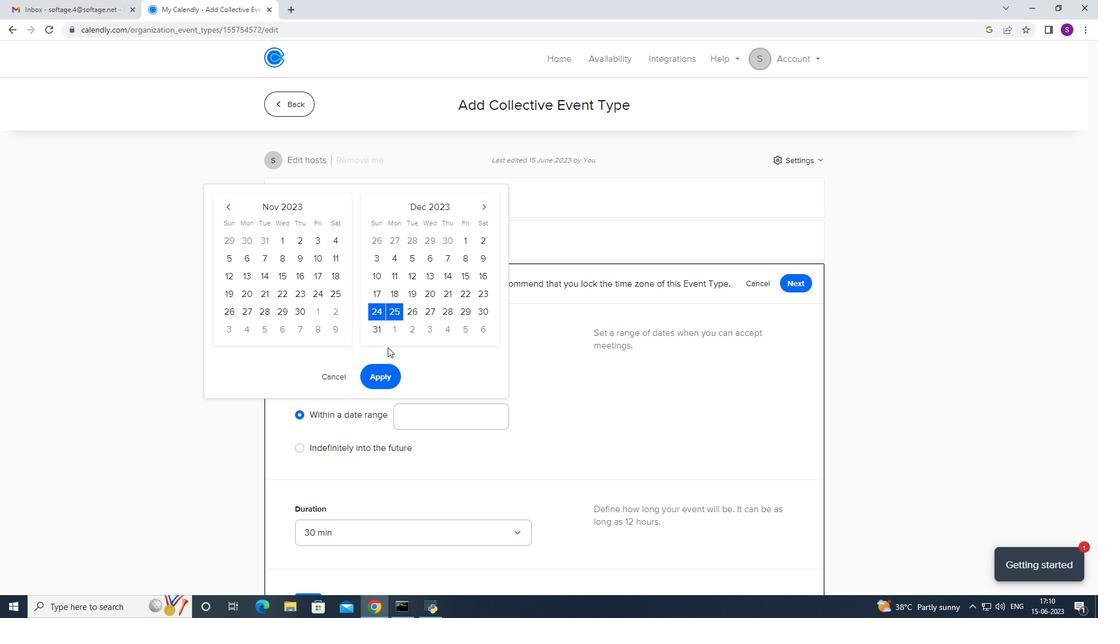 
Action: Mouse moved to (465, 334)
Screenshot: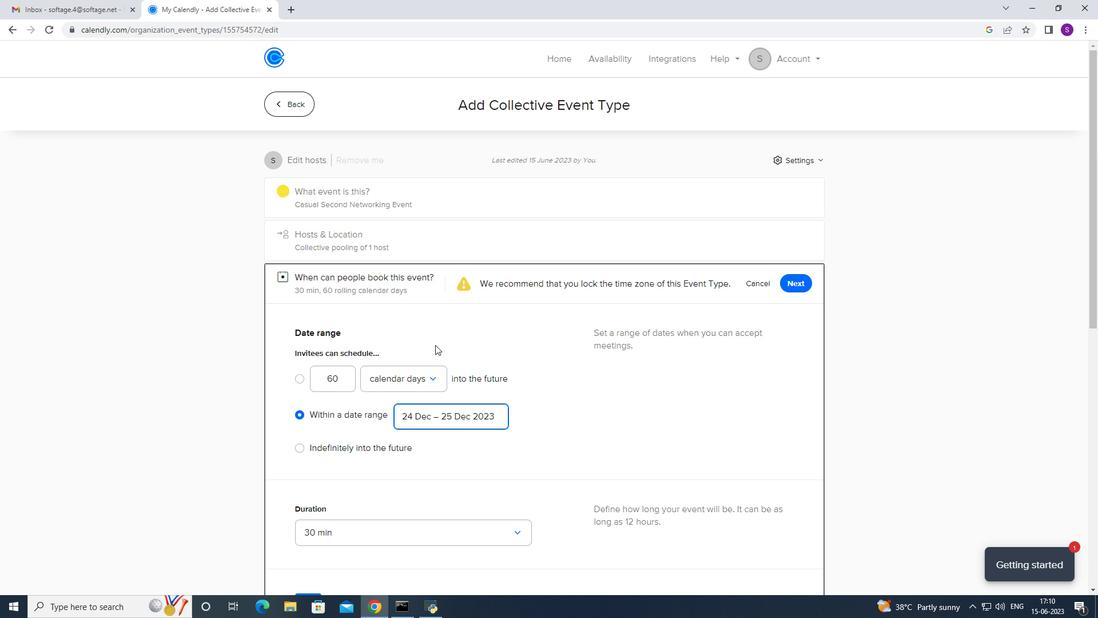 
Action: Mouse scrolled (465, 333) with delta (0, 0)
Screenshot: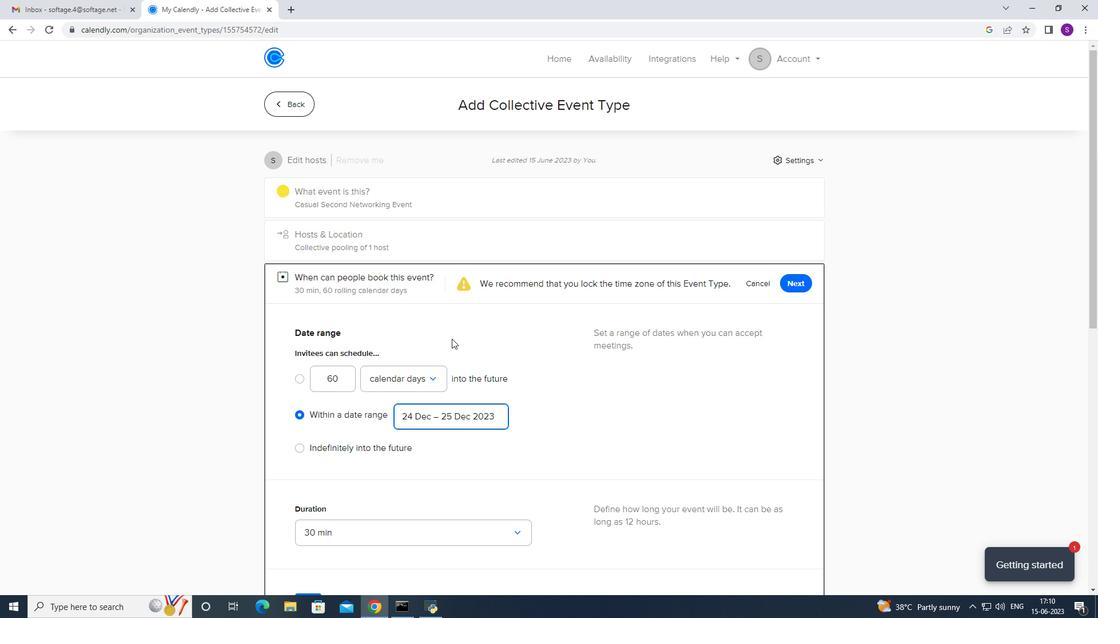 
Action: Mouse scrolled (465, 333) with delta (0, 0)
Screenshot: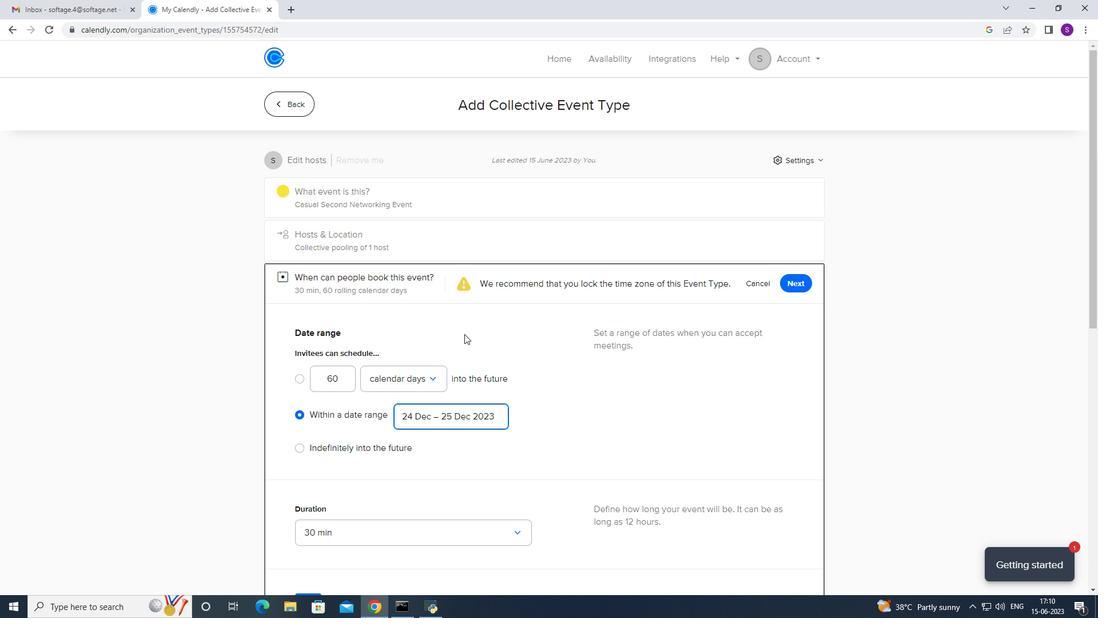 
Action: Mouse scrolled (465, 333) with delta (0, 0)
Screenshot: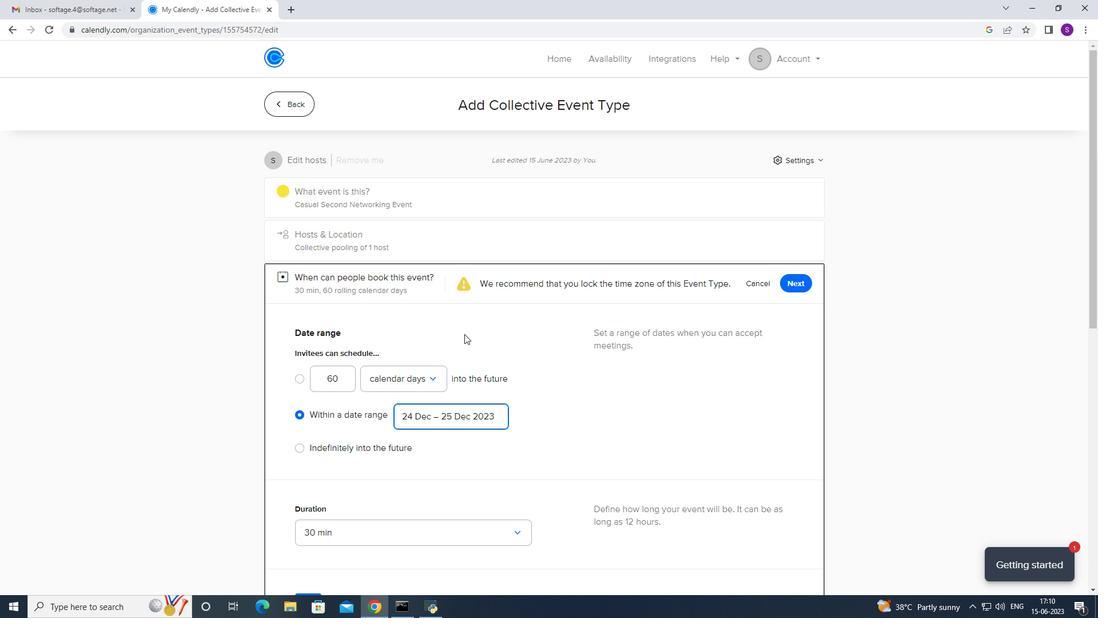 
Action: Mouse scrolled (465, 333) with delta (0, 0)
Screenshot: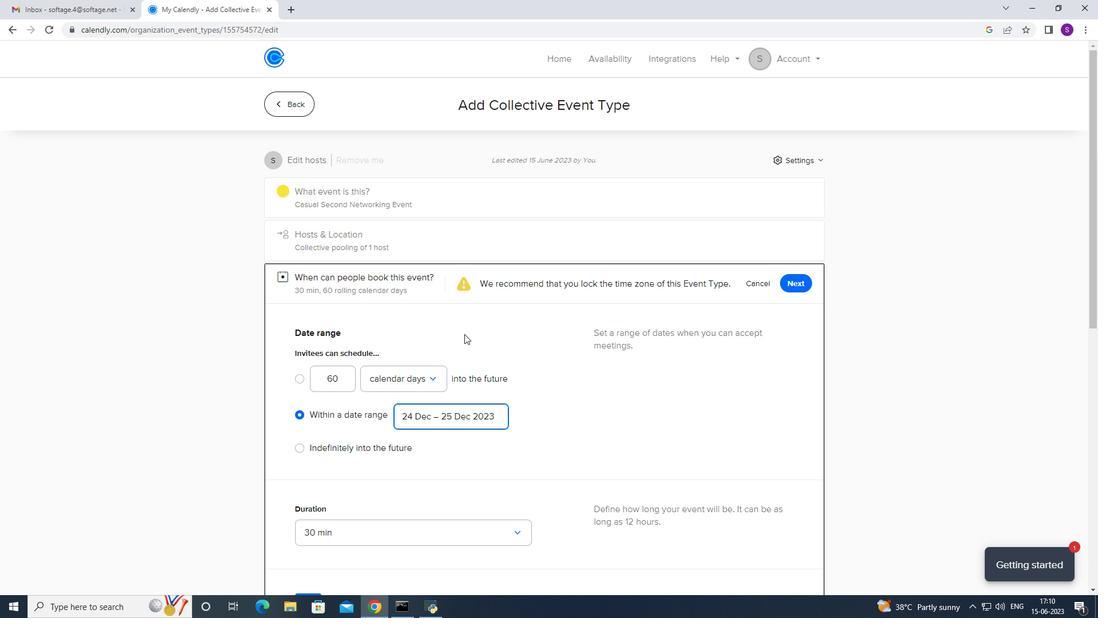 
Action: Mouse scrolled (465, 333) with delta (0, 0)
Screenshot: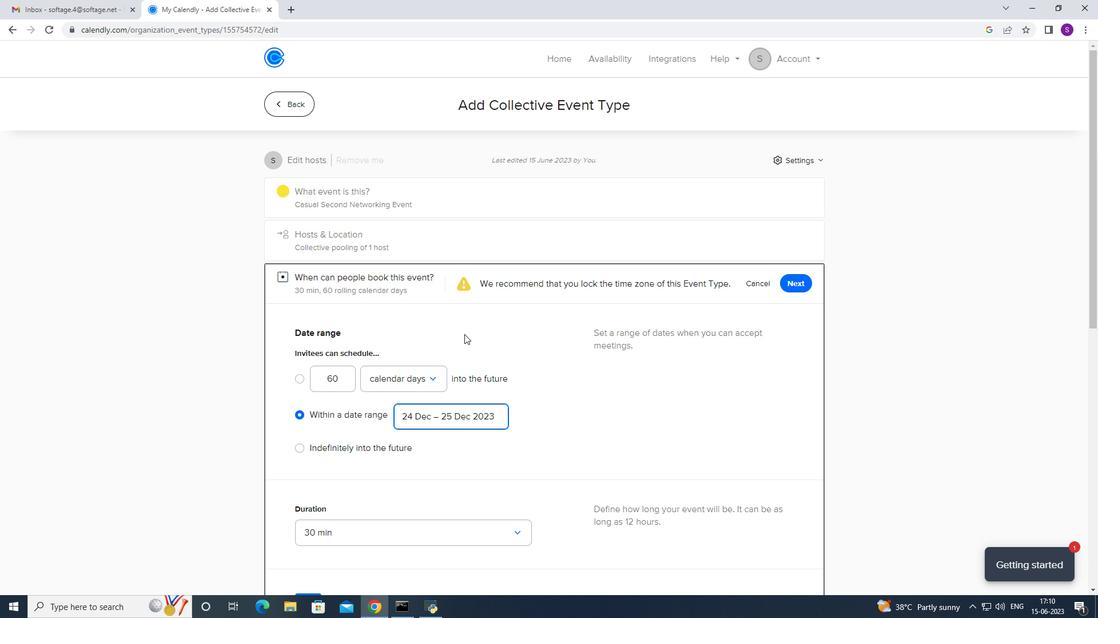 
Action: Mouse scrolled (465, 333) with delta (0, 0)
Screenshot: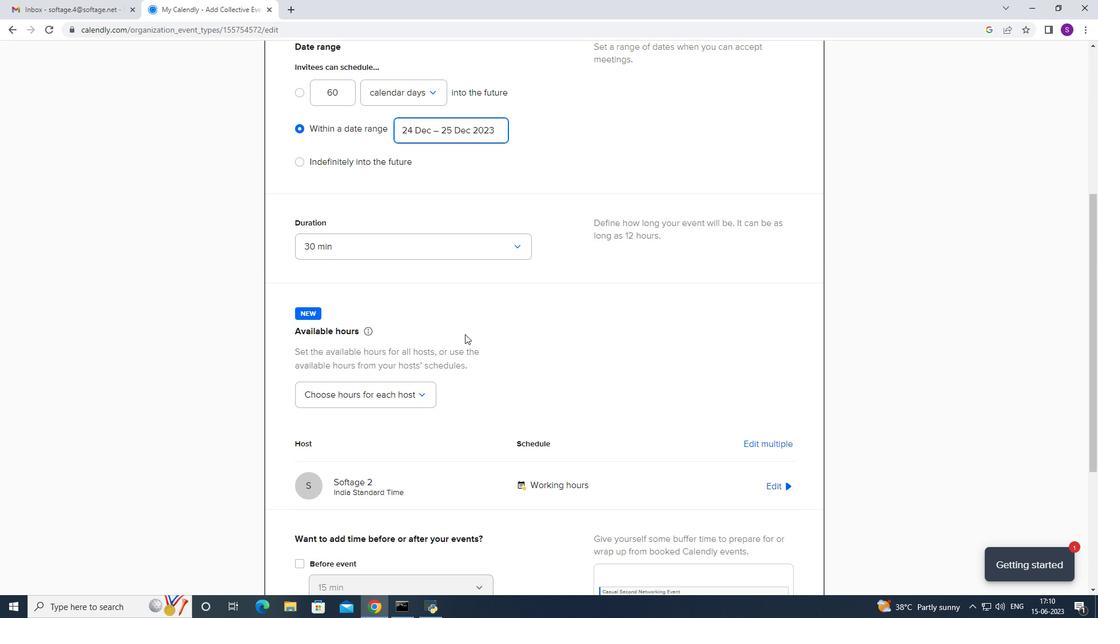 
Action: Mouse scrolled (465, 333) with delta (0, 0)
Screenshot: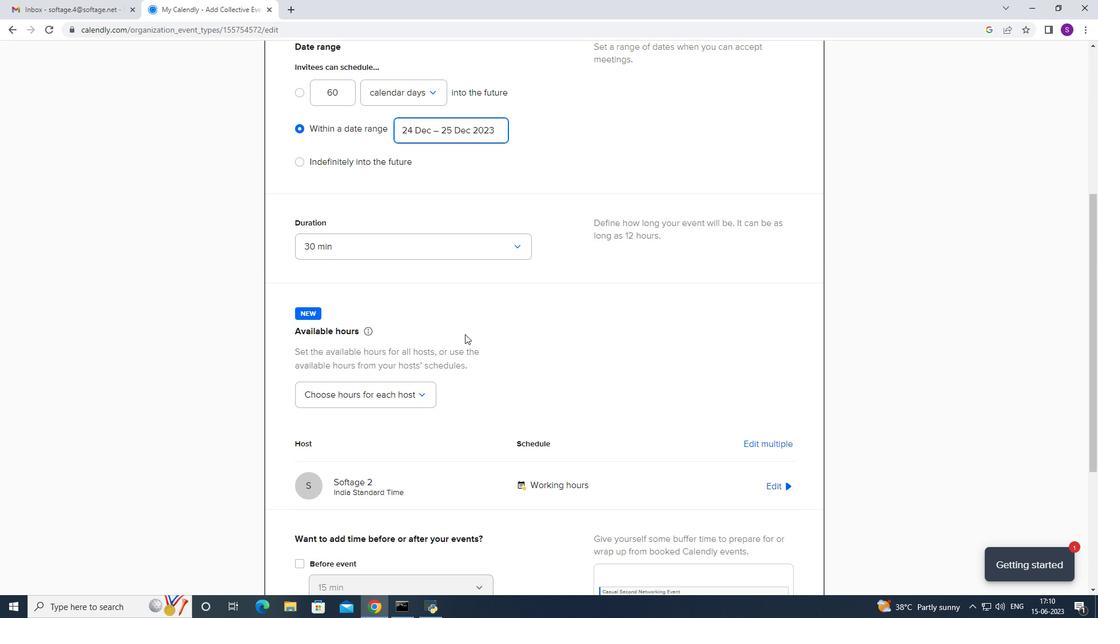 
Action: Mouse scrolled (465, 333) with delta (0, 0)
Screenshot: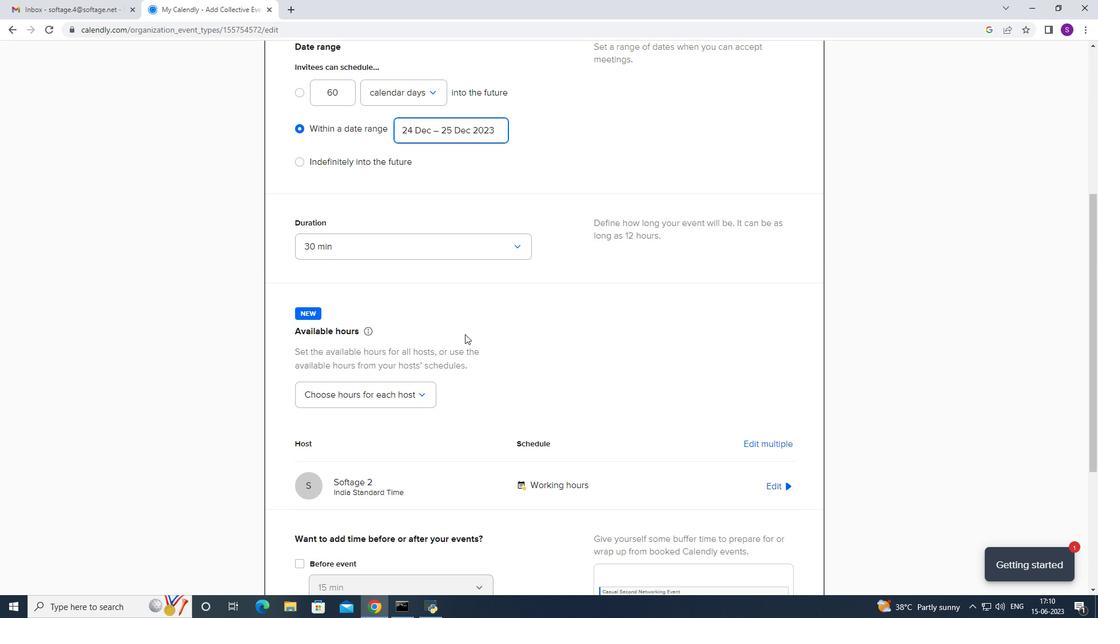 
Action: Mouse scrolled (465, 333) with delta (0, 0)
Screenshot: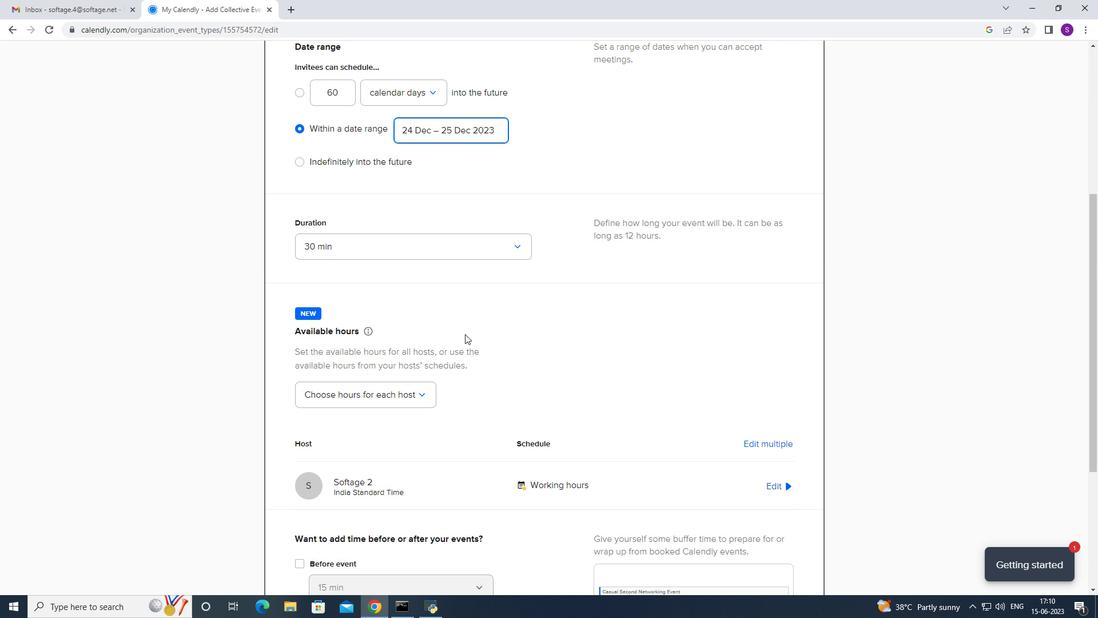 
Action: Mouse moved to (470, 333)
Screenshot: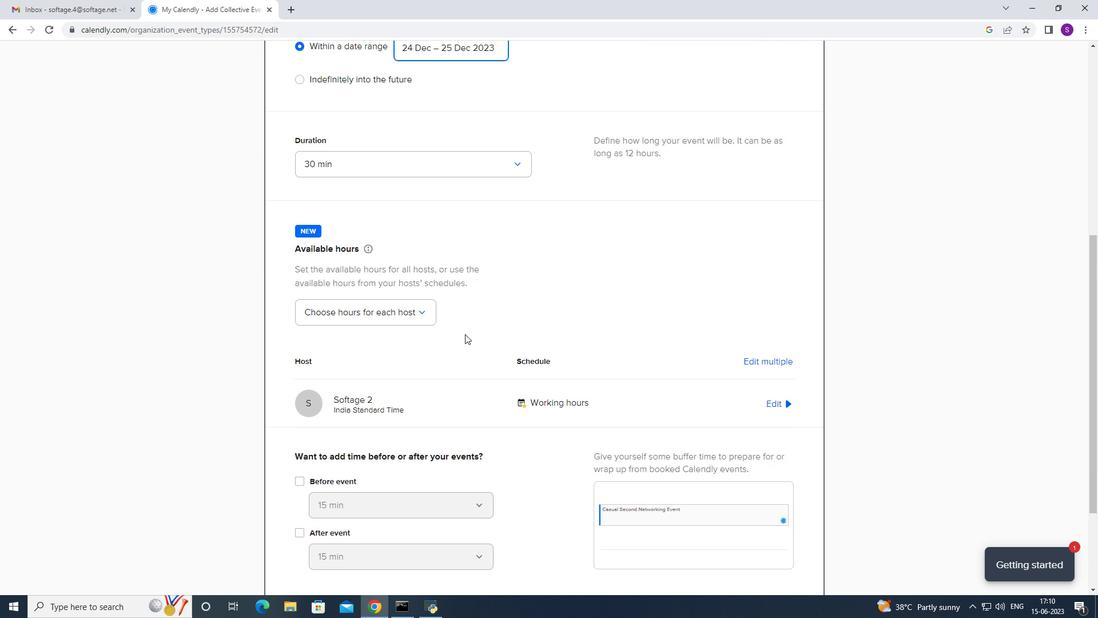 
Action: Mouse scrolled (470, 332) with delta (0, 0)
Screenshot: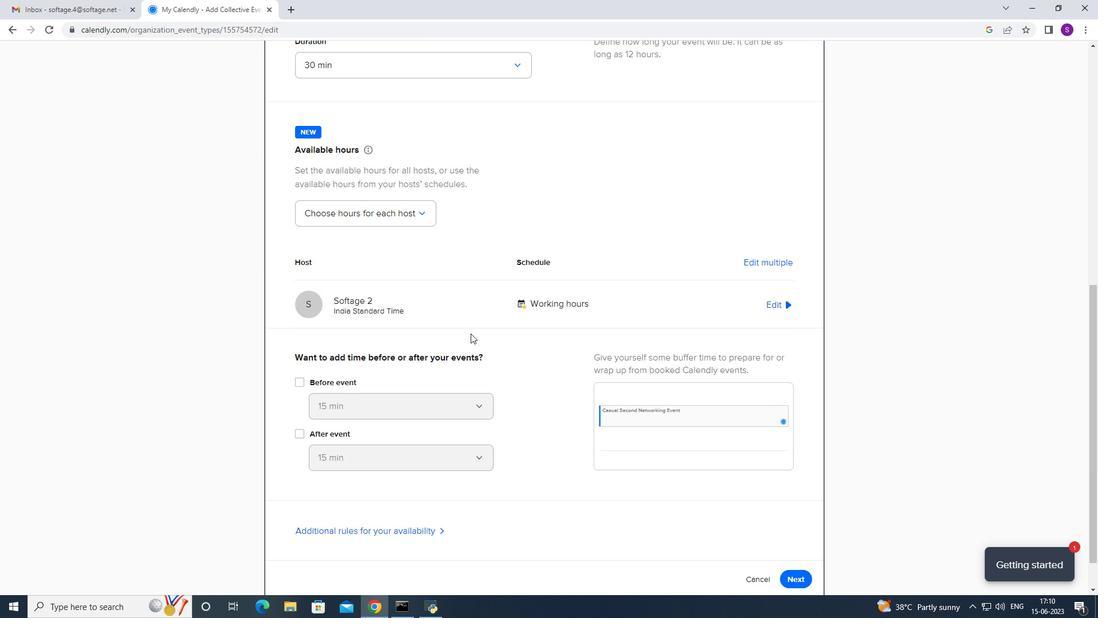 
Action: Mouse scrolled (470, 332) with delta (0, 0)
Screenshot: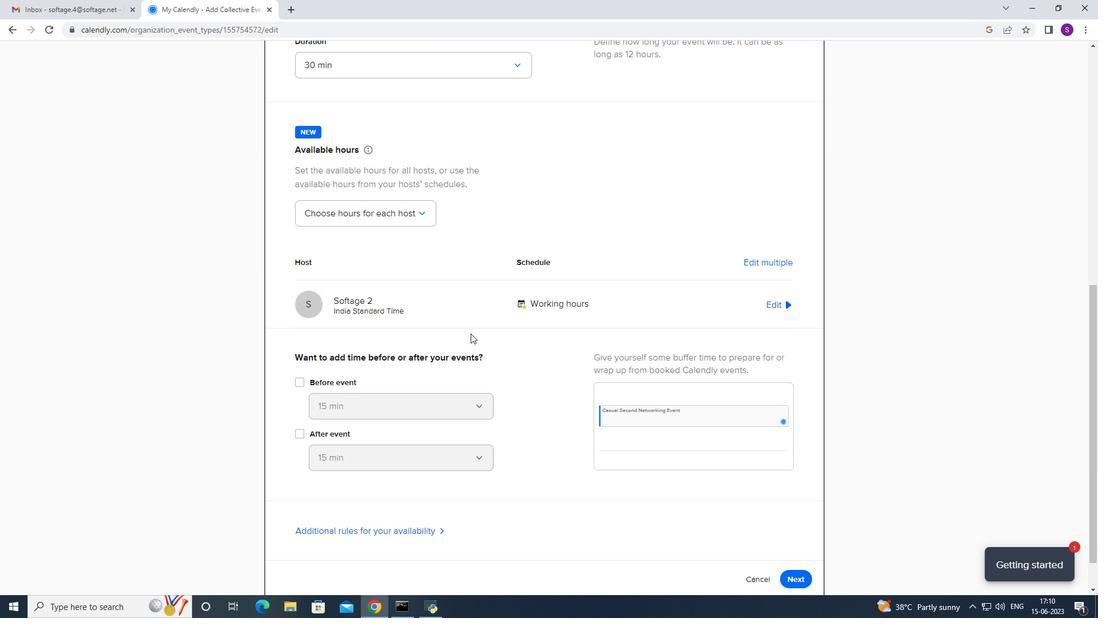
Action: Mouse scrolled (470, 332) with delta (0, 0)
Screenshot: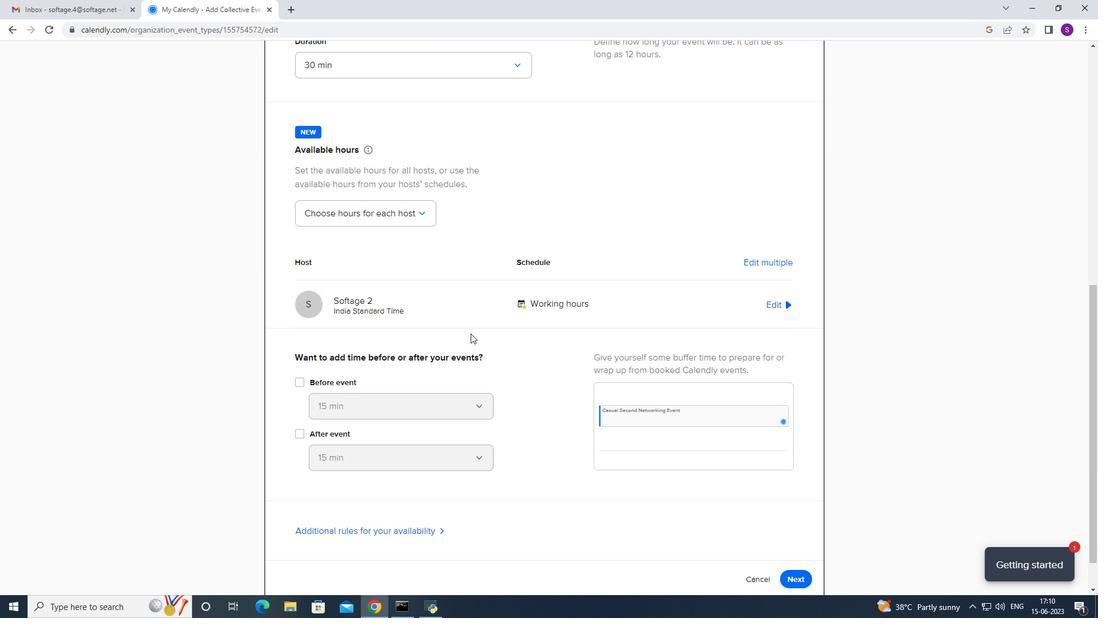 
Action: Mouse moved to (796, 530)
Screenshot: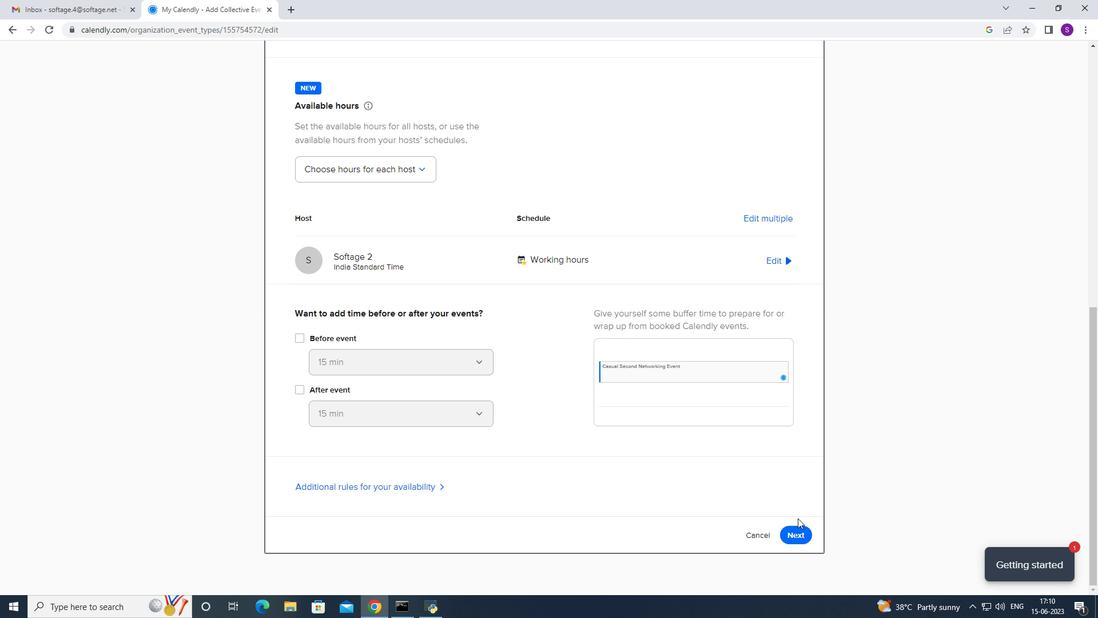 
Action: Mouse pressed left at (796, 530)
Screenshot: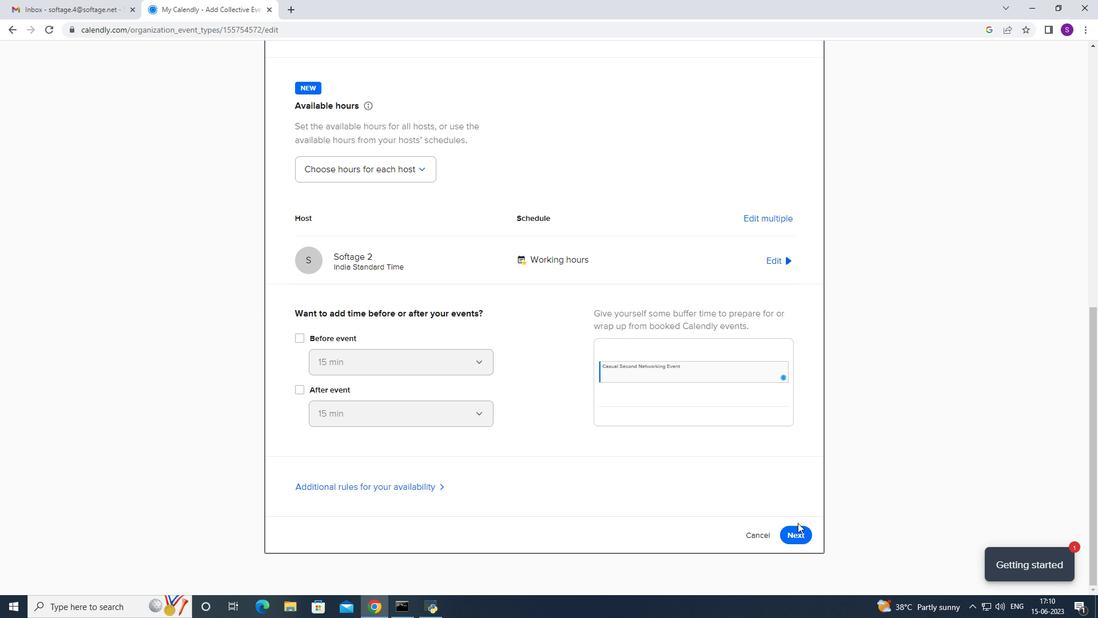 
Action: Mouse moved to (806, 103)
Screenshot: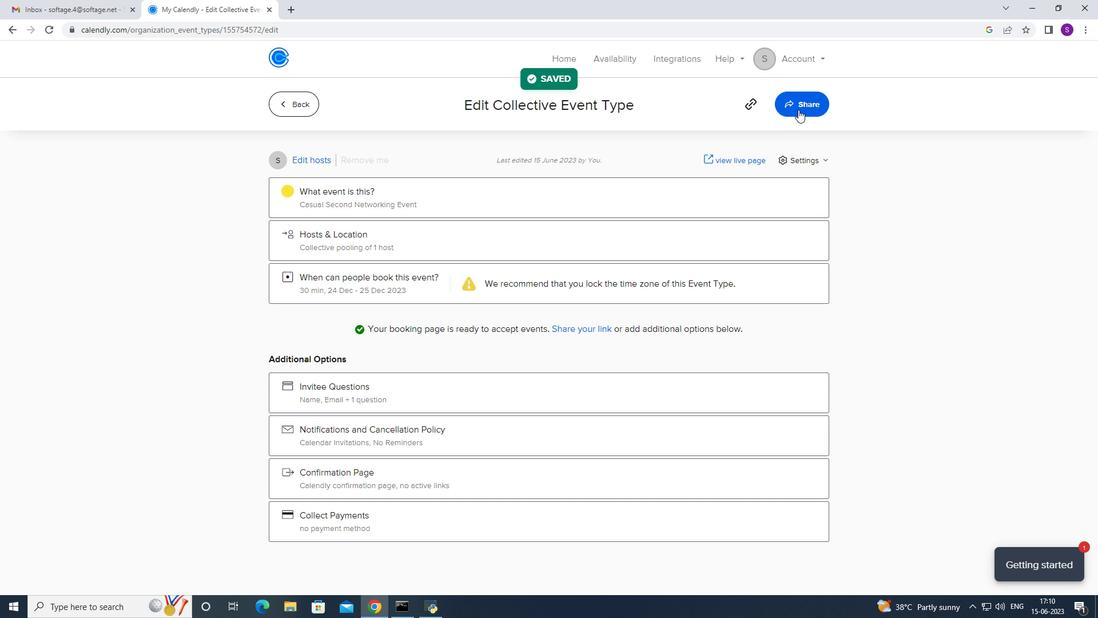 
Action: Mouse pressed left at (806, 103)
Screenshot: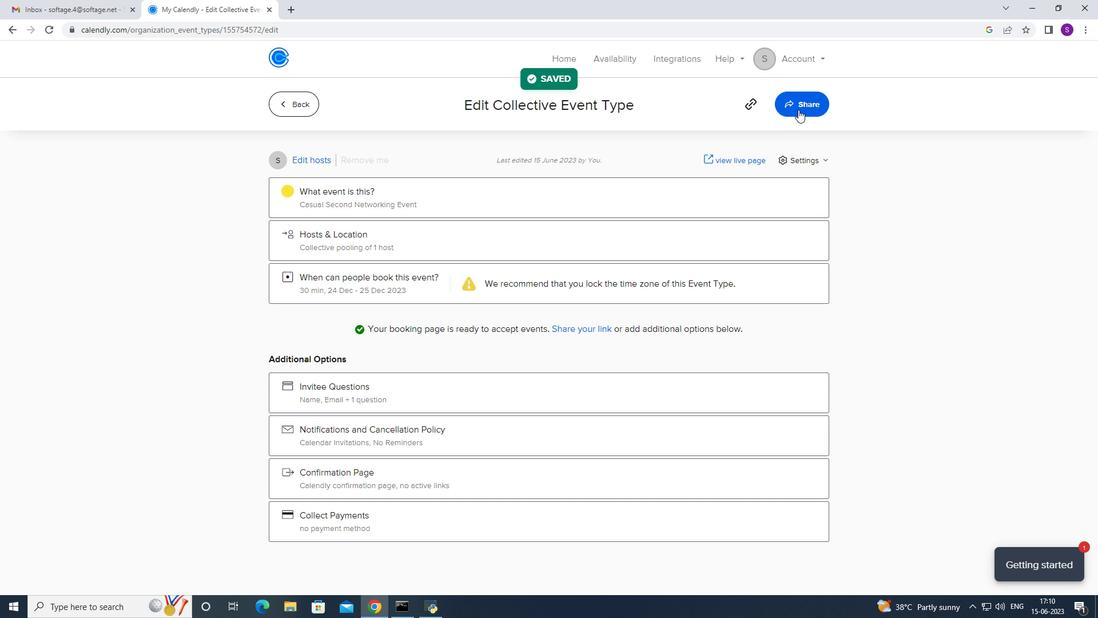 
Action: Mouse moved to (698, 212)
Screenshot: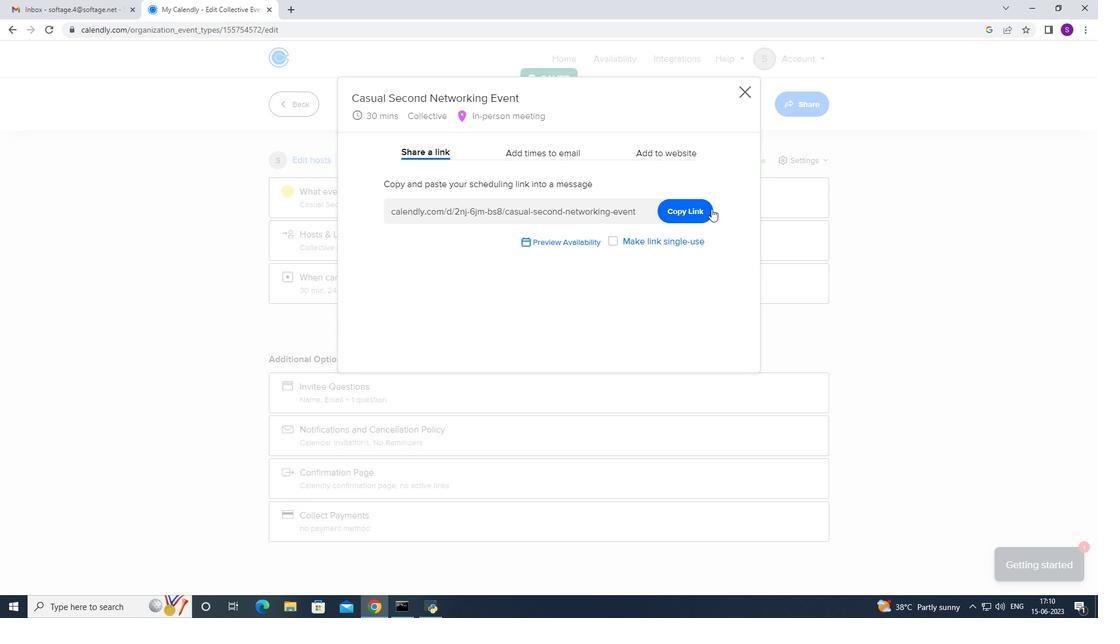 
Action: Mouse pressed left at (698, 212)
Screenshot: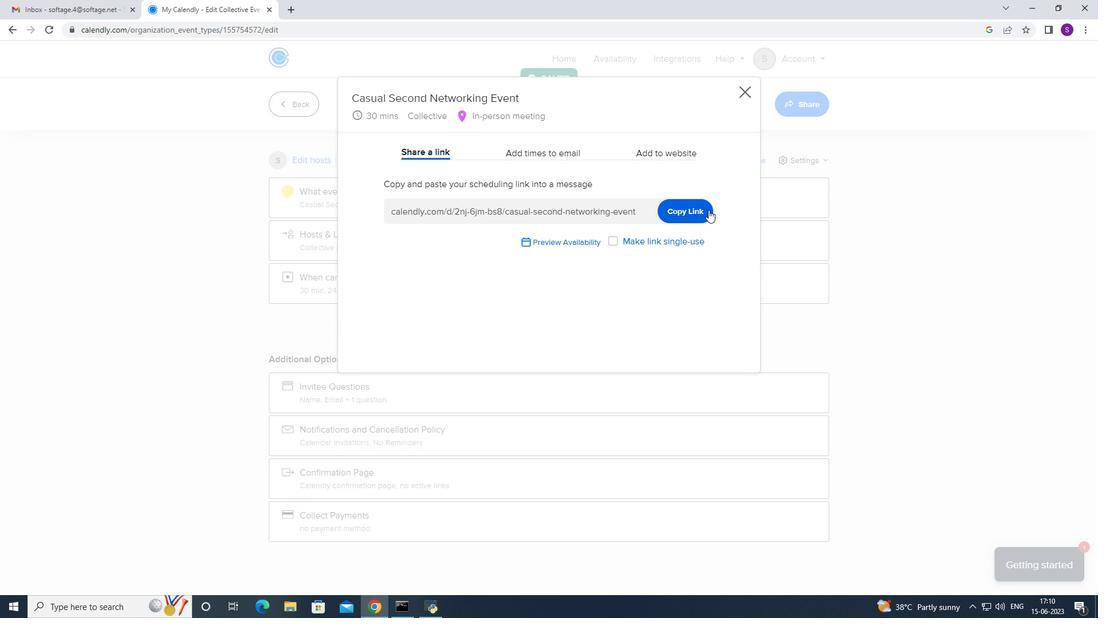 
Action: Mouse moved to (110, 10)
Screenshot: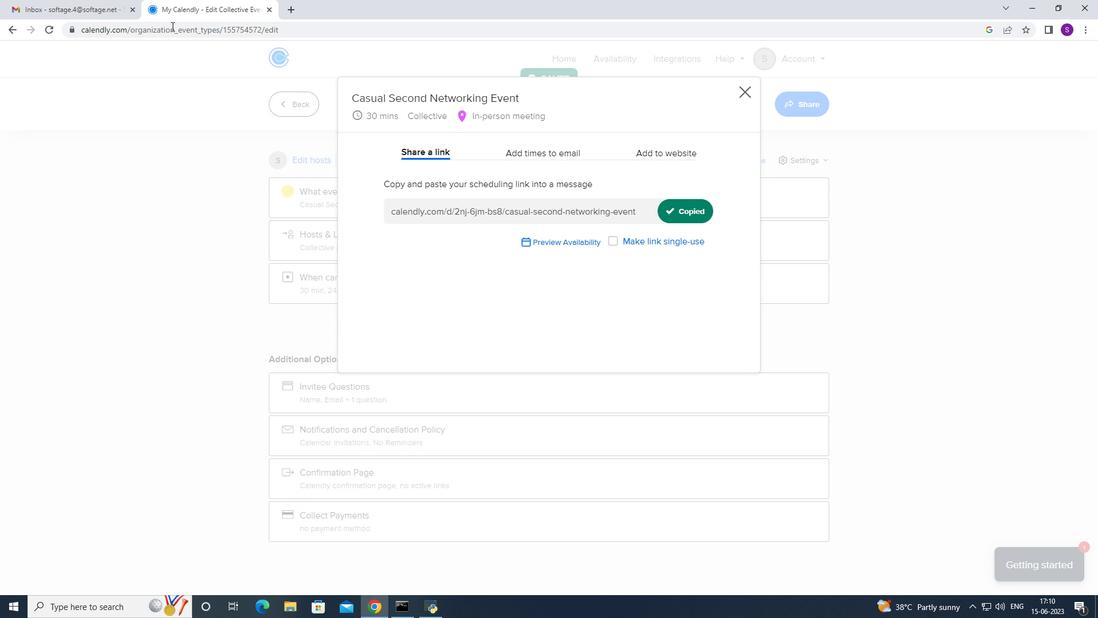 
Action: Mouse pressed left at (110, 10)
Screenshot: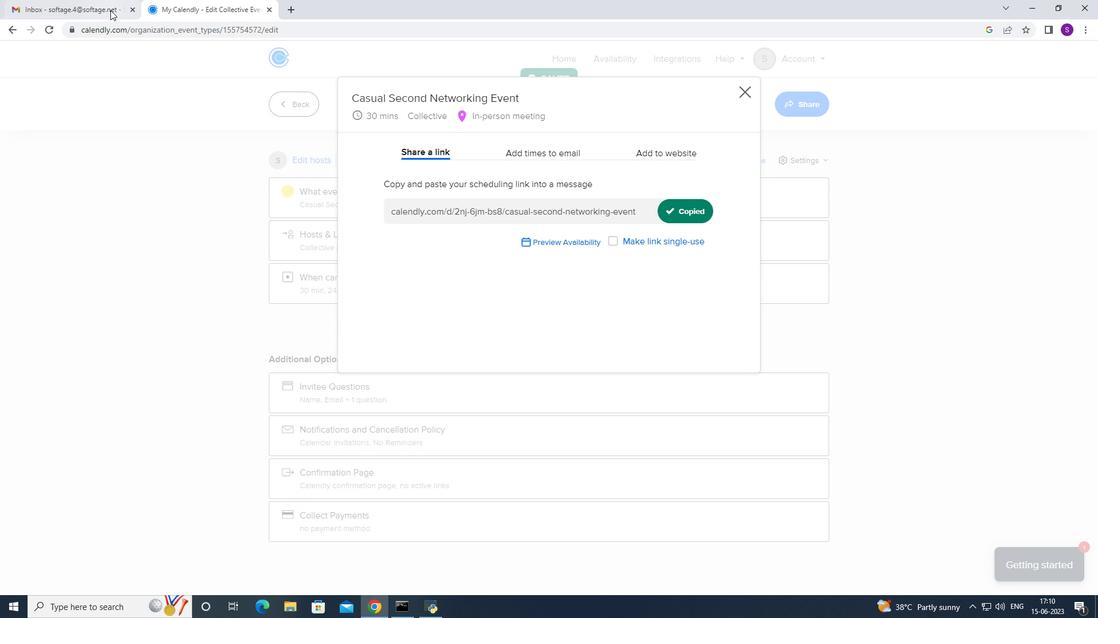 
Action: Mouse moved to (95, 93)
Screenshot: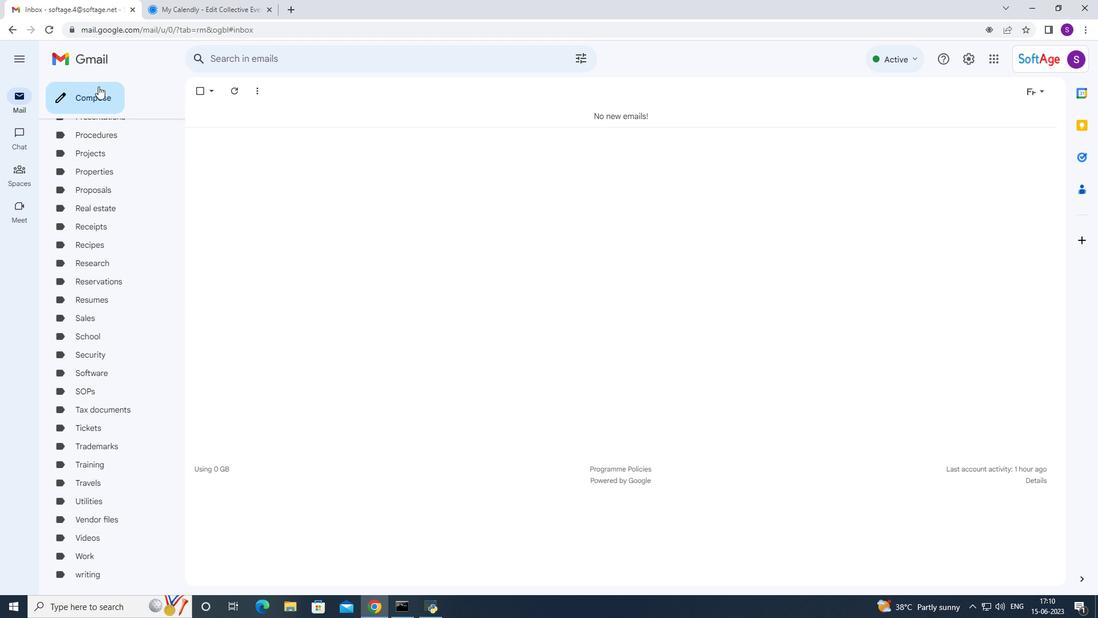 
Action: Mouse pressed left at (95, 93)
Screenshot: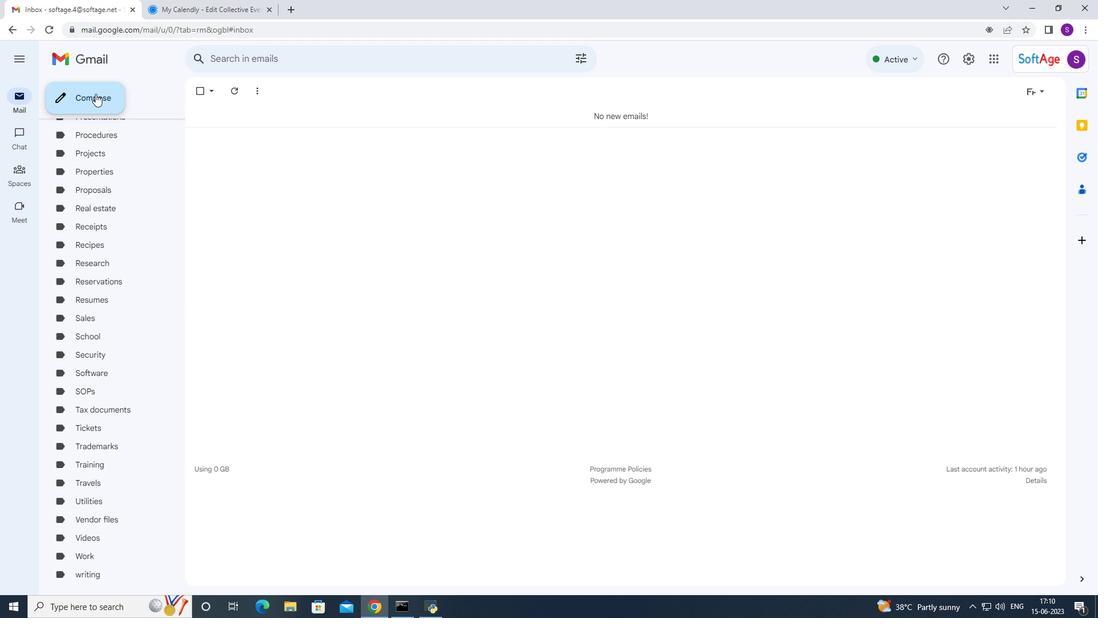 
Action: Mouse moved to (783, 356)
Screenshot: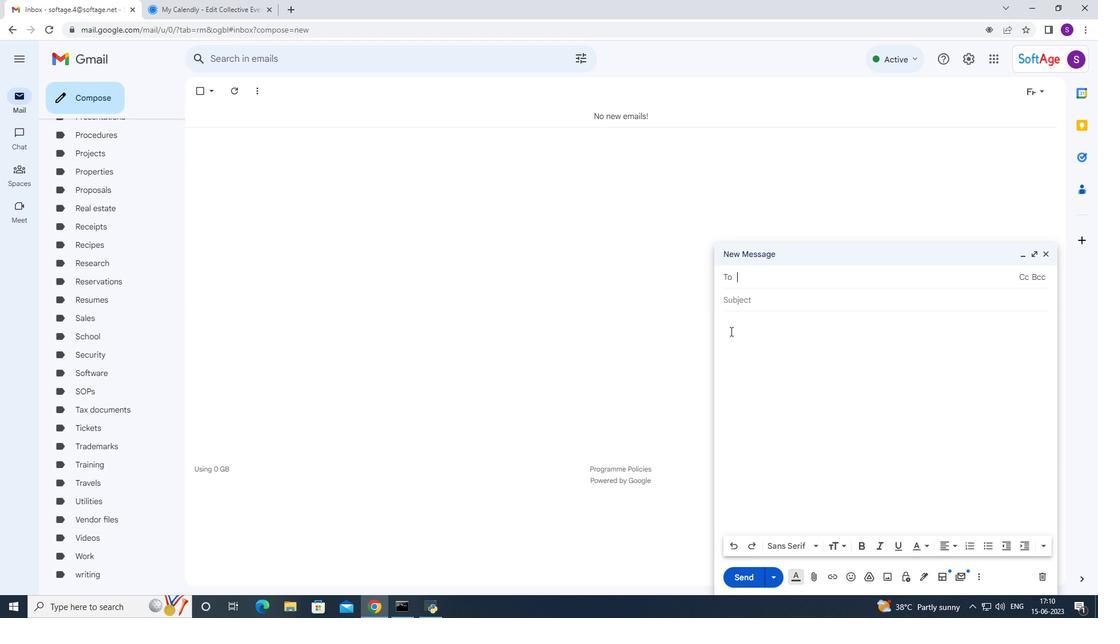 
Action: Mouse pressed right at (783, 356)
Screenshot: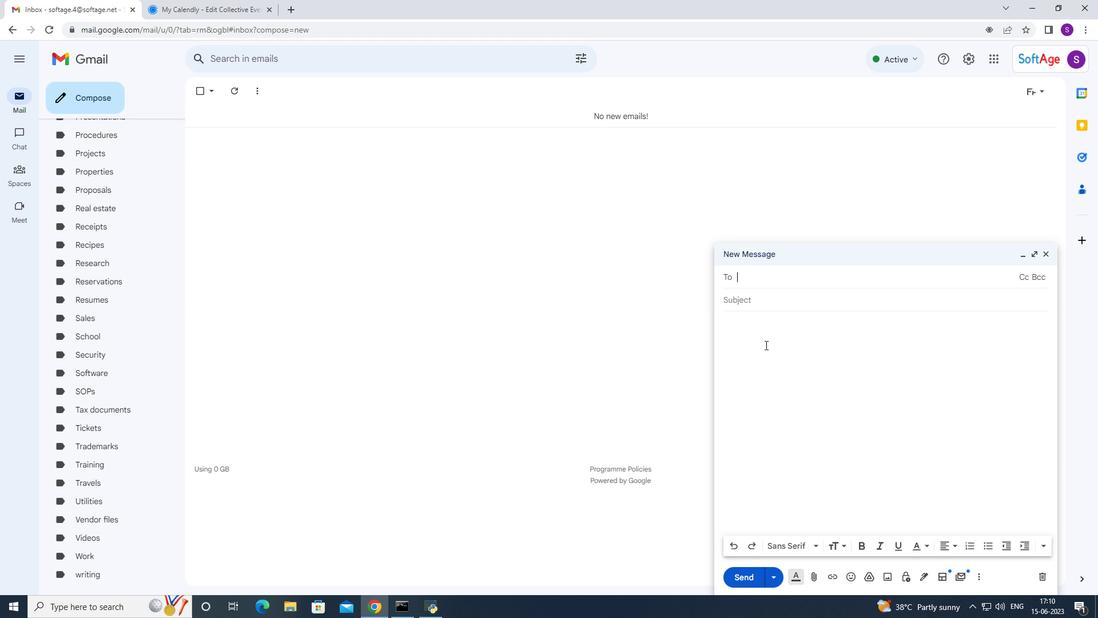 
Action: Mouse moved to (816, 442)
Screenshot: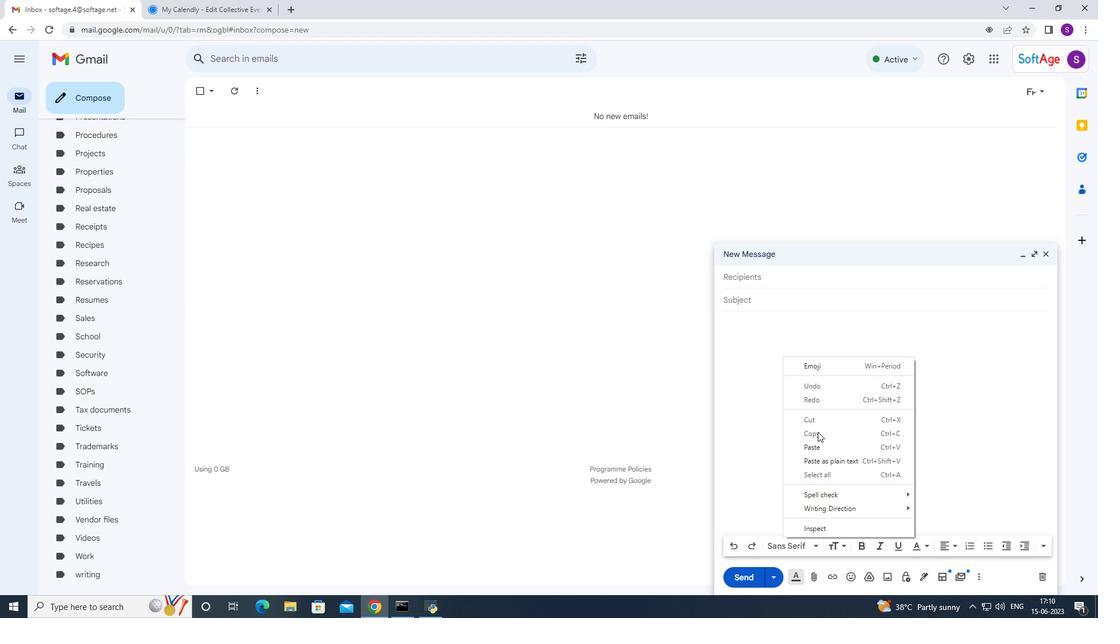
Action: Mouse pressed left at (816, 442)
Screenshot: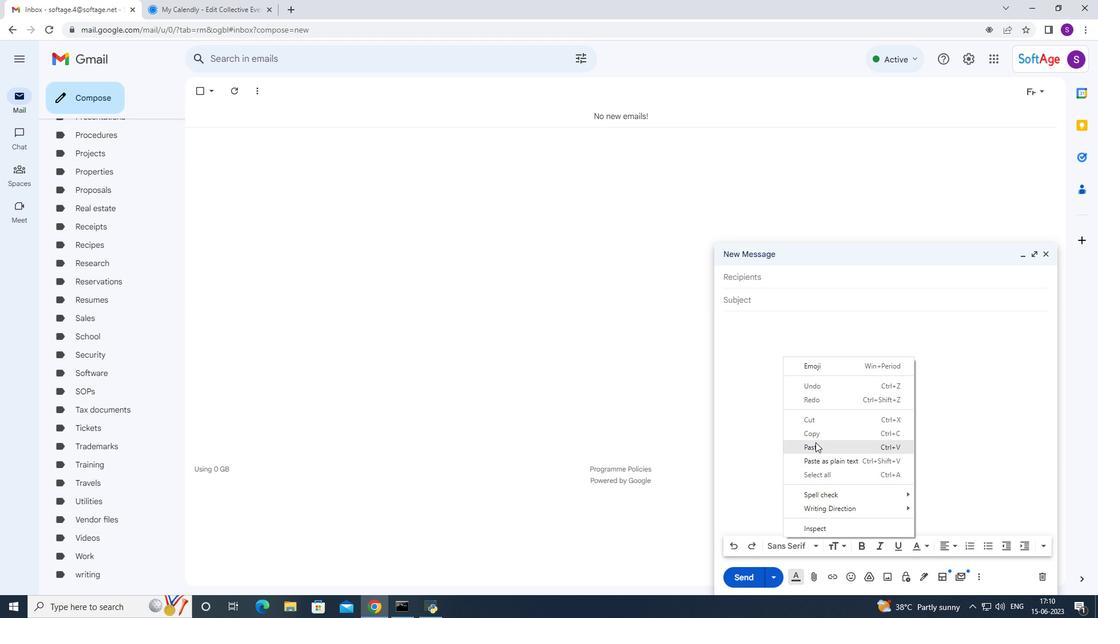 
Action: Mouse moved to (771, 283)
Screenshot: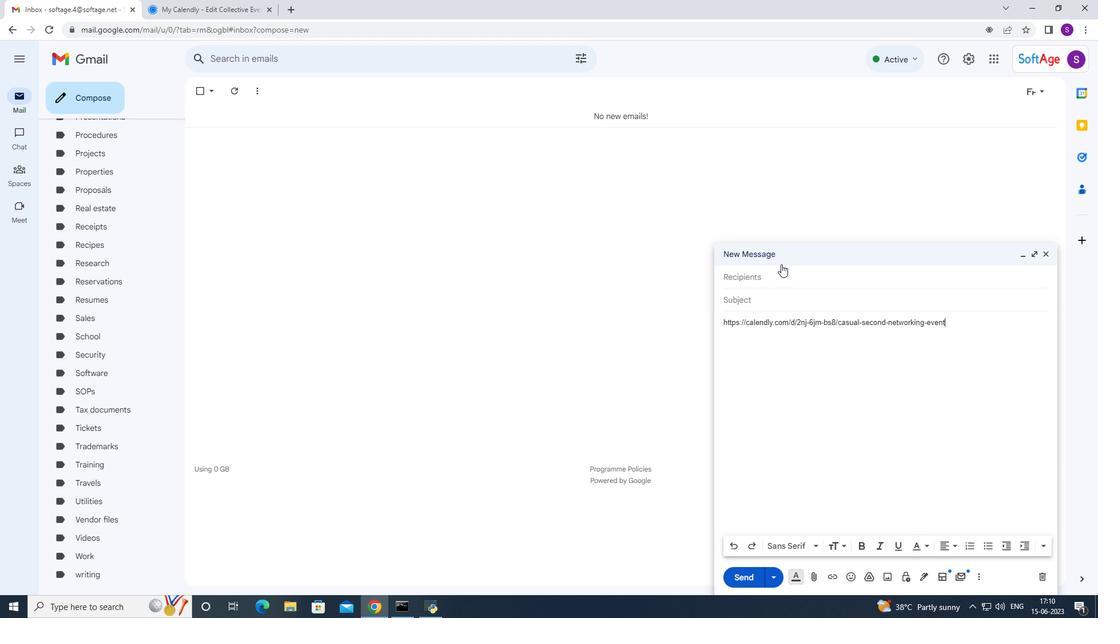 
Action: Mouse pressed left at (771, 283)
Screenshot: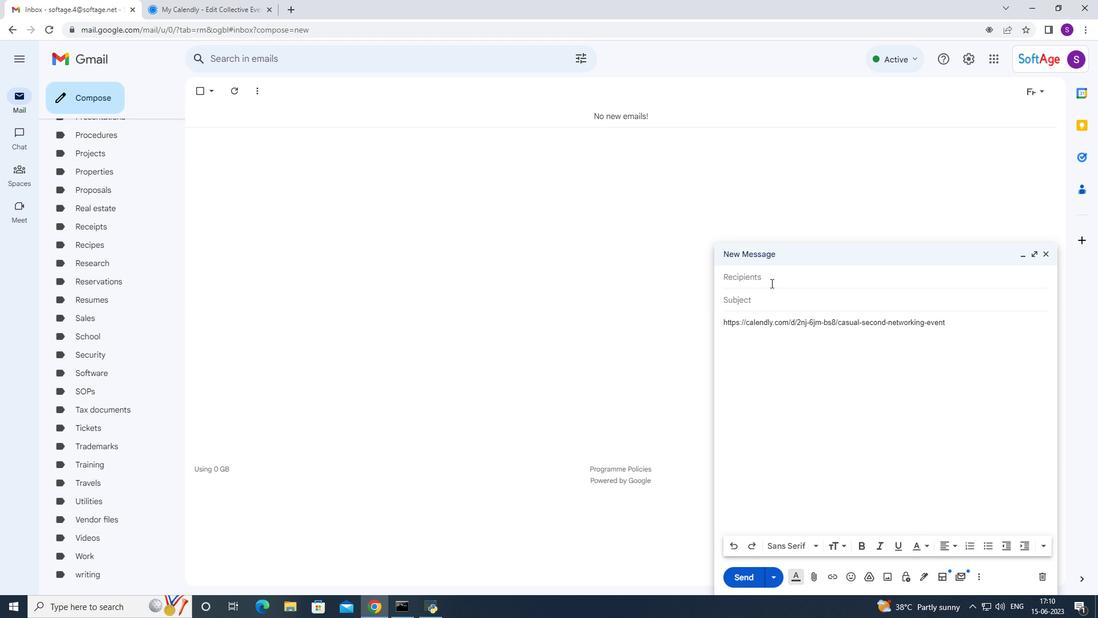 
Action: Key pressed soft
Screenshot: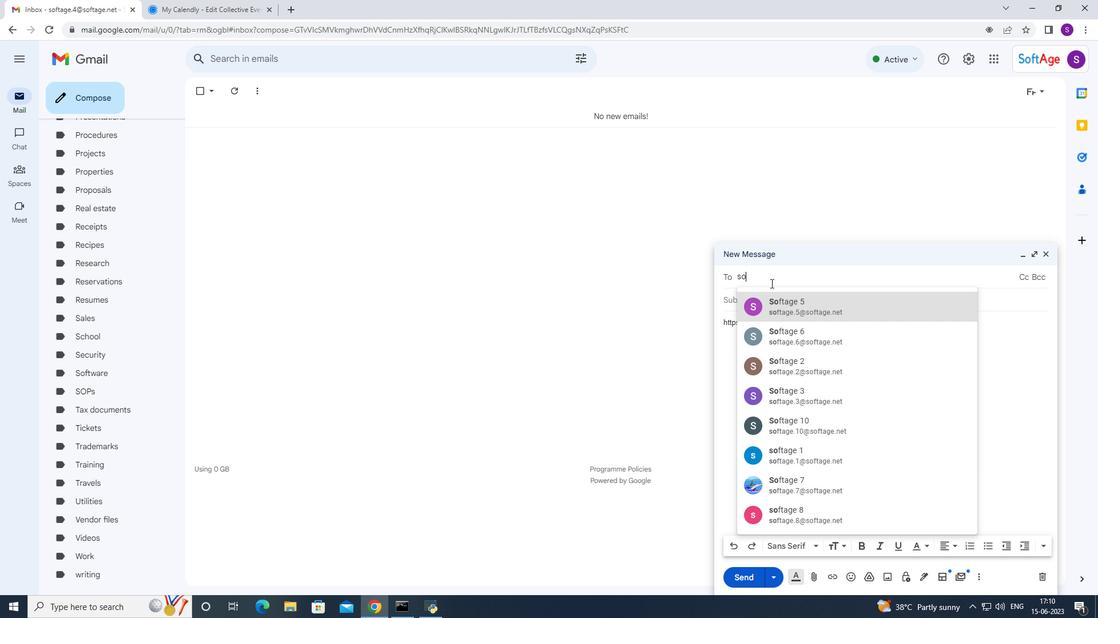 
Action: Mouse moved to (805, 450)
Screenshot: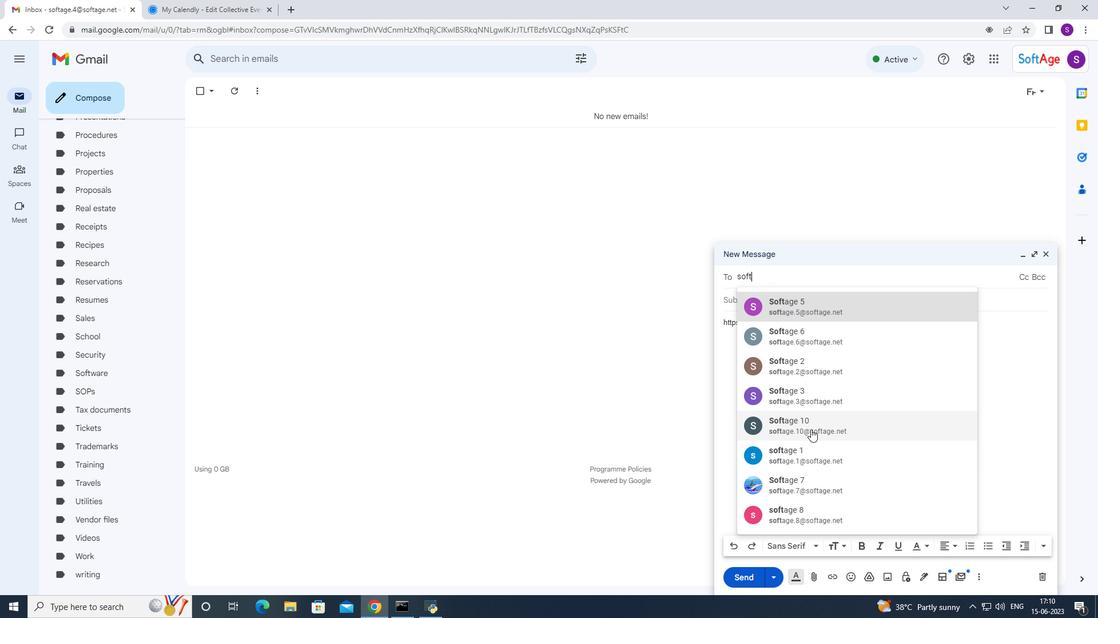 
Action: Mouse pressed left at (805, 450)
Screenshot: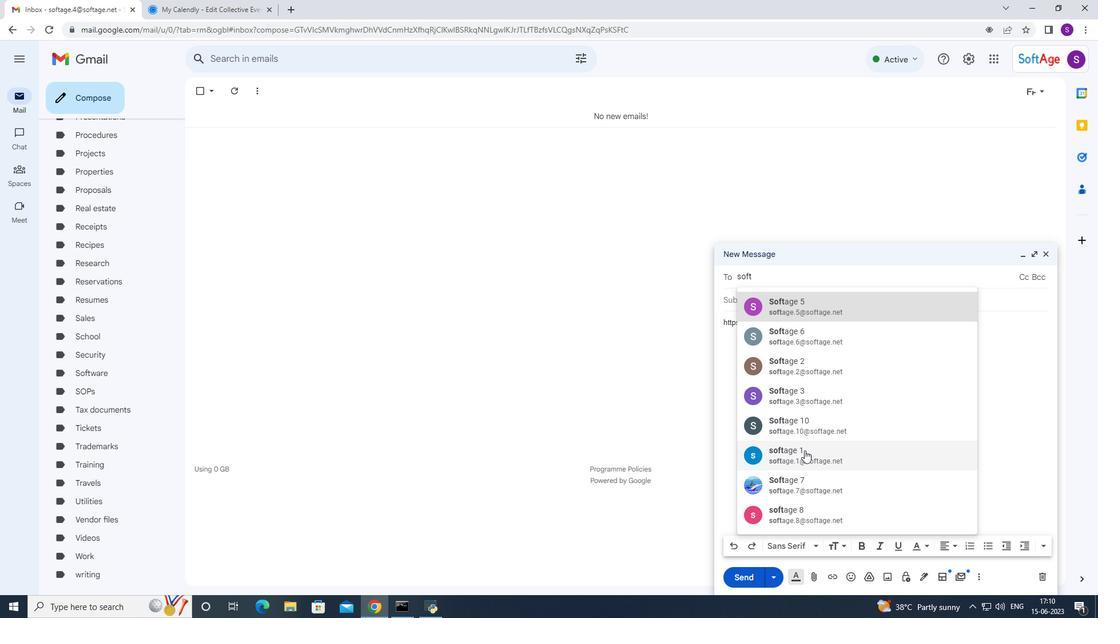 
Action: Key pressed soft
Screenshot: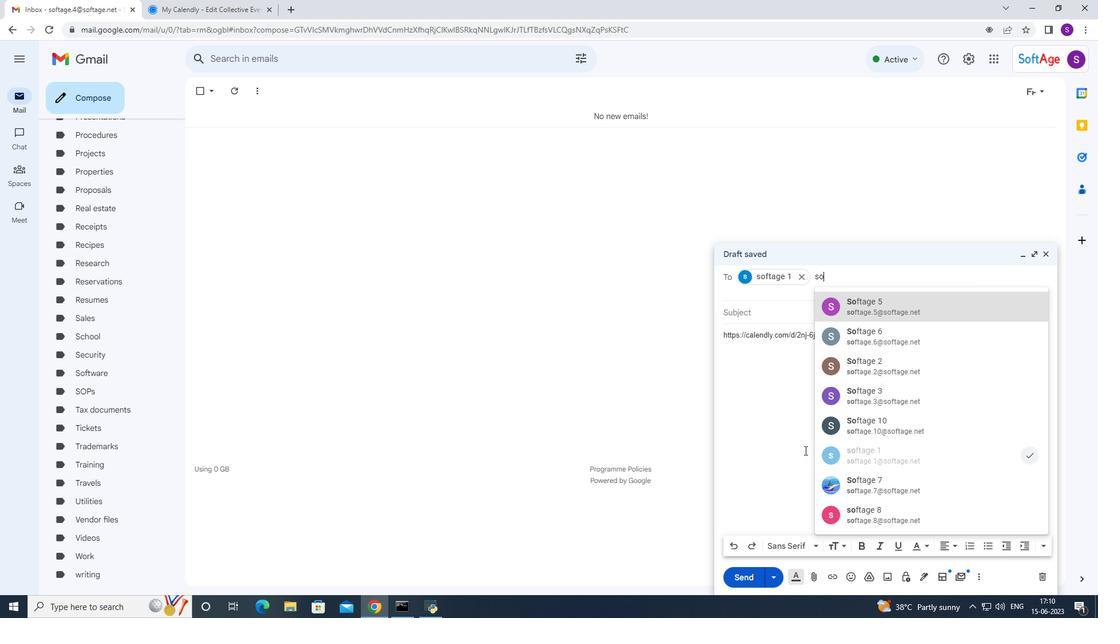 
Action: Mouse moved to (904, 373)
Screenshot: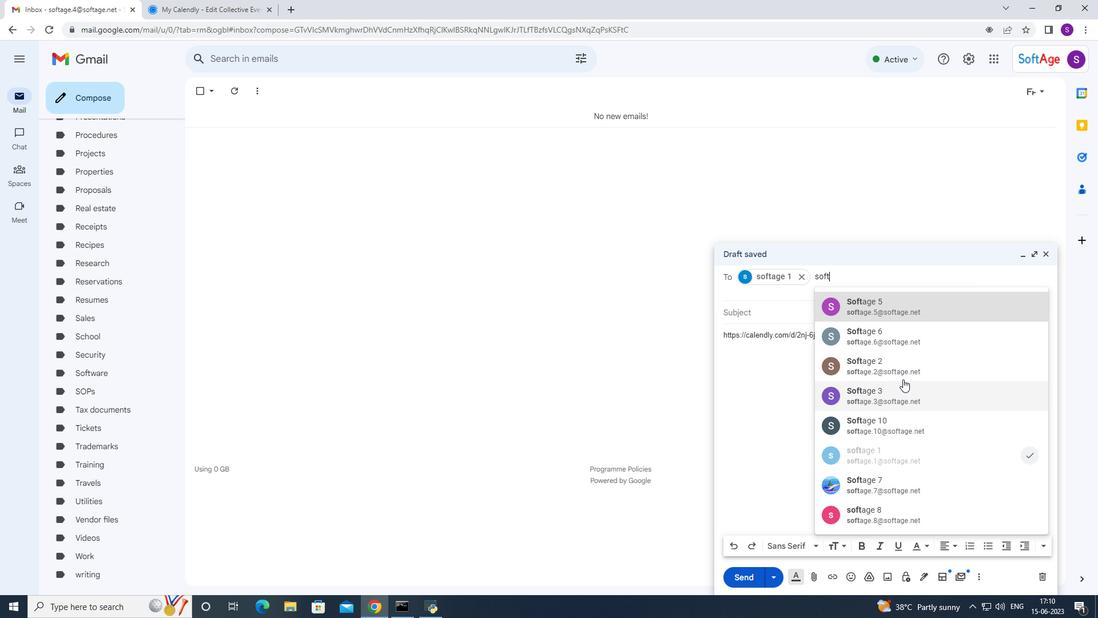 
Action: Mouse pressed left at (904, 373)
Screenshot: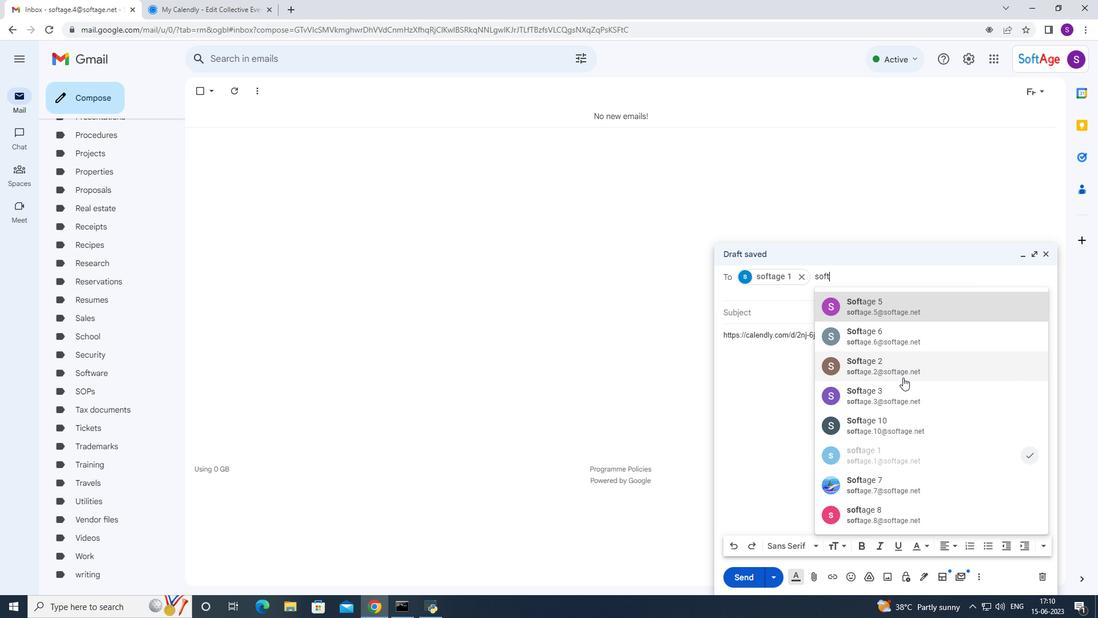 
Action: Mouse moved to (753, 577)
Screenshot: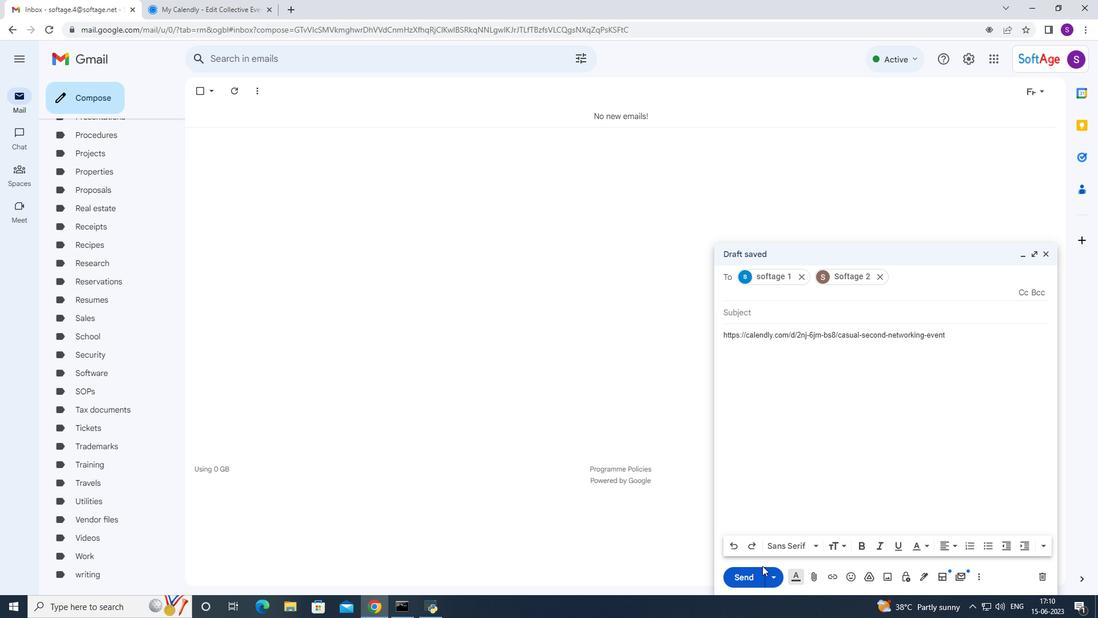 
Action: Mouse pressed left at (753, 577)
Screenshot: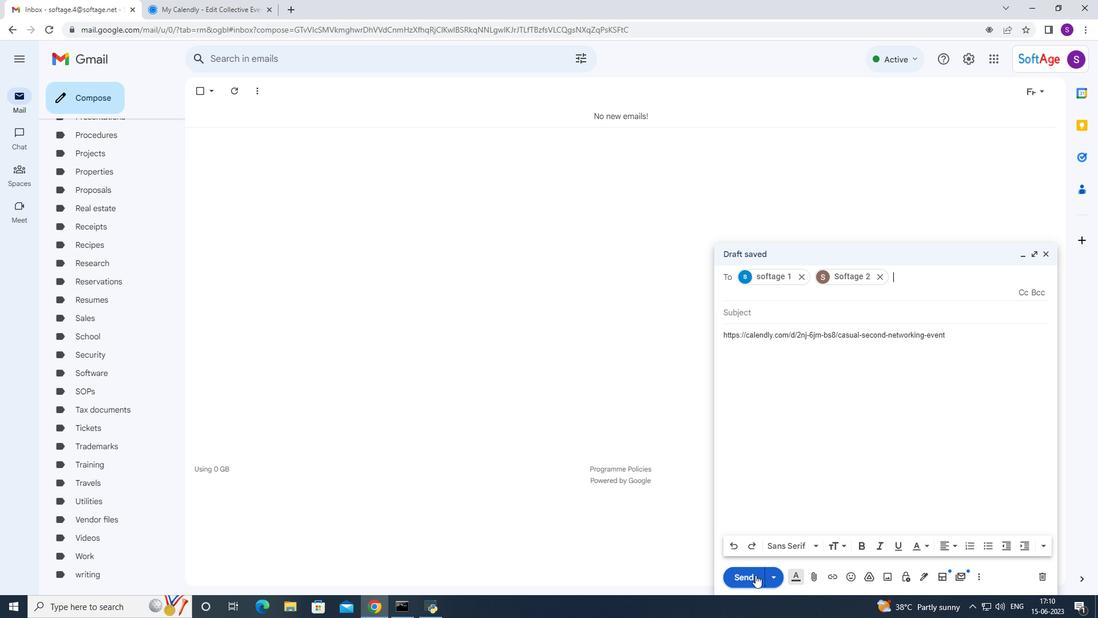 
